 Task: In the event  named  Third Project Task Allocation, Set a range of dates when you can accept meetings  '20 Jul â€" 1 Aug 2023'. Select a duration of  30 min. Select working hours  	_x000D_
MON- SAT 10:30am â€" 6:00pm. Add time before or after your events  as 15 min. Set the frequency of available time slots for invitees as  30 min. Set the minimum notice period and maximum events allowed per day as  165 hour and 6. , logged in from the account softage.4@softage.net and add another guest for the event, softage.7@softage.net
Action: Mouse pressed left at (336, 284)
Screenshot: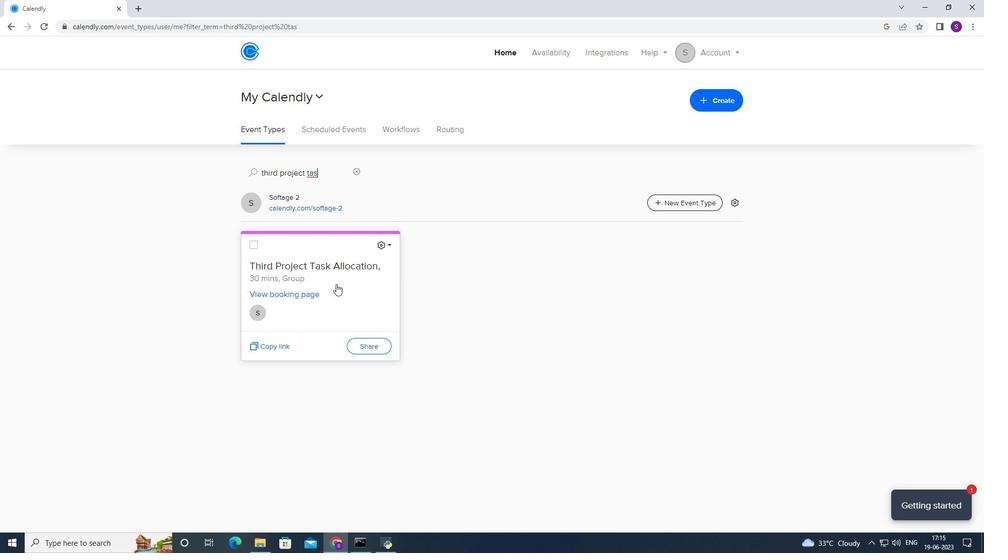 
Action: Mouse moved to (348, 216)
Screenshot: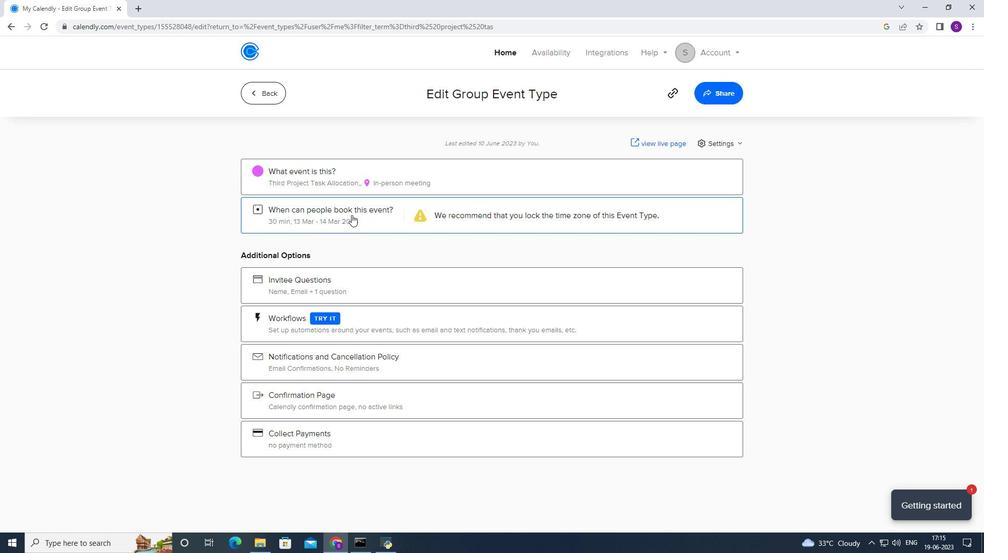 
Action: Mouse pressed left at (348, 216)
Screenshot: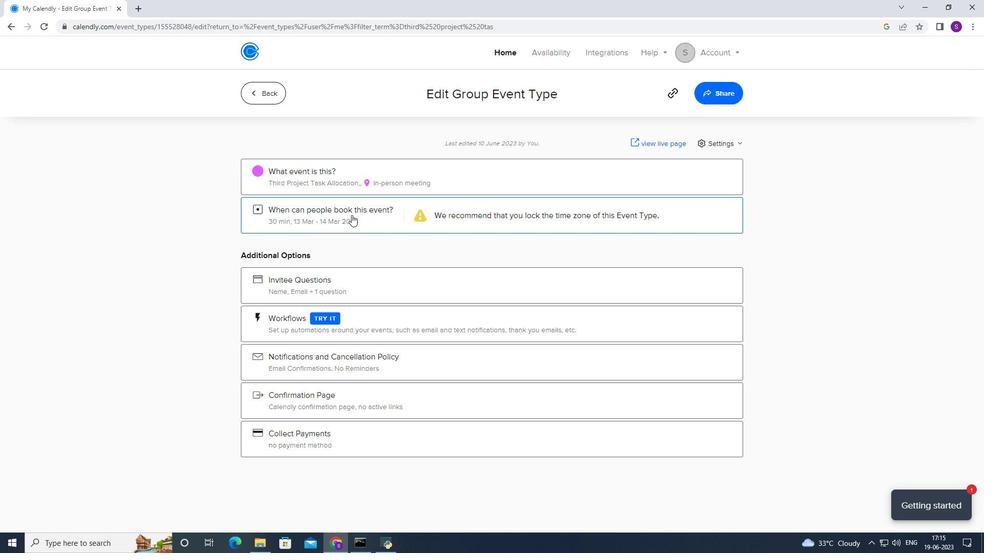 
Action: Mouse moved to (392, 340)
Screenshot: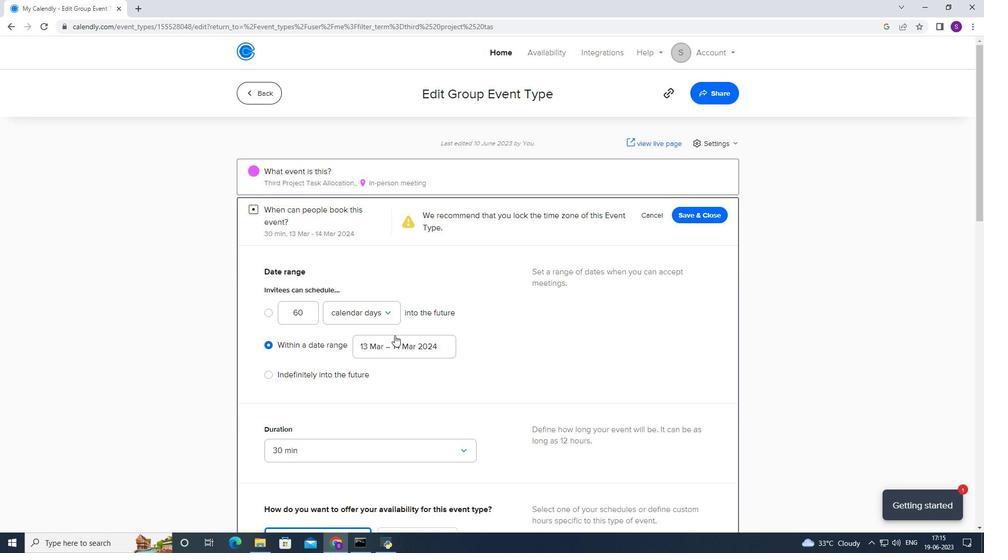 
Action: Mouse pressed left at (392, 340)
Screenshot: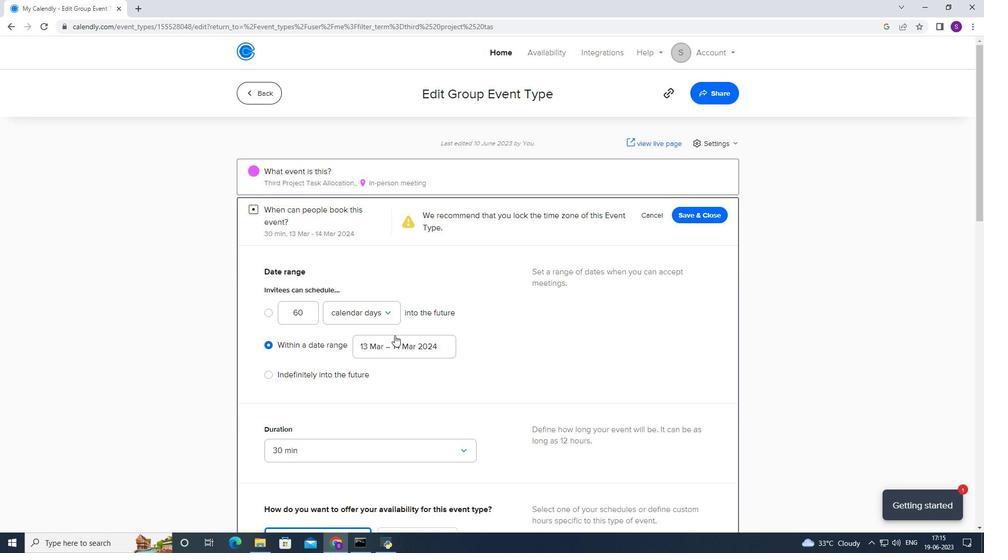 
Action: Mouse moved to (382, 349)
Screenshot: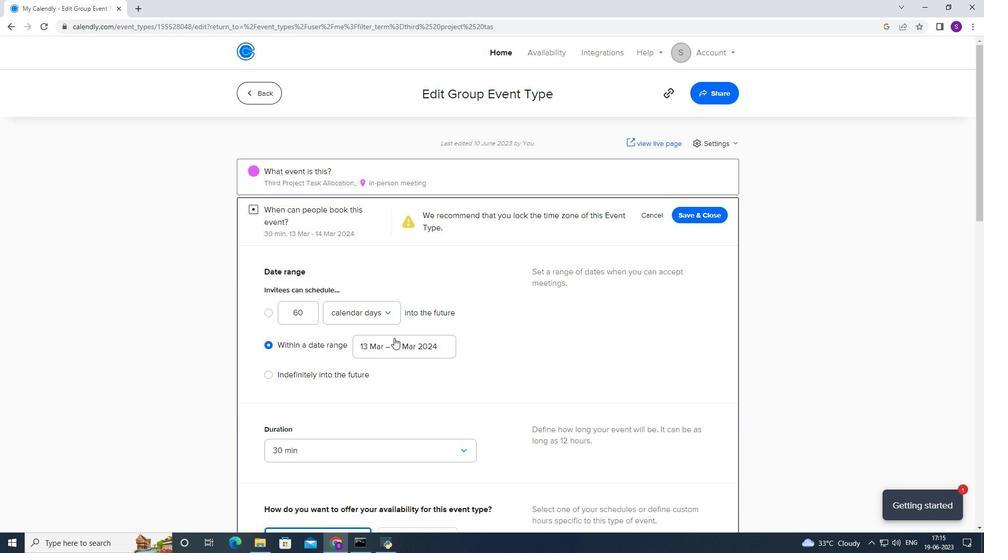
Action: Mouse pressed left at (382, 349)
Screenshot: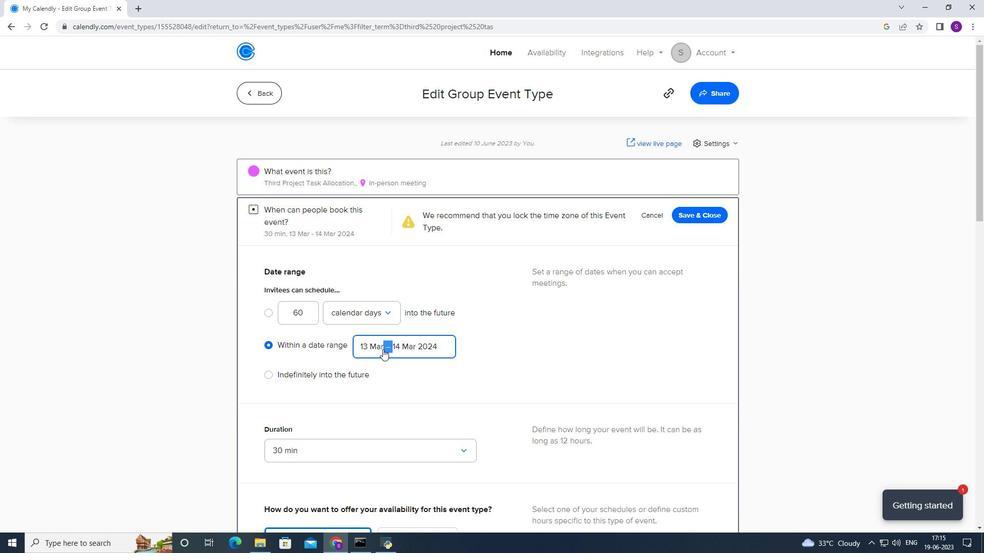 
Action: Mouse moved to (378, 340)
Screenshot: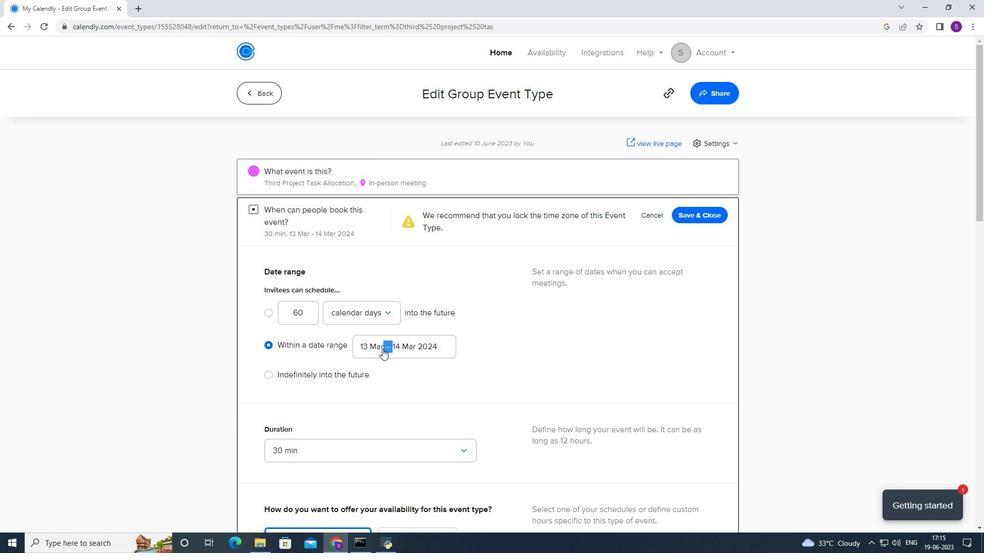 
Action: Mouse pressed left at (378, 340)
Screenshot: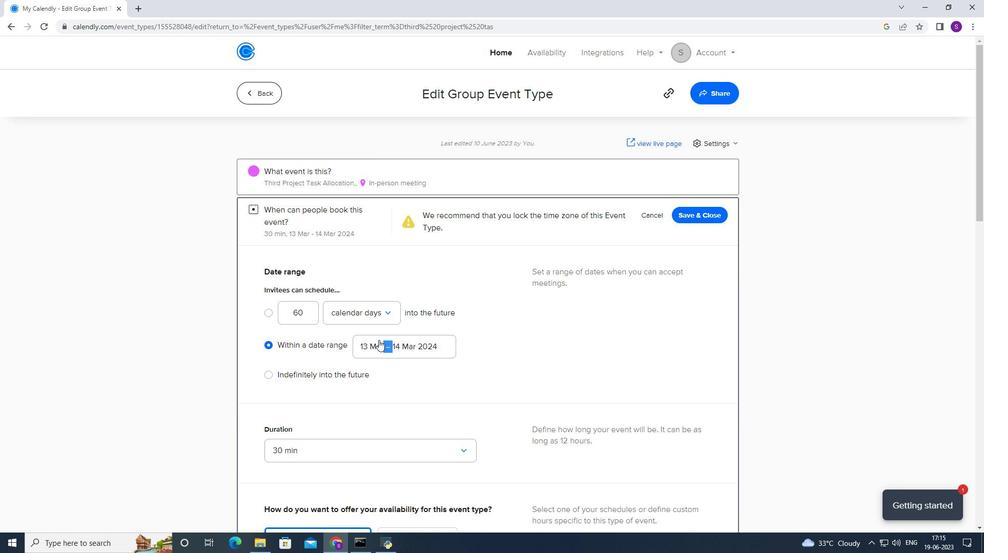 
Action: Mouse moved to (433, 161)
Screenshot: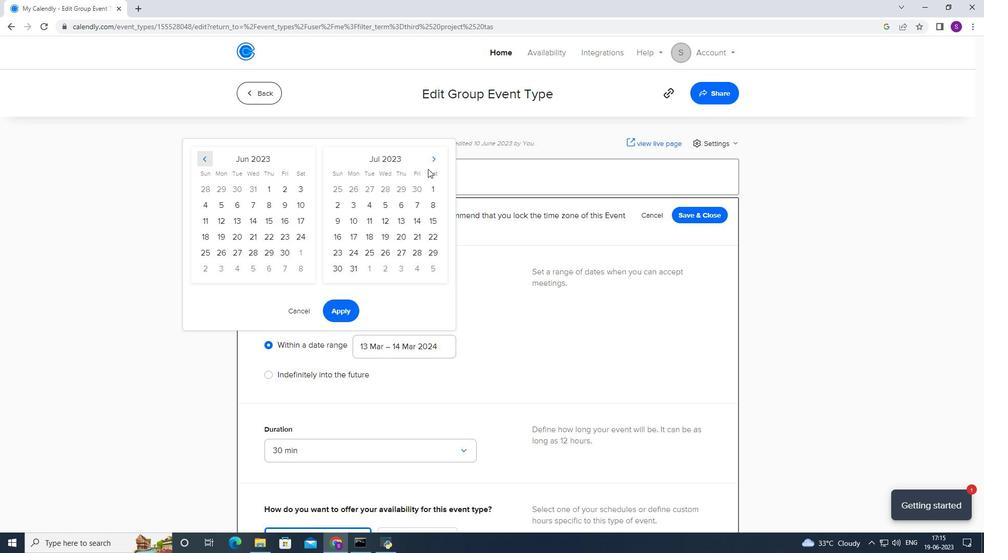 
Action: Mouse pressed left at (433, 161)
Screenshot: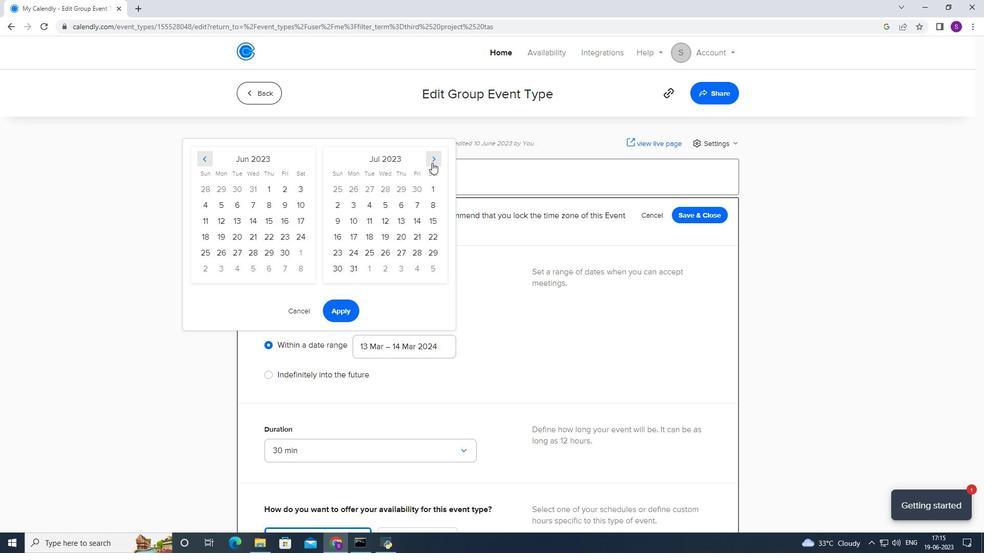 
Action: Mouse moved to (271, 240)
Screenshot: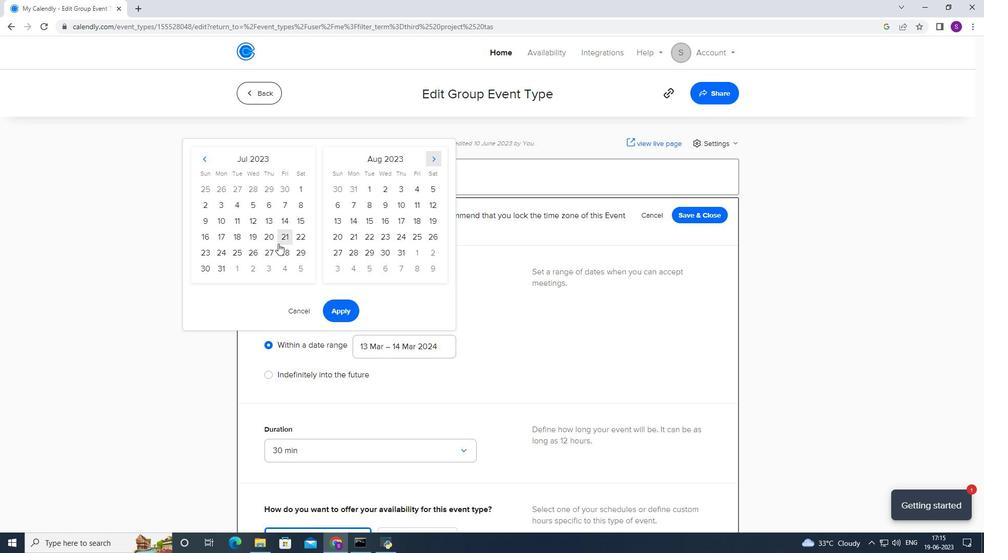 
Action: Mouse pressed left at (271, 240)
Screenshot: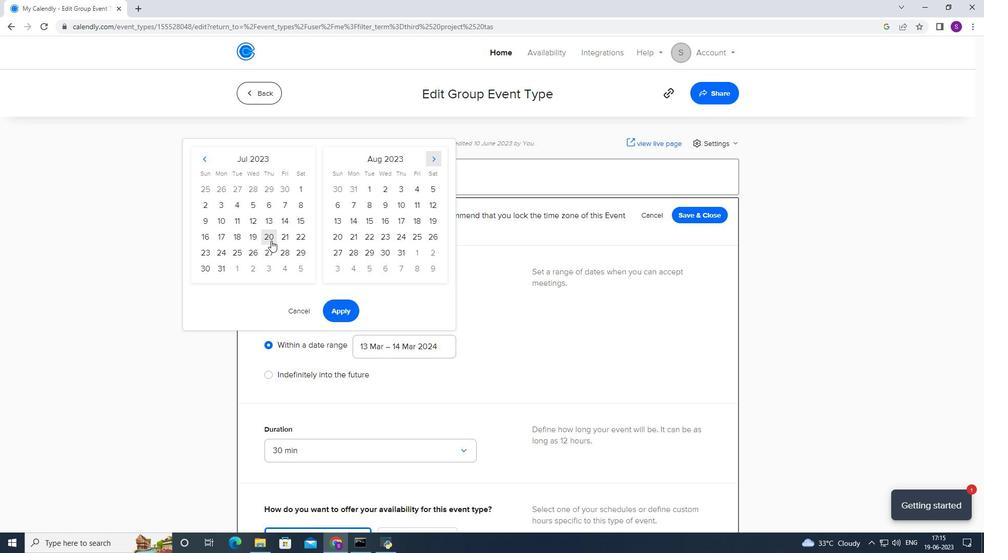 
Action: Mouse moved to (365, 183)
Screenshot: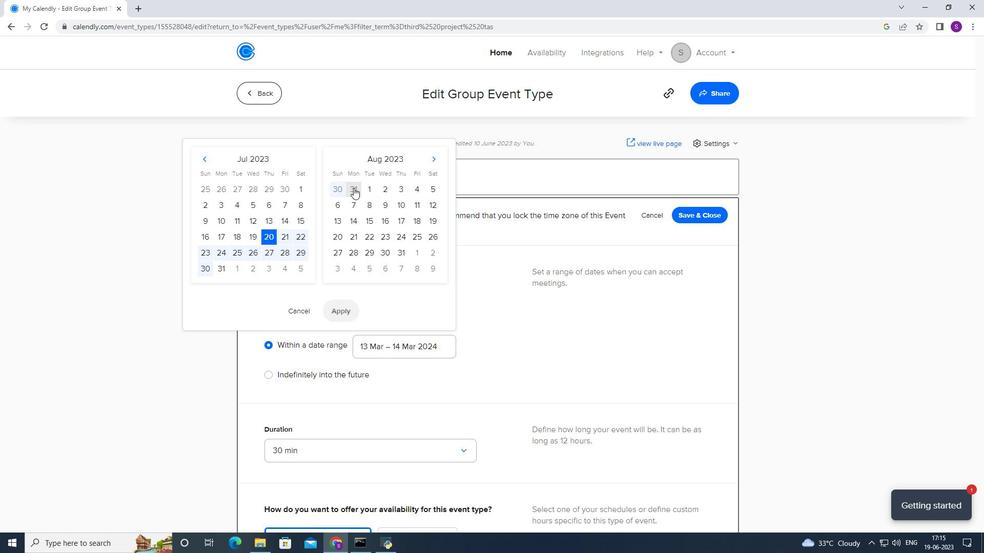 
Action: Mouse pressed left at (365, 183)
Screenshot: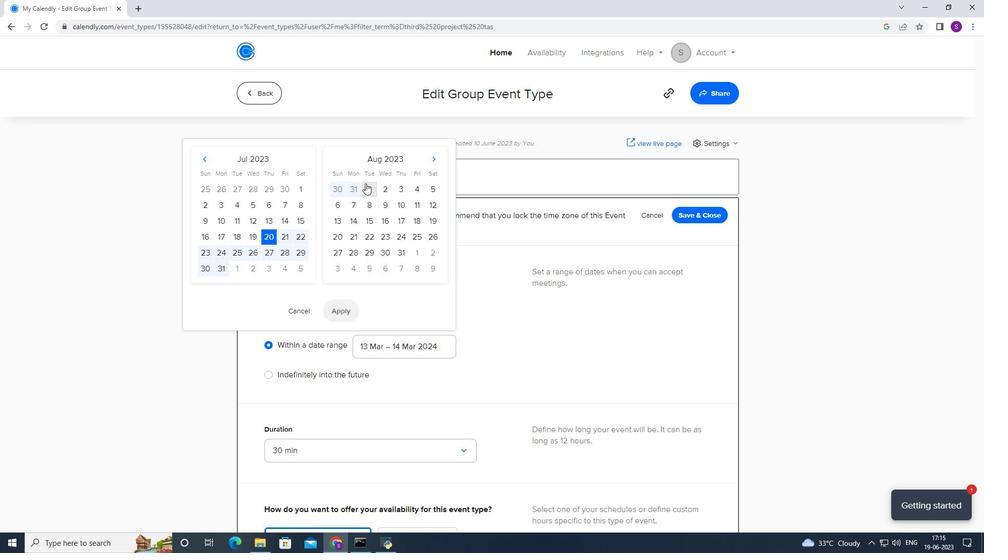 
Action: Mouse moved to (329, 306)
Screenshot: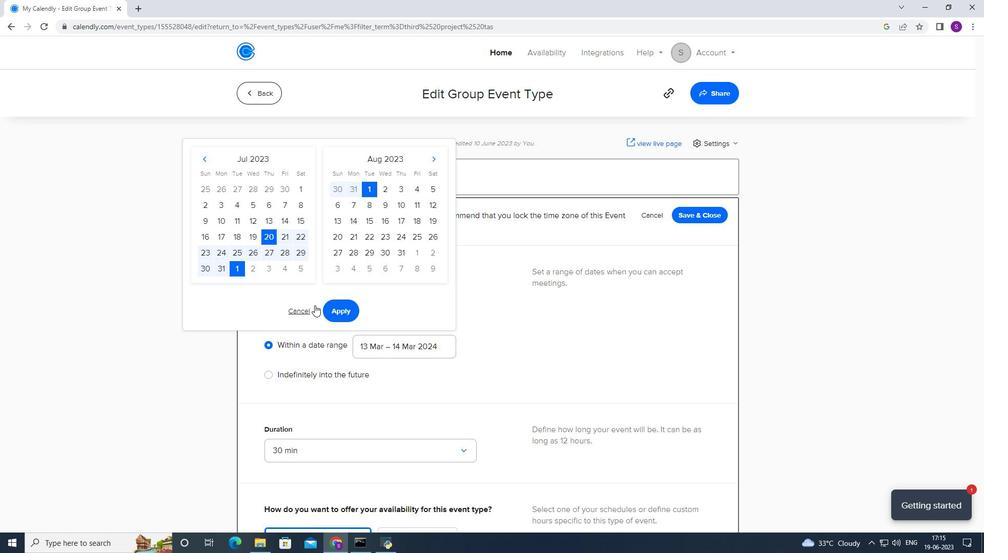 
Action: Mouse pressed left at (329, 306)
Screenshot: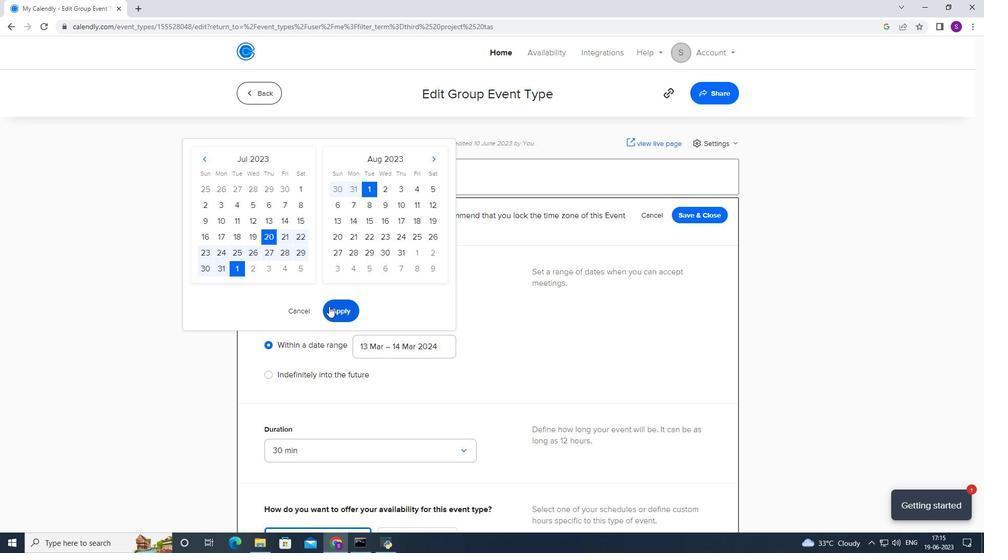 
Action: Mouse scrolled (329, 306) with delta (0, 0)
Screenshot: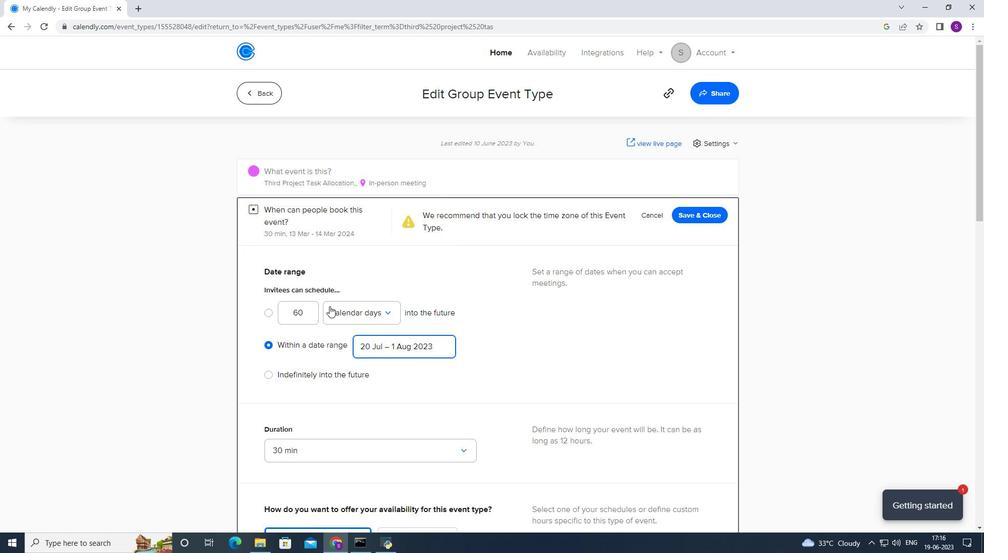
Action: Mouse scrolled (329, 306) with delta (0, 0)
Screenshot: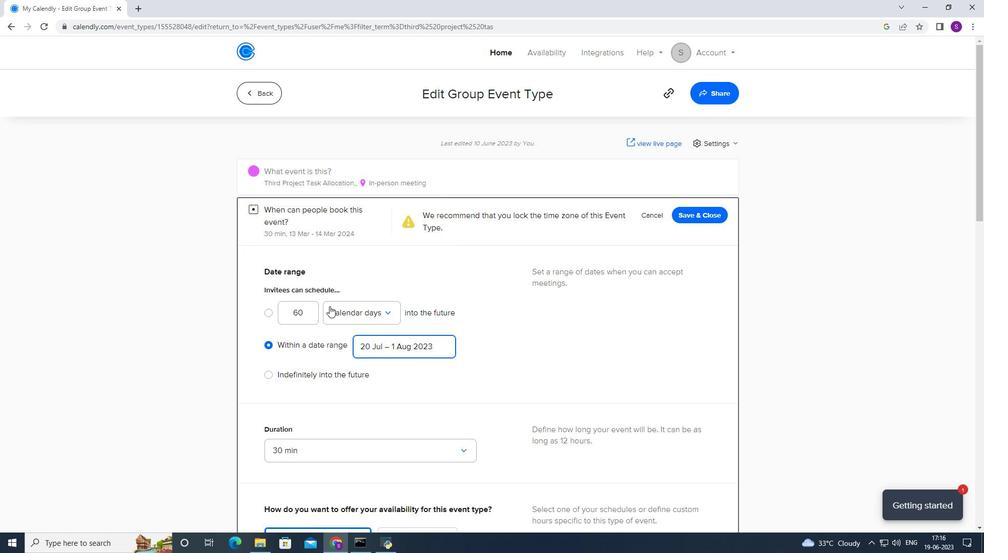 
Action: Mouse scrolled (329, 306) with delta (0, 0)
Screenshot: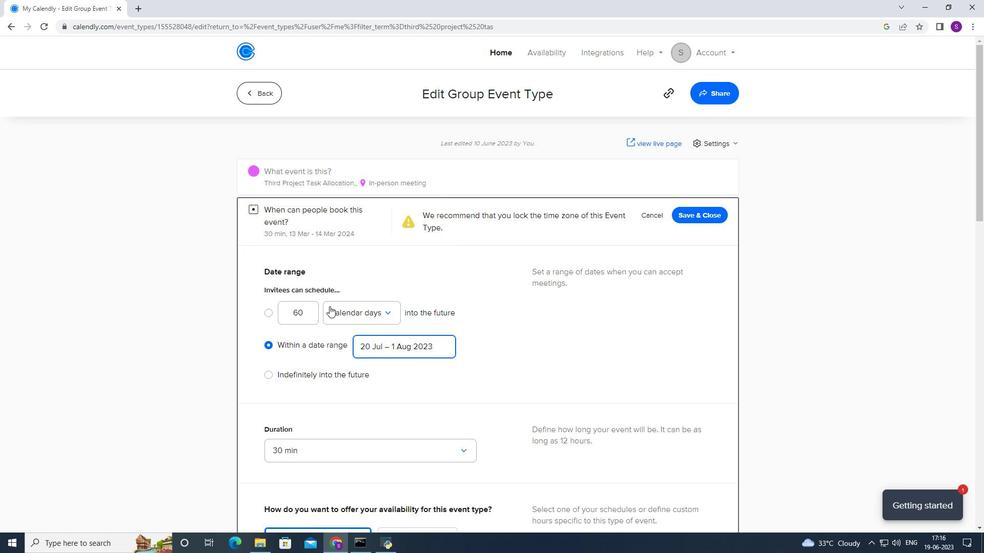 
Action: Mouse scrolled (329, 306) with delta (0, 0)
Screenshot: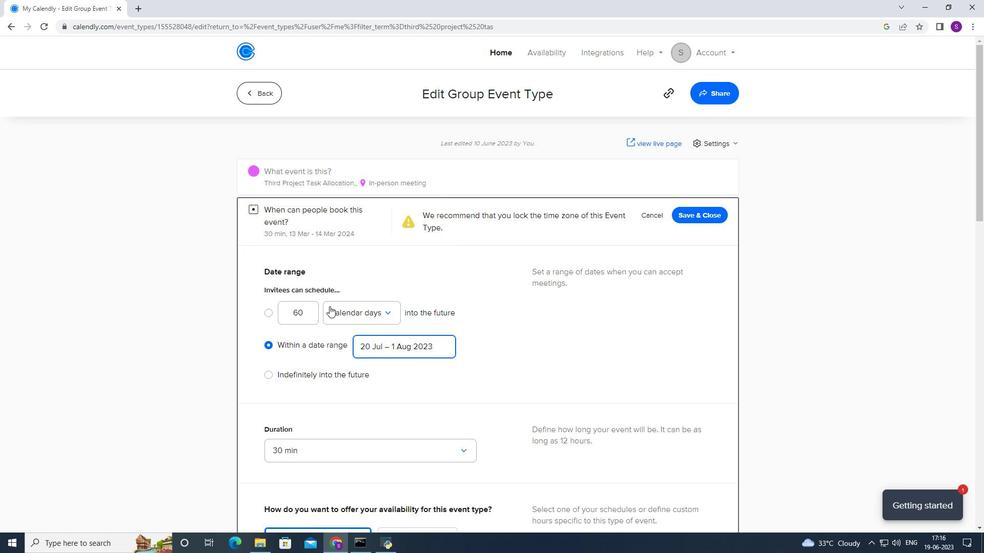
Action: Mouse scrolled (329, 306) with delta (0, 0)
Screenshot: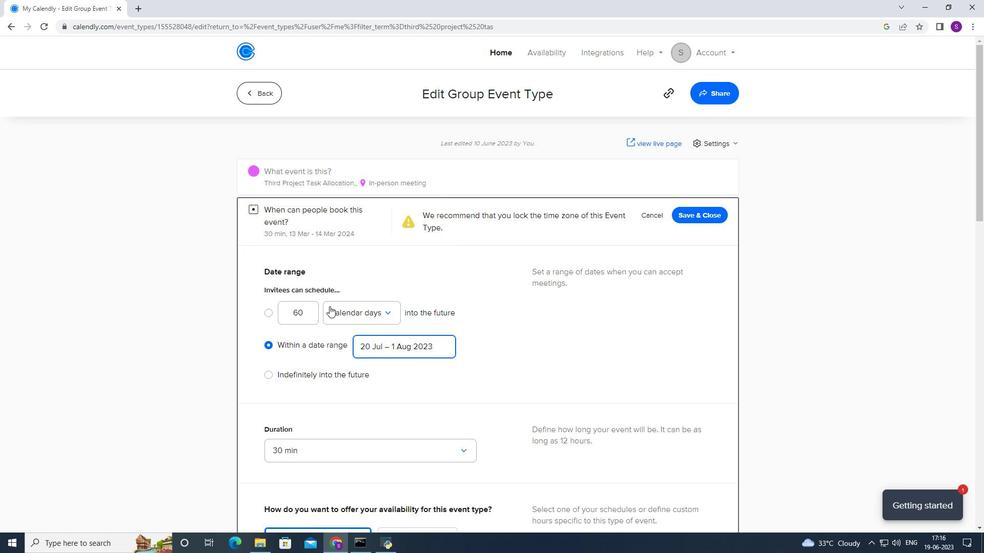 
Action: Mouse scrolled (329, 306) with delta (0, 0)
Screenshot: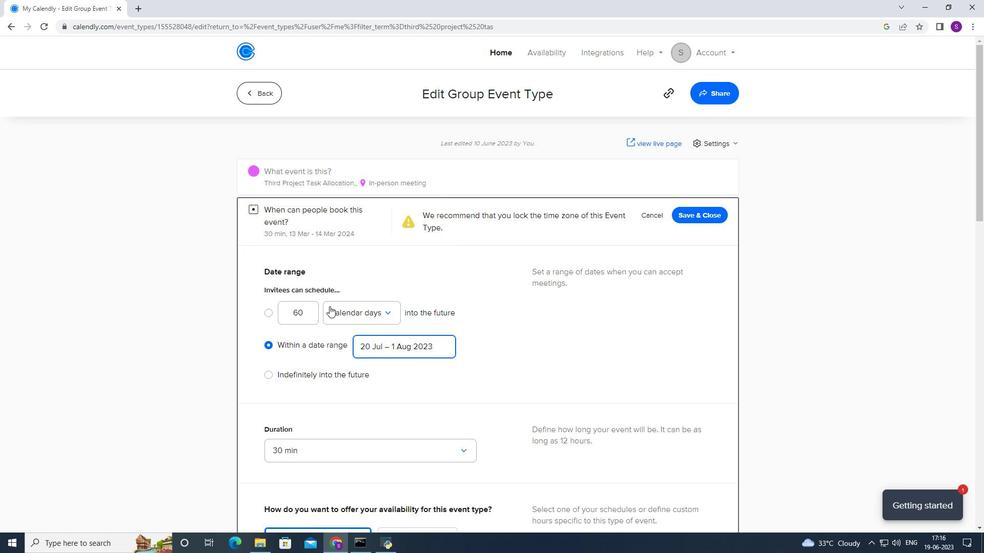 
Action: Mouse moved to (315, 252)
Screenshot: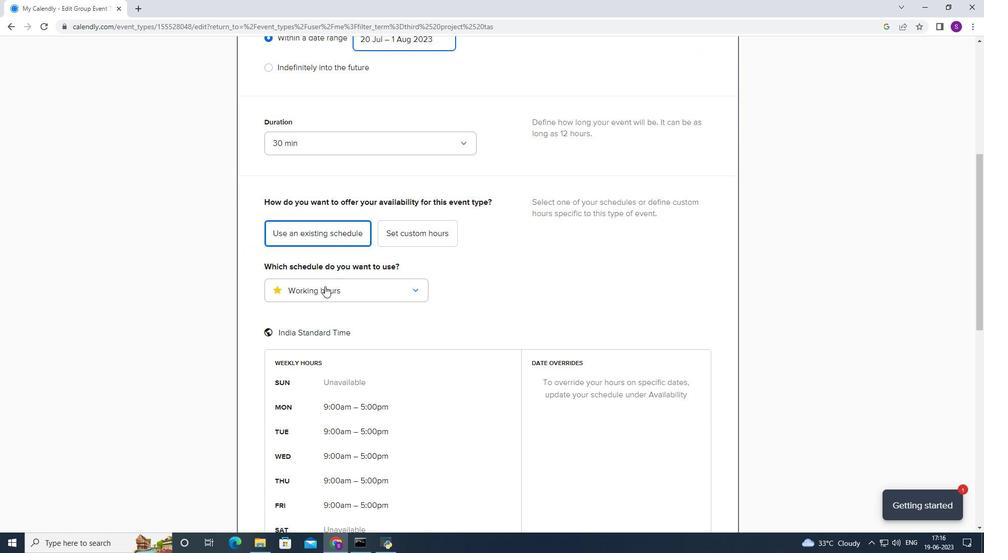 
Action: Mouse scrolled (315, 253) with delta (0, 0)
Screenshot: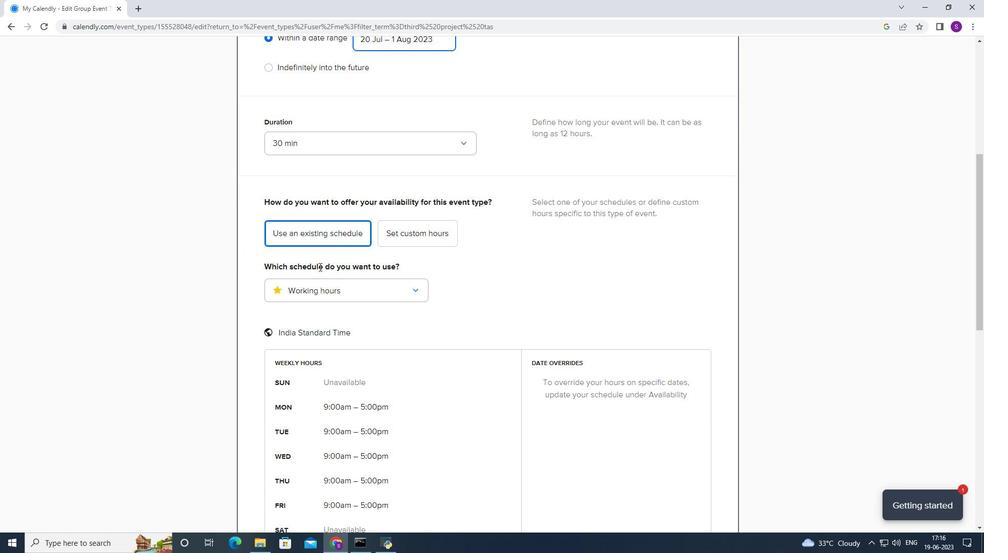 
Action: Mouse scrolled (315, 253) with delta (0, 0)
Screenshot: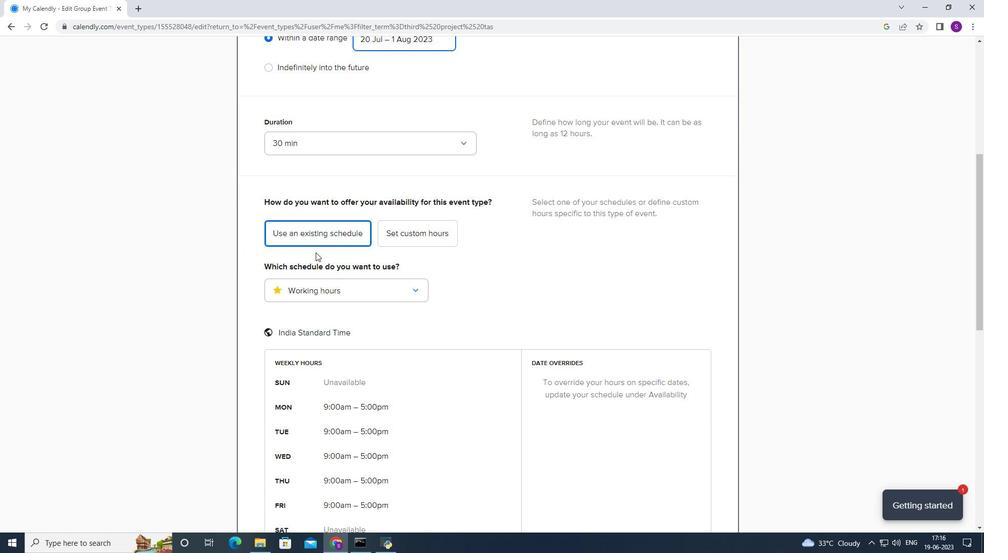 
Action: Mouse moved to (316, 239)
Screenshot: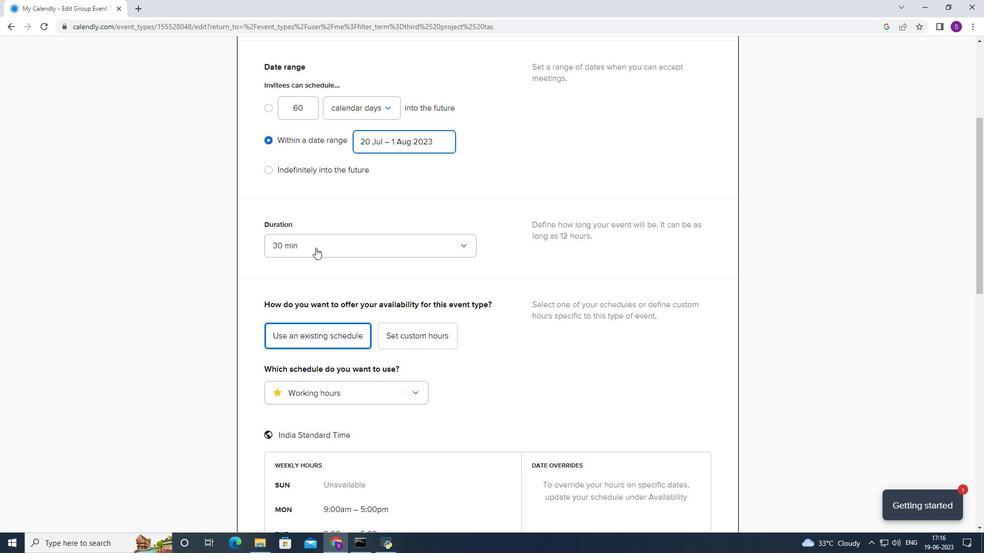 
Action: Mouse pressed left at (316, 239)
Screenshot: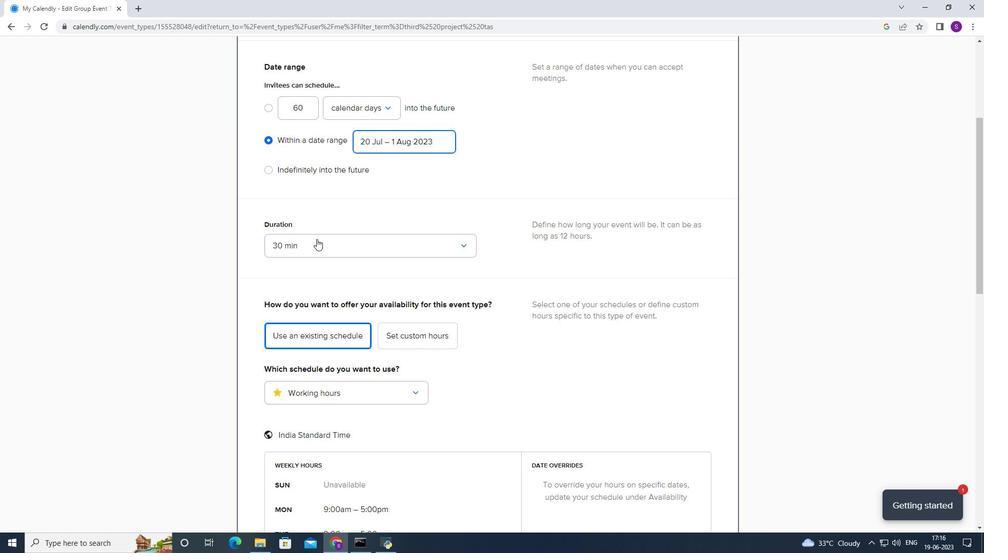 
Action: Mouse moved to (284, 297)
Screenshot: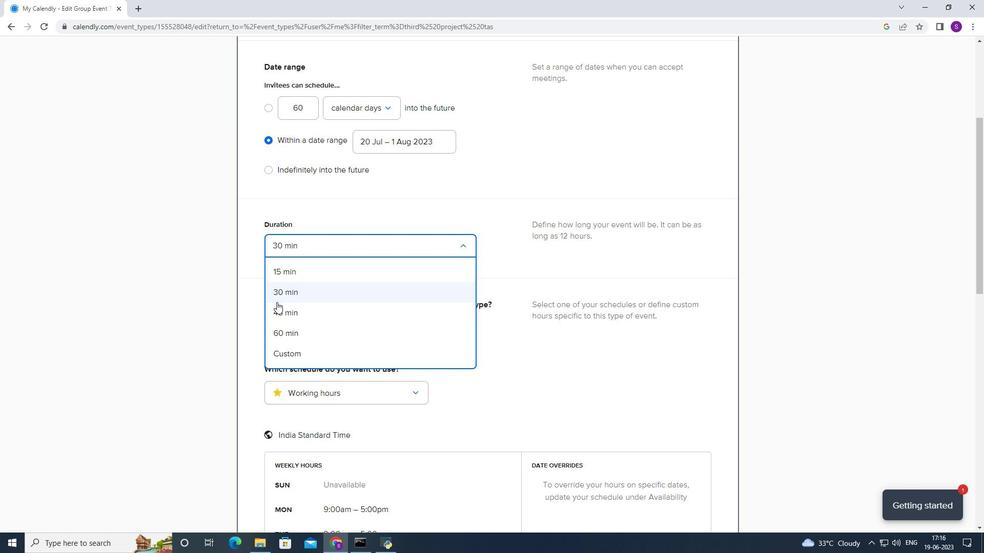 
Action: Mouse pressed left at (284, 297)
Screenshot: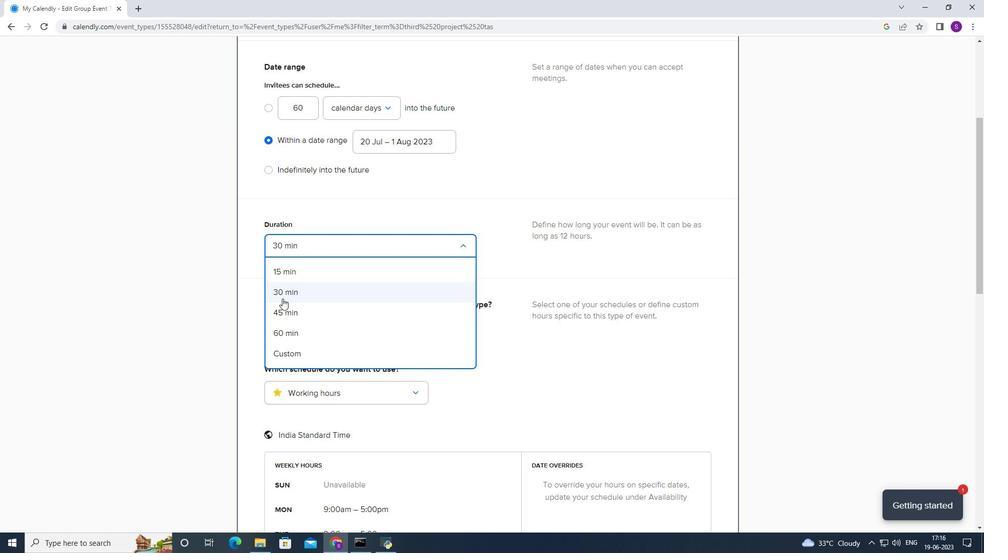 
Action: Mouse scrolled (284, 297) with delta (0, 0)
Screenshot: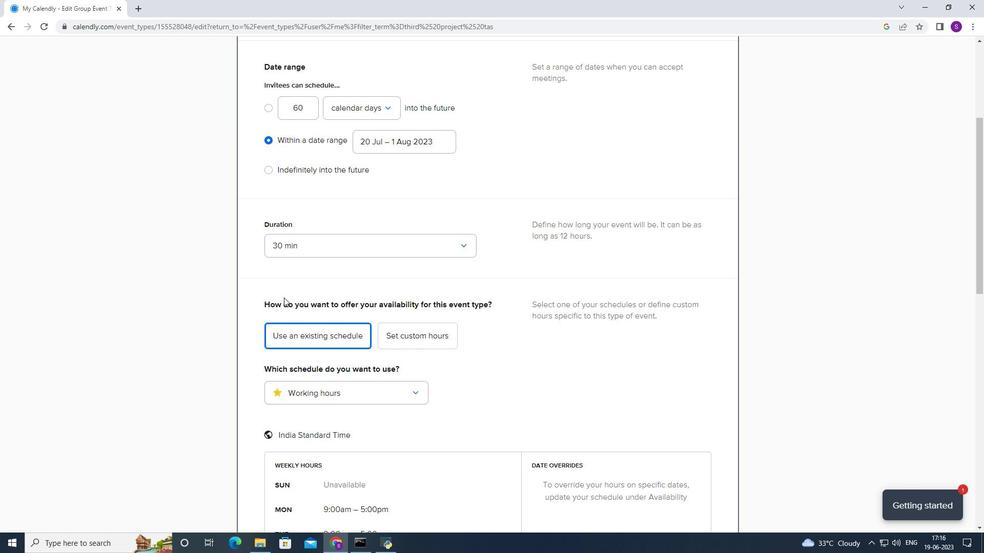 
Action: Mouse scrolled (284, 297) with delta (0, 0)
Screenshot: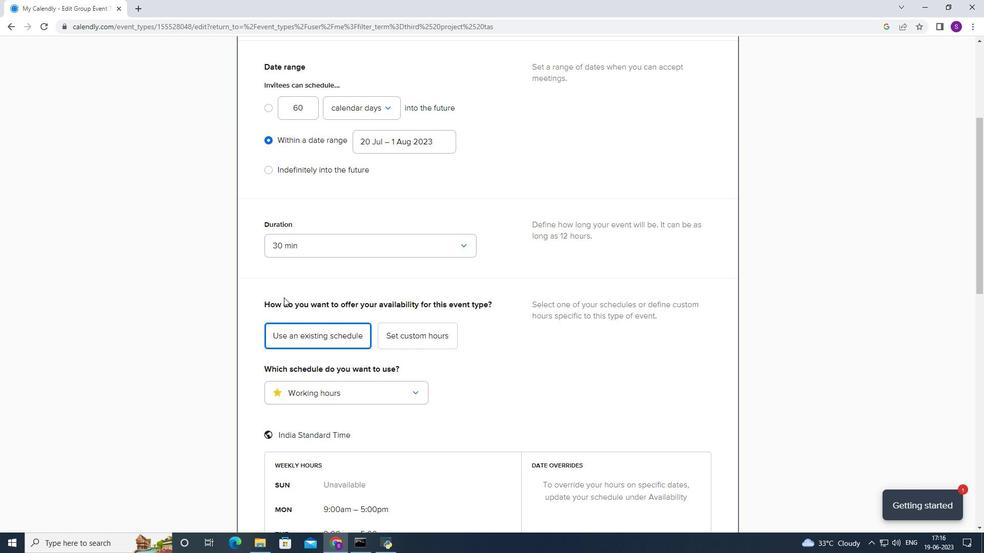 
Action: Mouse scrolled (284, 297) with delta (0, 0)
Screenshot: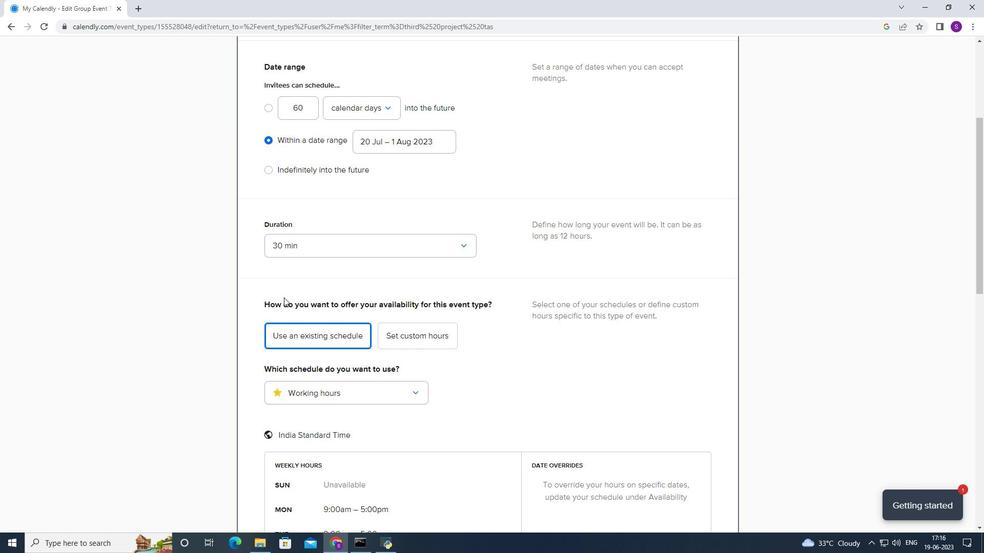 
Action: Mouse moved to (422, 188)
Screenshot: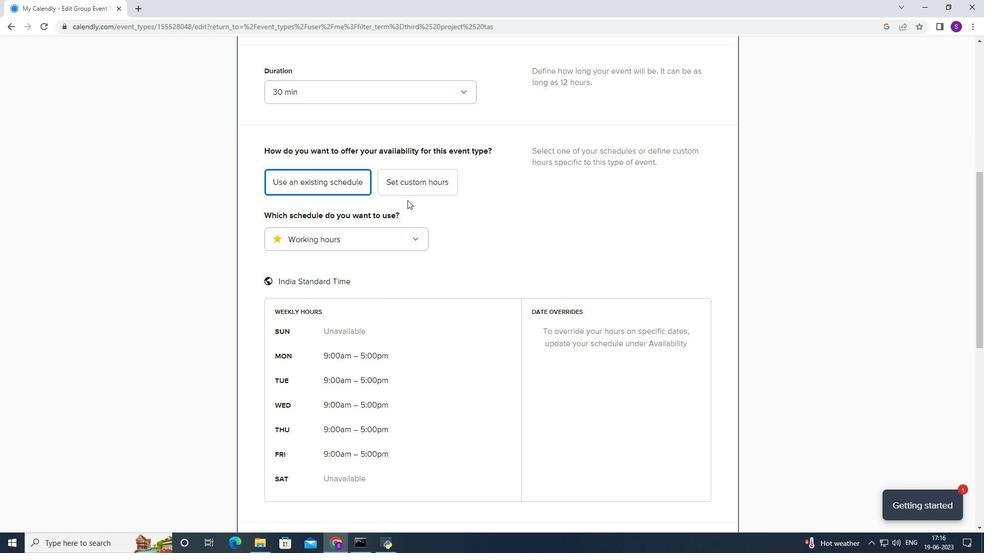 
Action: Mouse pressed left at (422, 188)
Screenshot: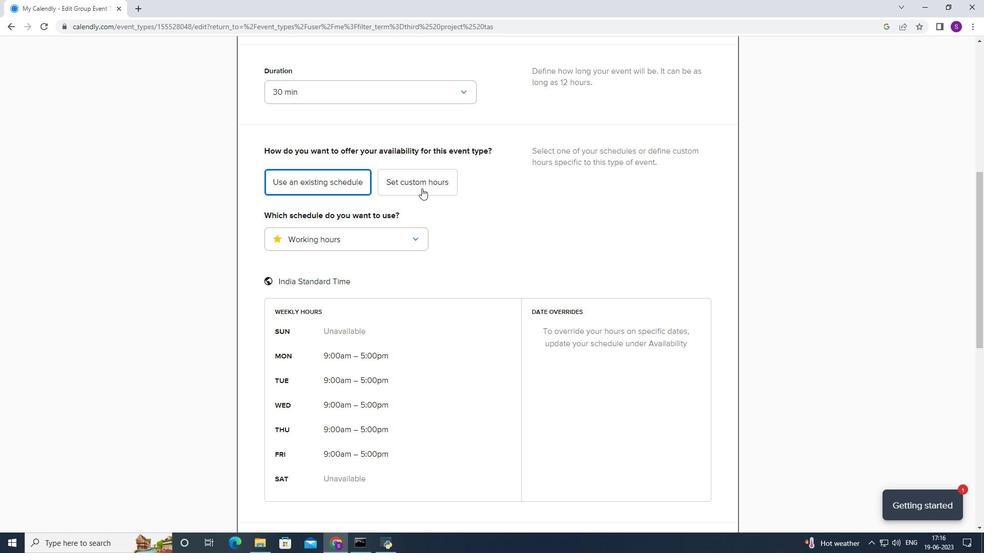 
Action: Mouse moved to (357, 280)
Screenshot: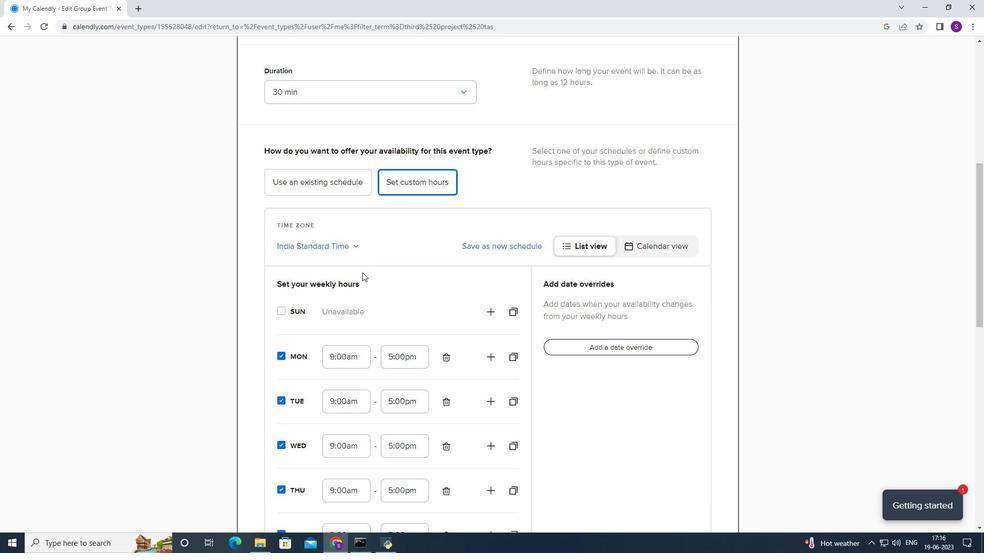 
Action: Mouse scrolled (357, 280) with delta (0, 0)
Screenshot: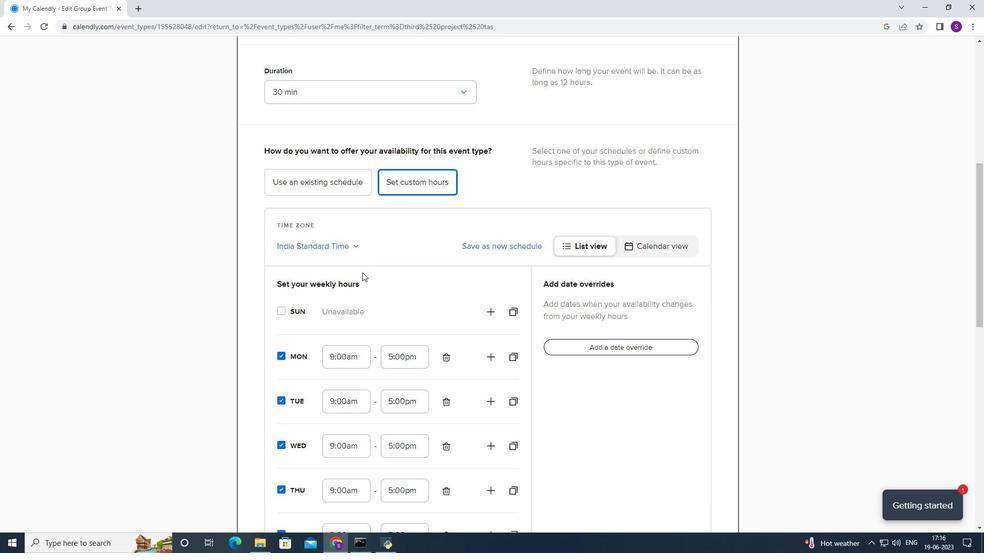
Action: Mouse moved to (348, 284)
Screenshot: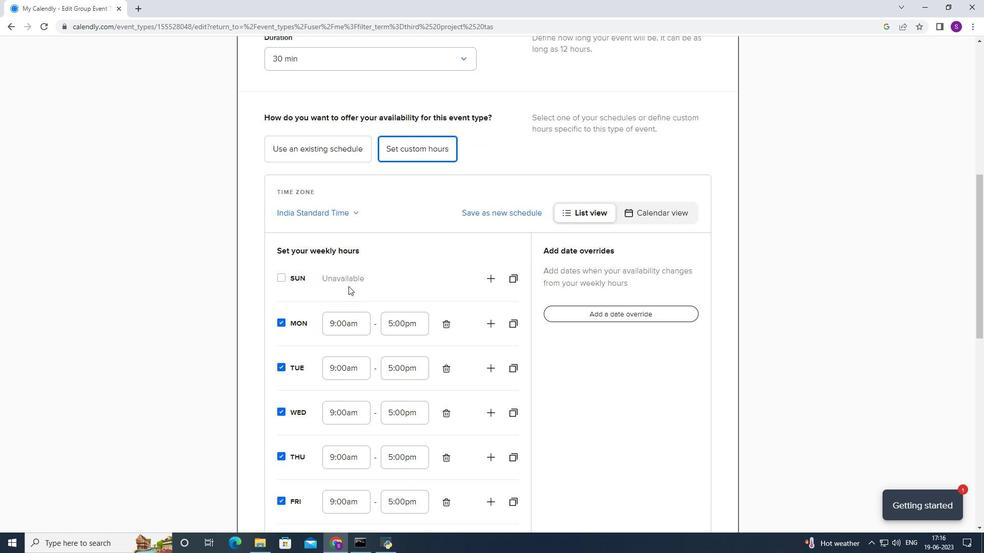 
Action: Mouse scrolled (348, 284) with delta (0, 0)
Screenshot: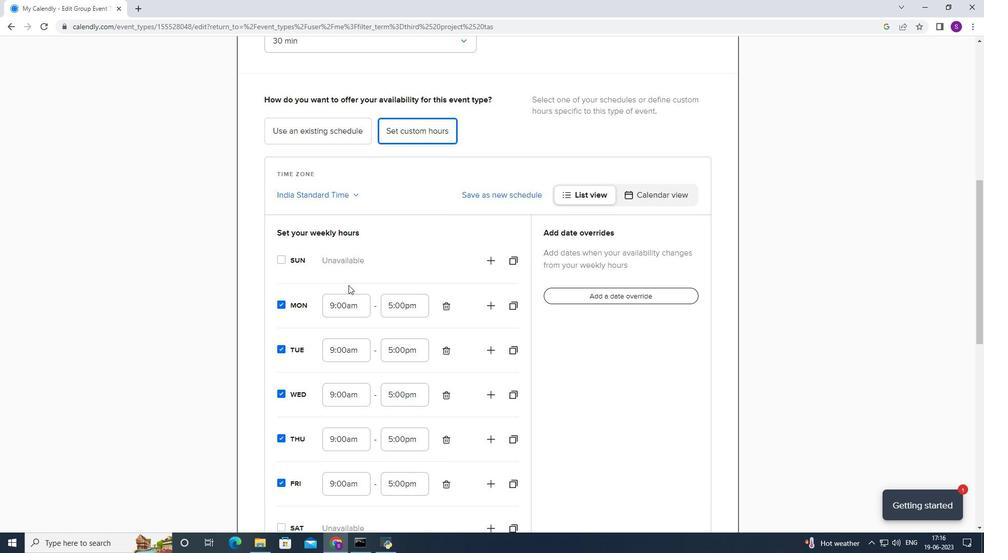 
Action: Mouse moved to (347, 284)
Screenshot: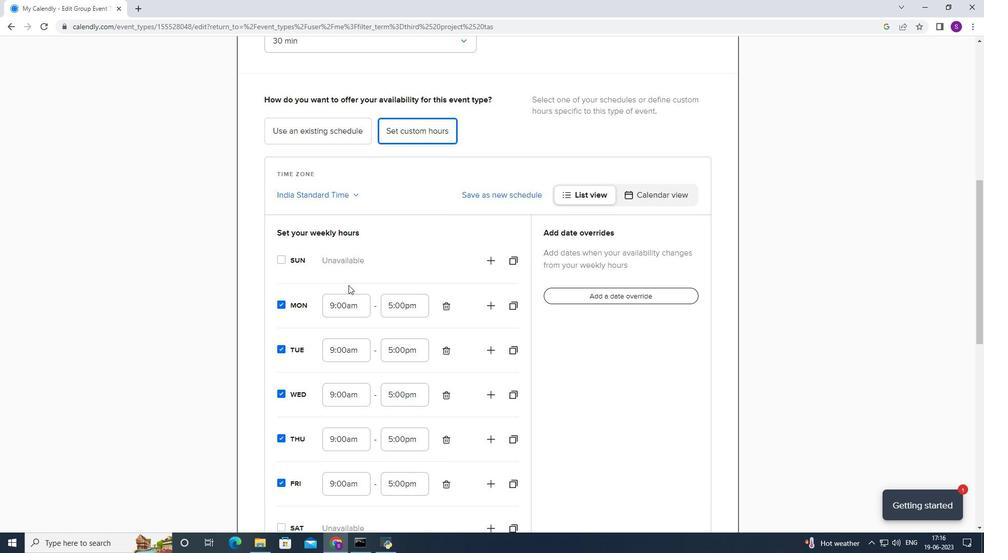 
Action: Mouse scrolled (347, 284) with delta (0, 0)
Screenshot: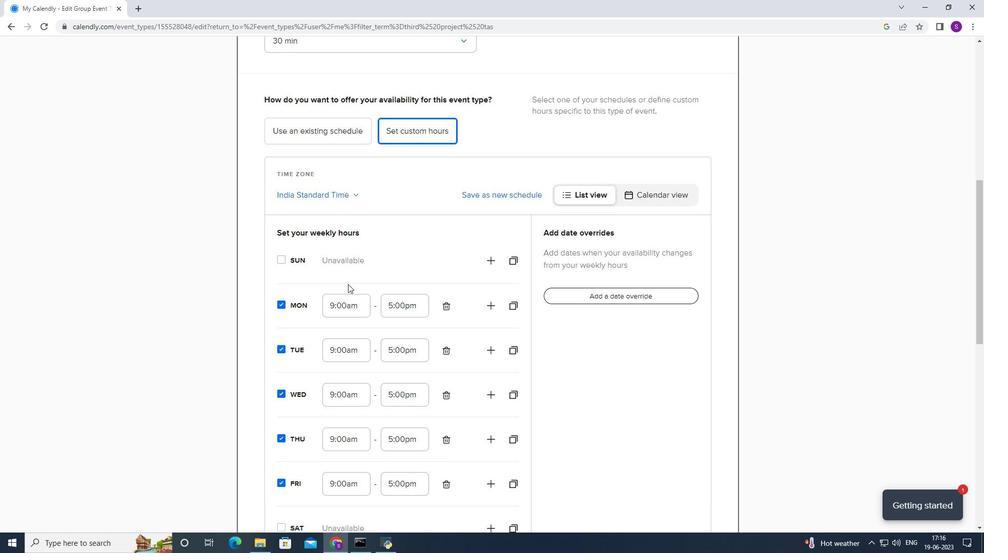 
Action: Mouse moved to (284, 411)
Screenshot: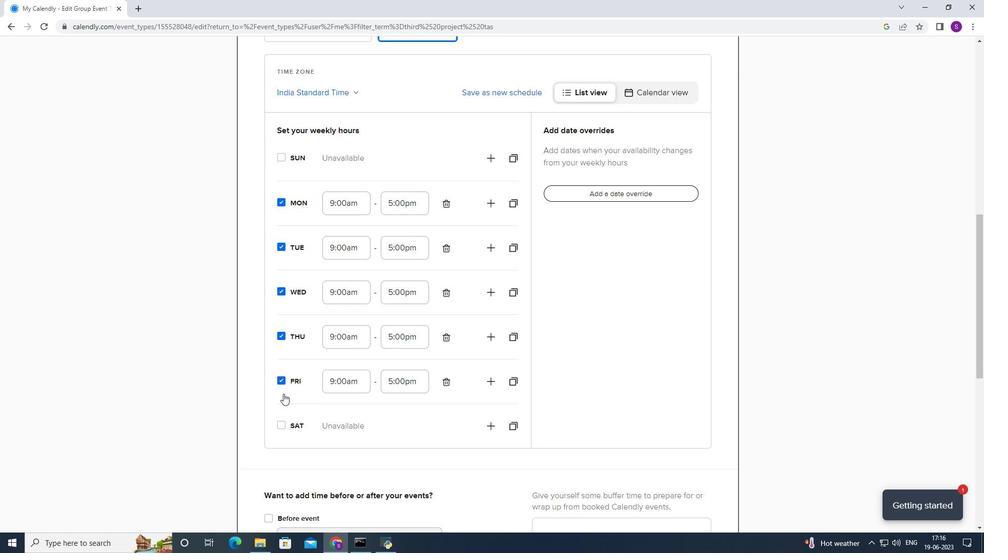 
Action: Mouse pressed left at (284, 411)
Screenshot: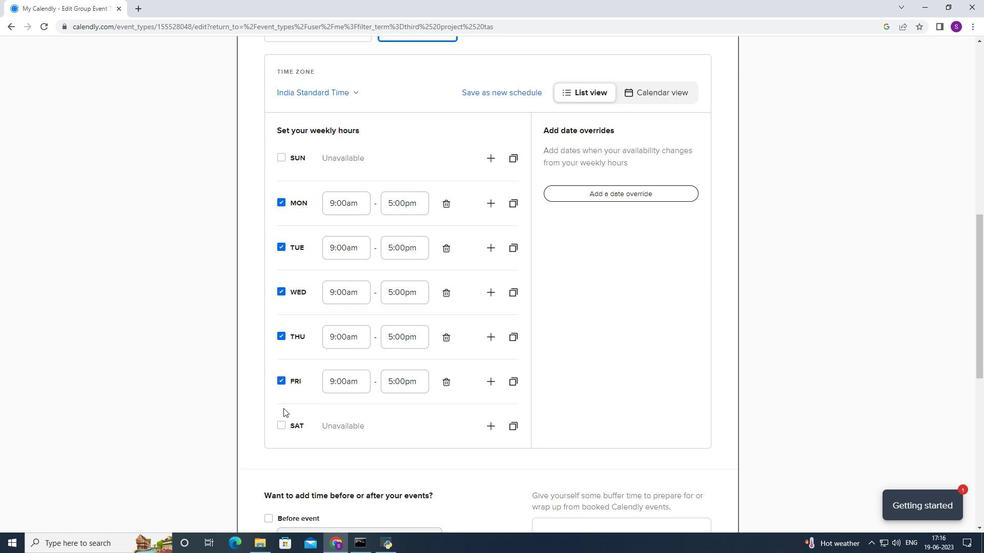 
Action: Mouse moved to (285, 422)
Screenshot: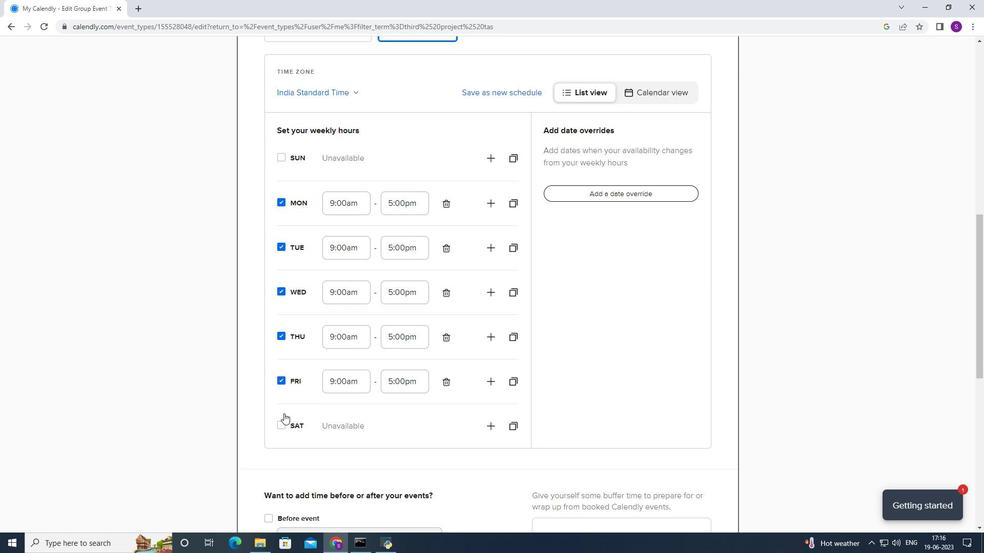 
Action: Mouse pressed left at (285, 422)
Screenshot: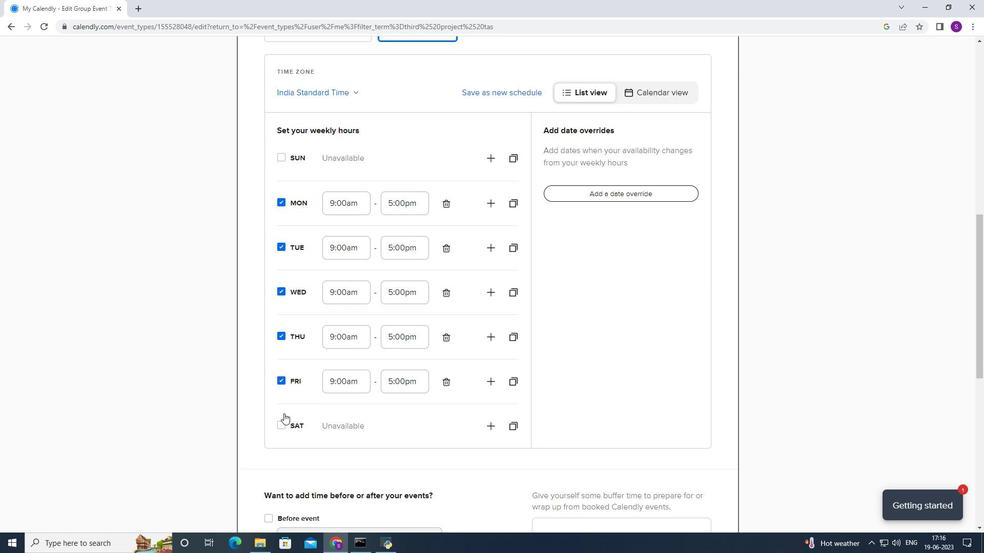 
Action: Mouse moved to (349, 377)
Screenshot: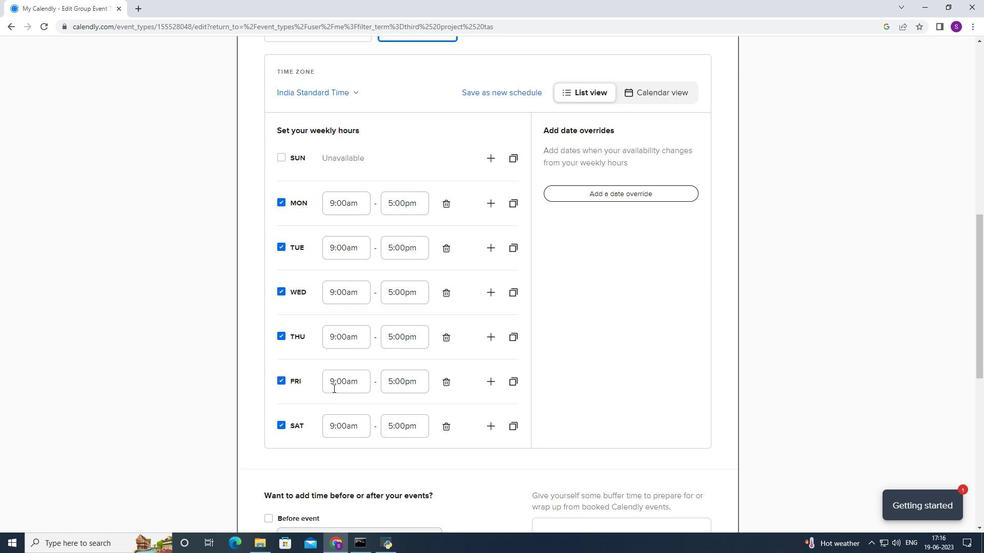 
Action: Mouse pressed left at (349, 377)
Screenshot: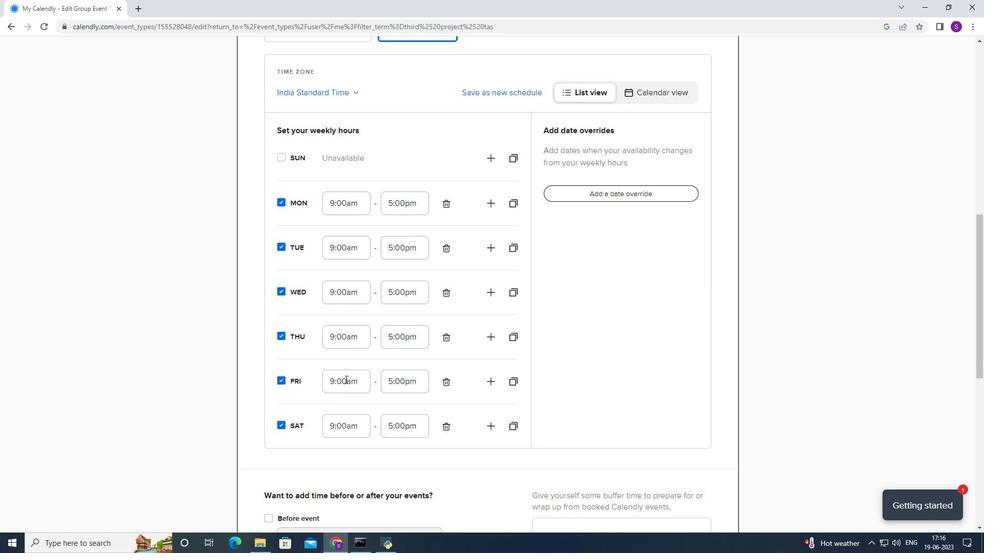 
Action: Mouse moved to (326, 418)
Screenshot: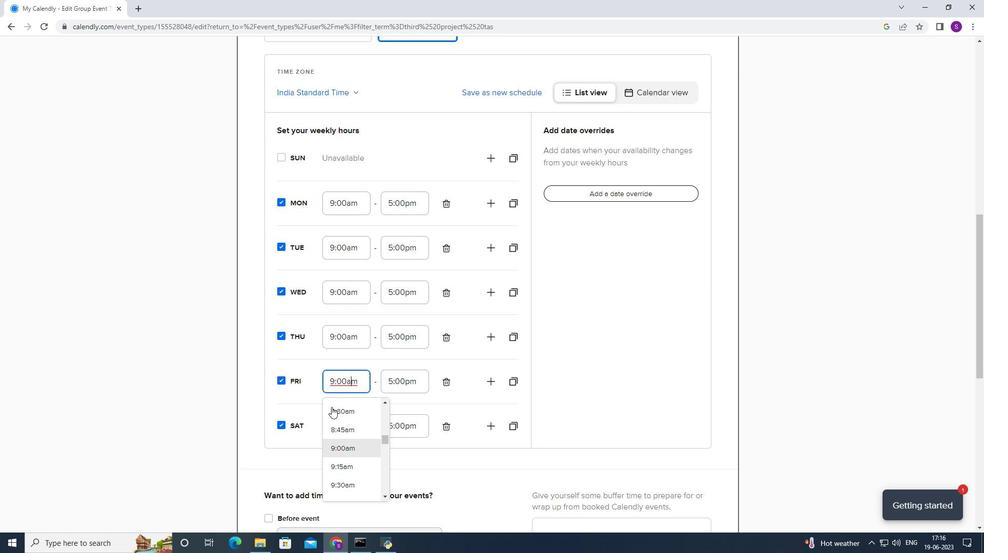 
Action: Mouse scrolled (326, 417) with delta (0, 0)
Screenshot: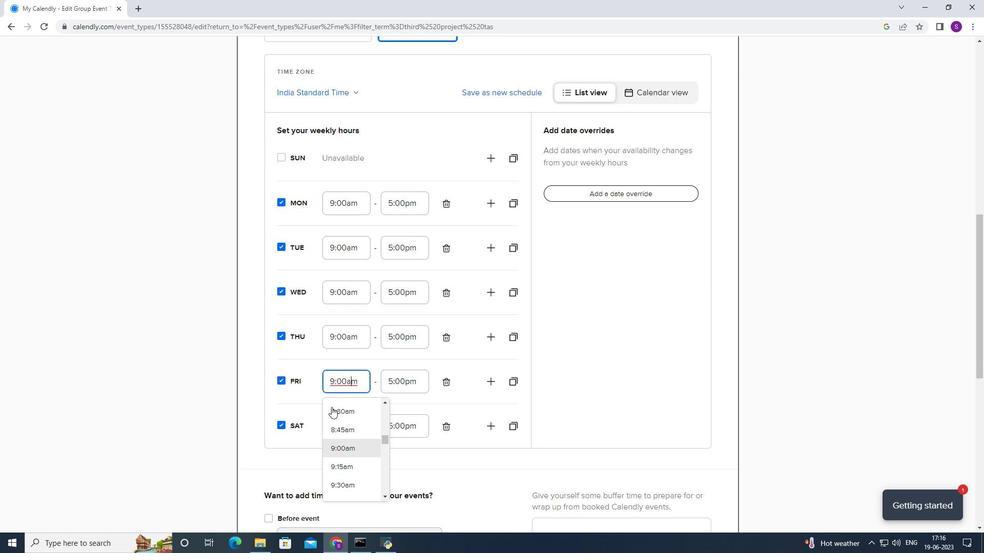 
Action: Mouse scrolled (326, 417) with delta (0, 0)
Screenshot: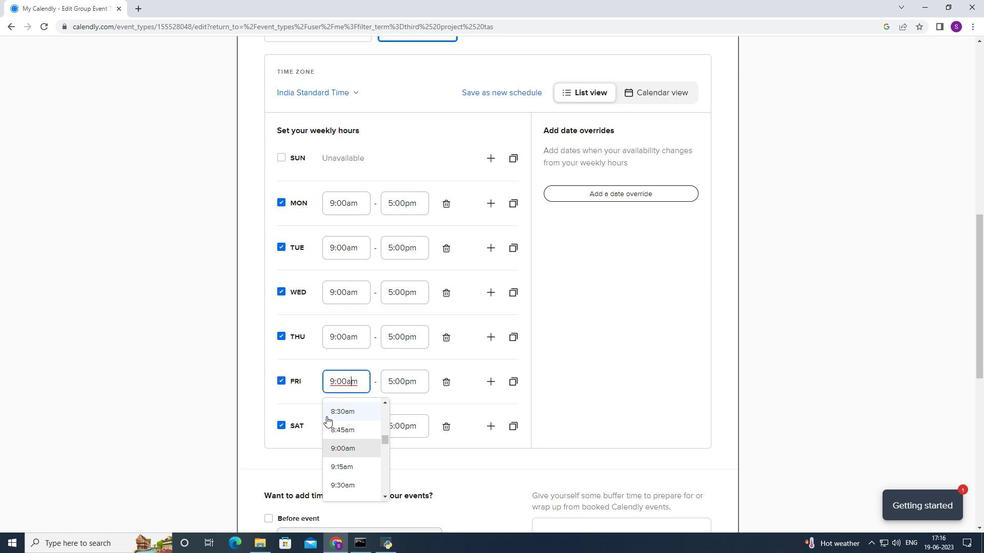 
Action: Mouse moved to (325, 418)
Screenshot: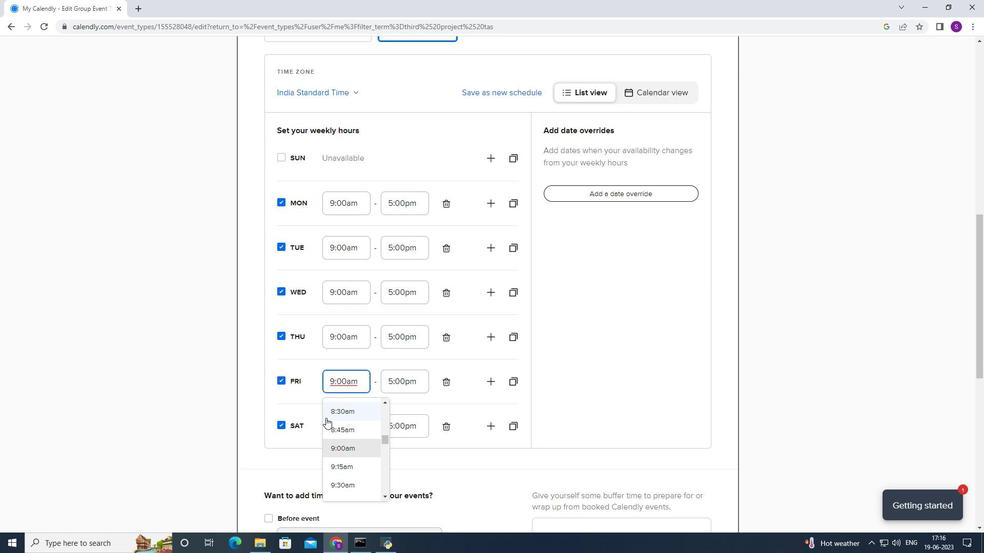 
Action: Mouse scrolled (325, 417) with delta (0, 0)
Screenshot: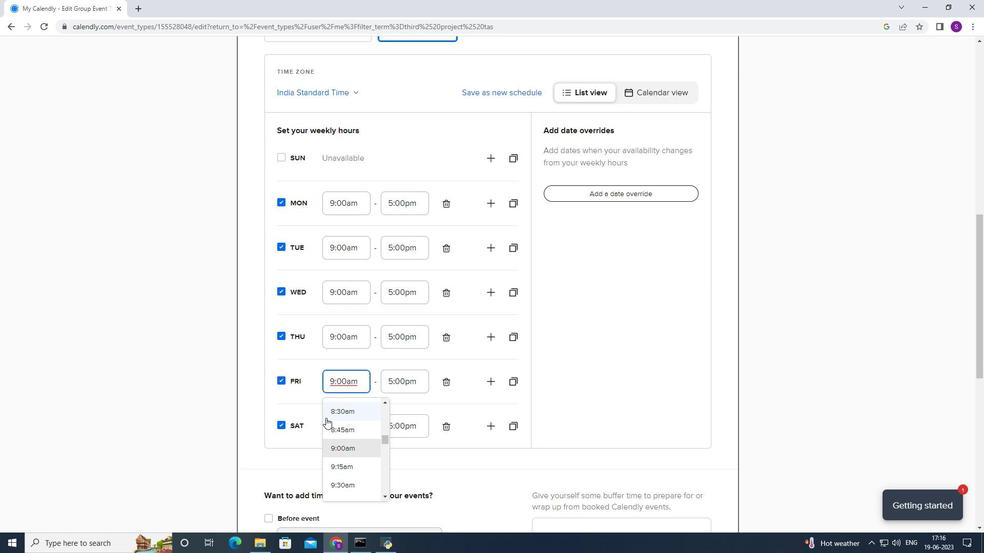 
Action: Mouse moved to (356, 407)
Screenshot: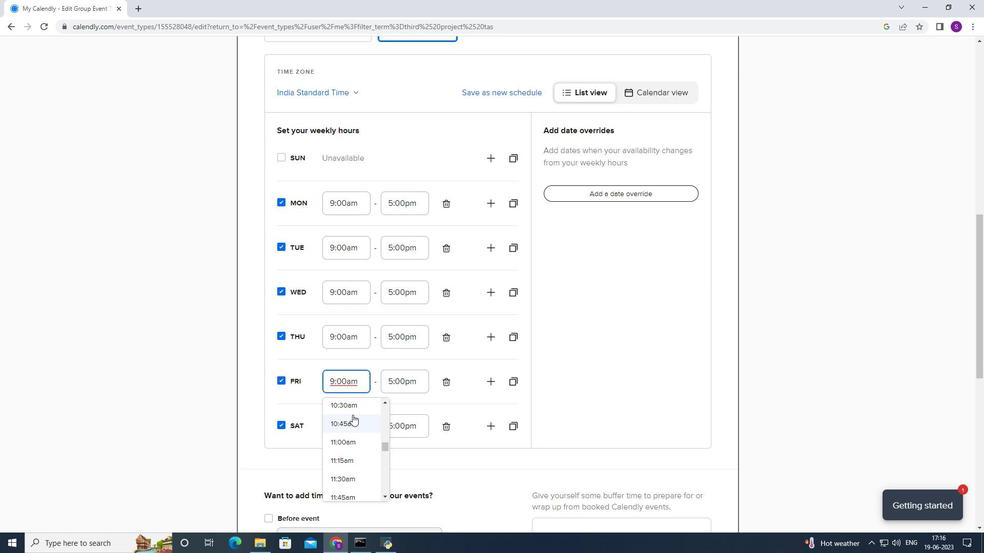 
Action: Mouse pressed left at (356, 407)
Screenshot: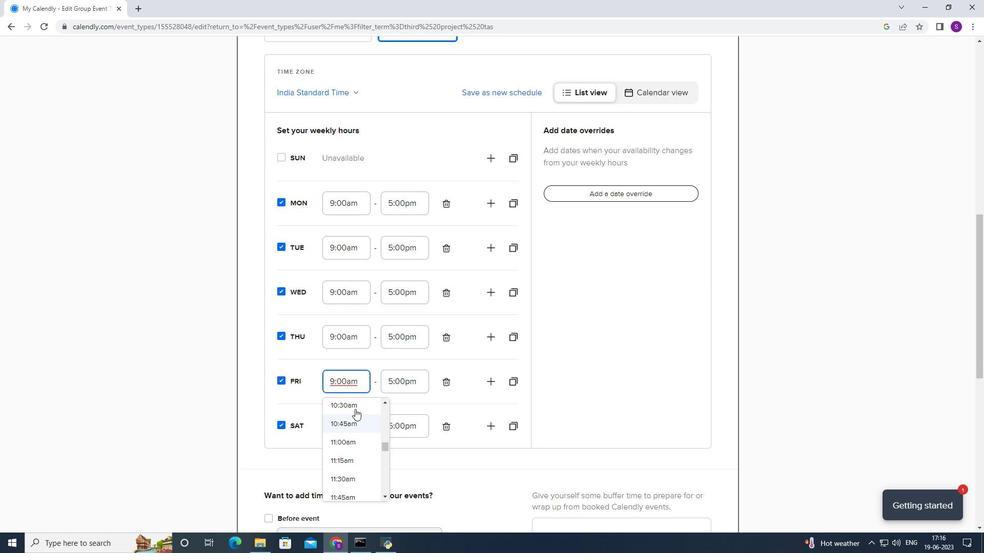 
Action: Mouse moved to (348, 421)
Screenshot: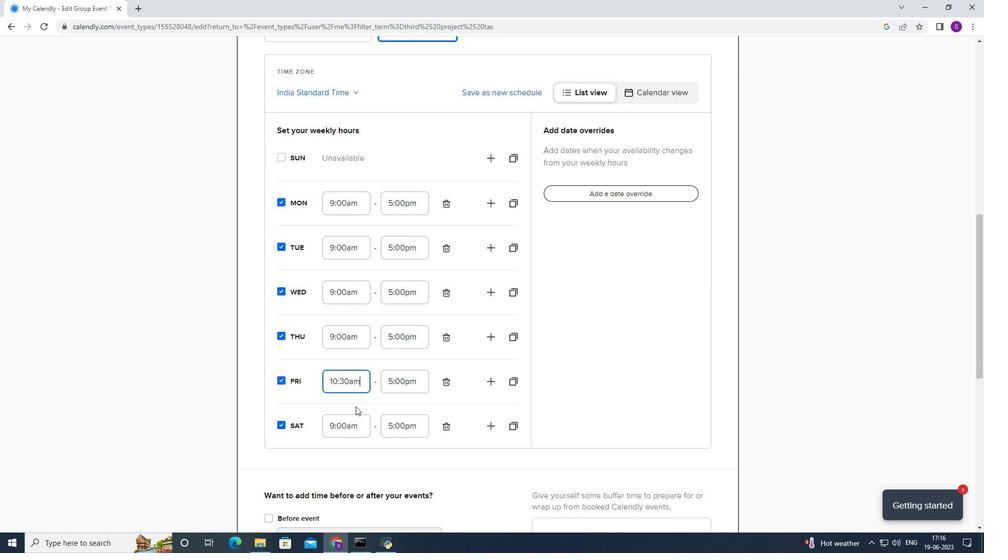 
Action: Mouse pressed left at (348, 421)
Screenshot: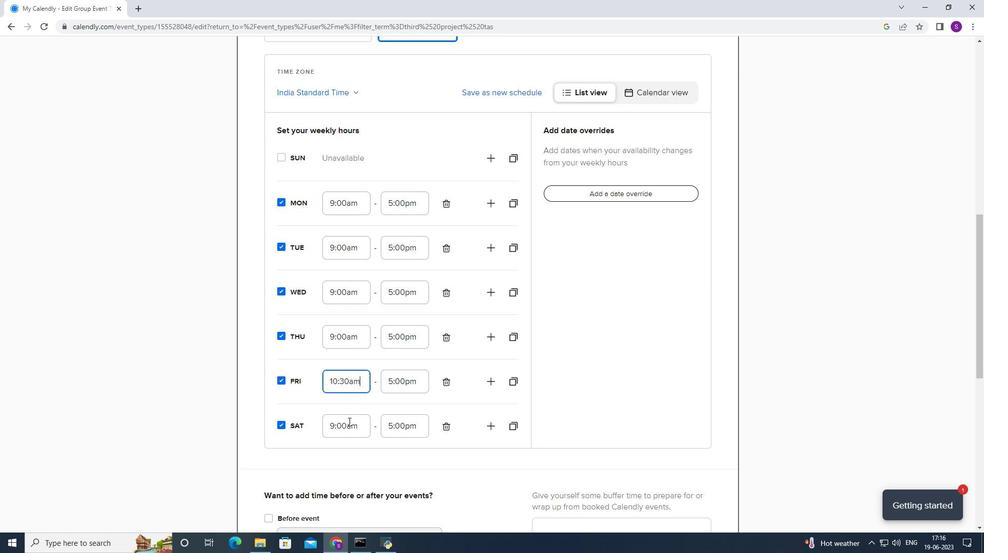 
Action: Mouse moved to (324, 470)
Screenshot: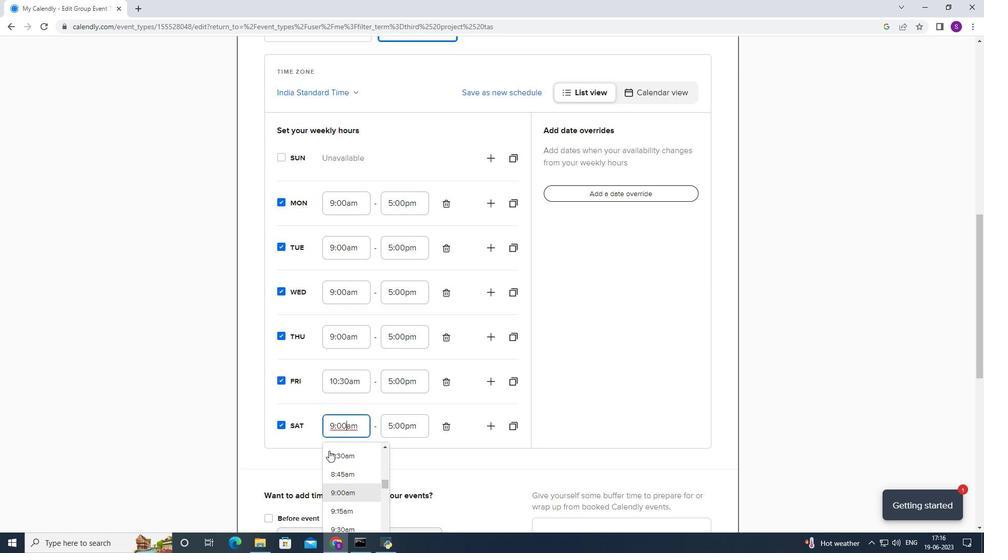
Action: Mouse scrolled (324, 469) with delta (0, 0)
Screenshot: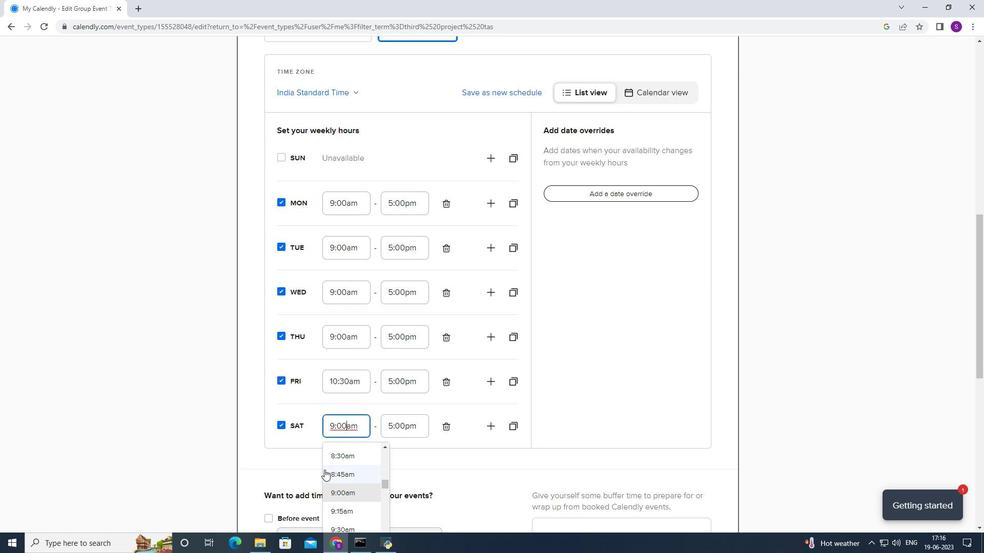 
Action: Mouse scrolled (324, 469) with delta (0, 0)
Screenshot: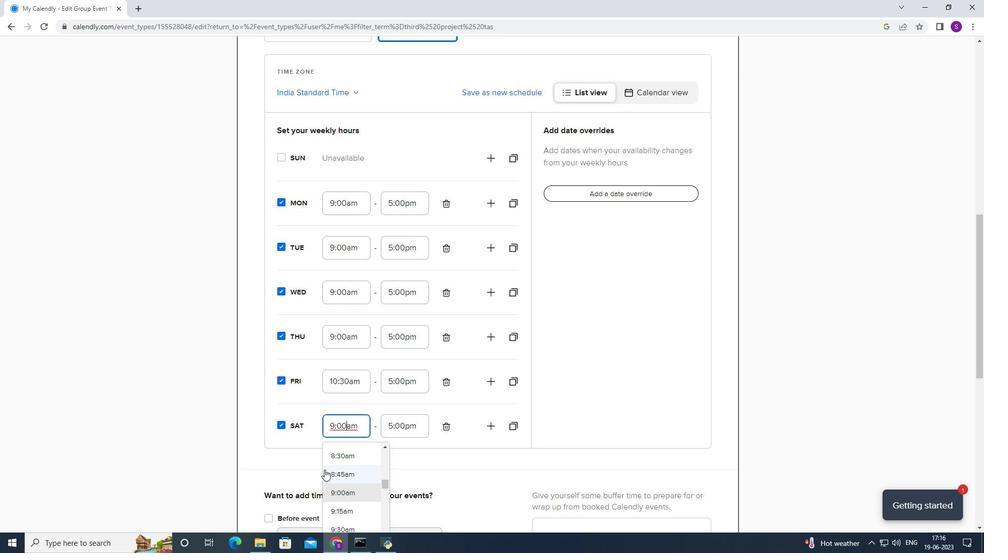 
Action: Mouse scrolled (324, 469) with delta (0, 0)
Screenshot: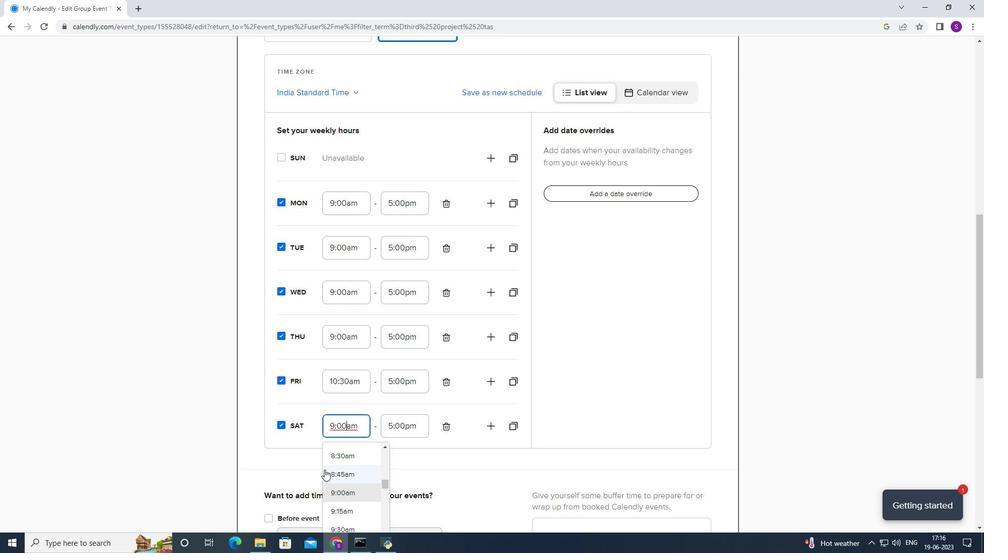 
Action: Mouse moved to (340, 455)
Screenshot: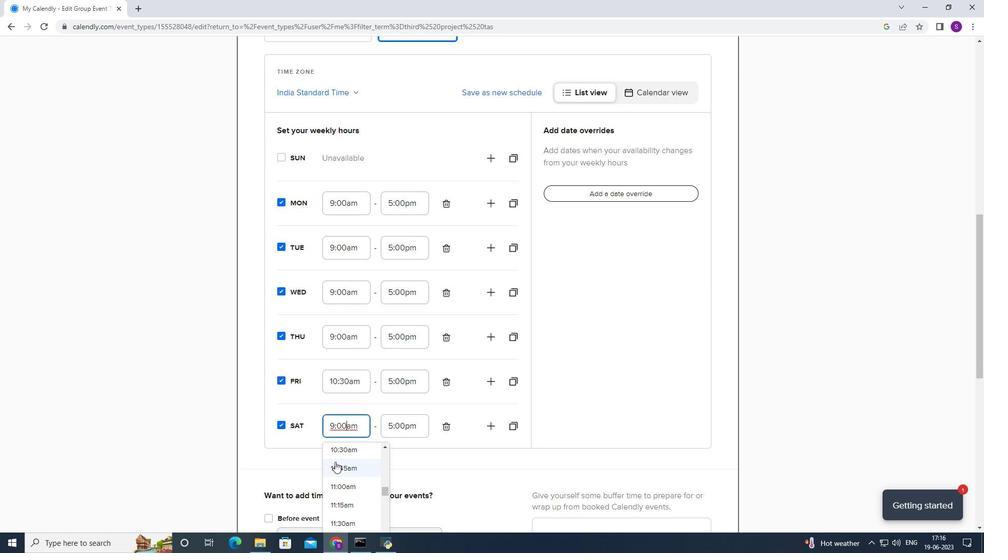 
Action: Mouse pressed left at (340, 455)
Screenshot: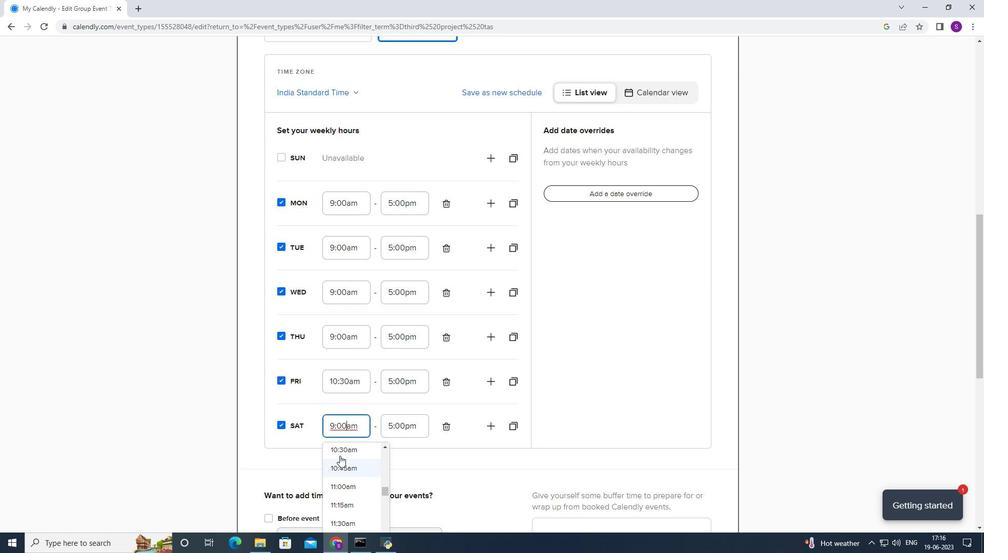 
Action: Mouse moved to (358, 358)
Screenshot: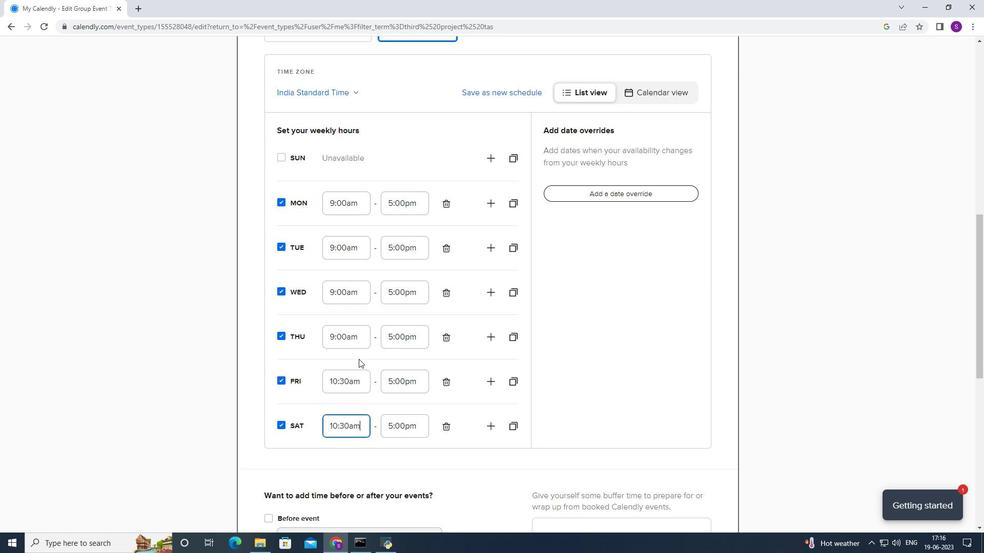 
Action: Mouse pressed left at (358, 358)
Screenshot: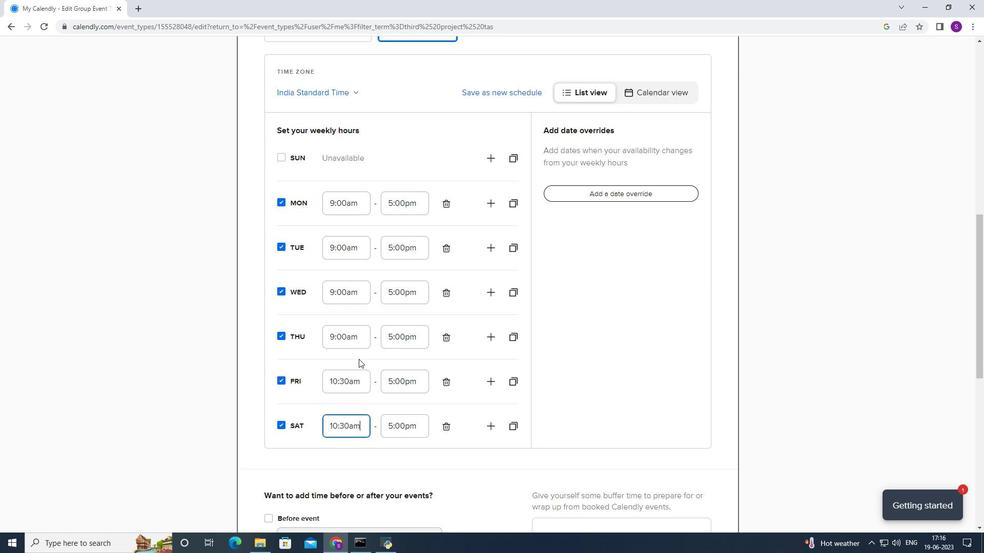 
Action: Mouse moved to (360, 336)
Screenshot: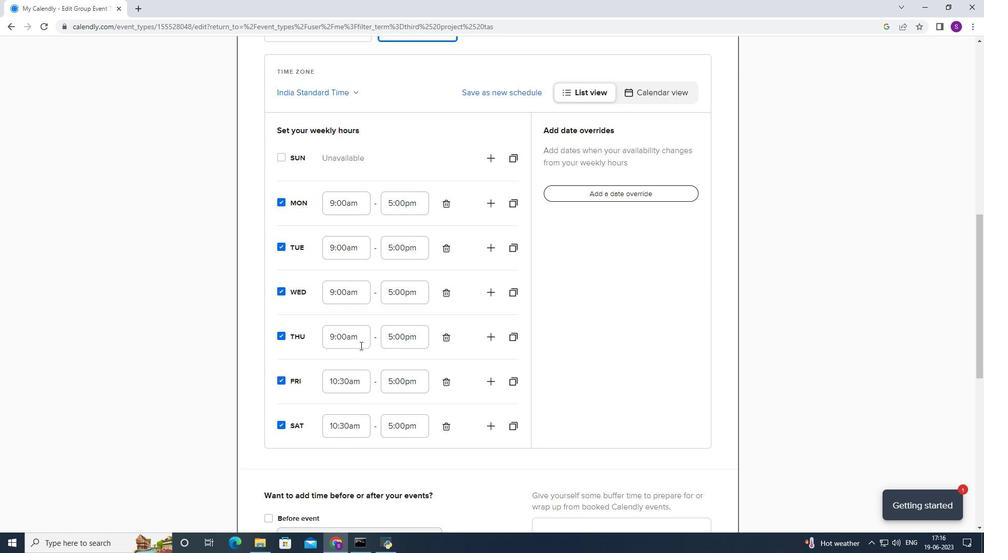 
Action: Mouse pressed left at (360, 336)
Screenshot: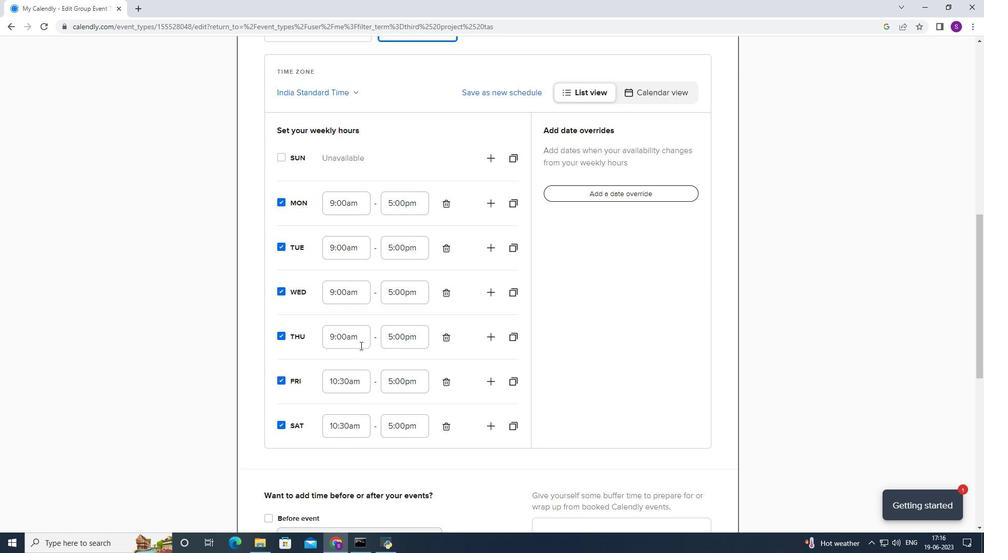 
Action: Mouse moved to (348, 387)
Screenshot: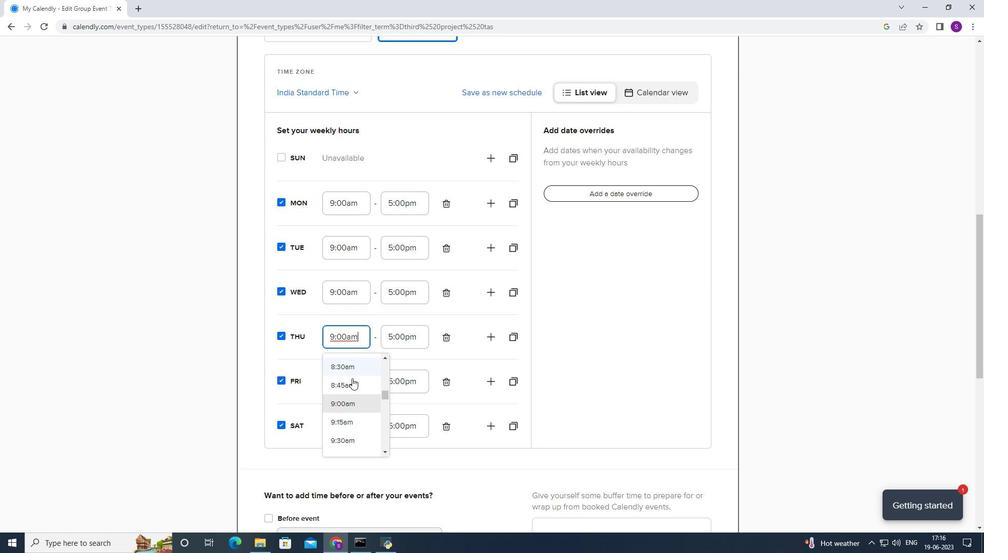 
Action: Mouse scrolled (348, 387) with delta (0, 0)
Screenshot: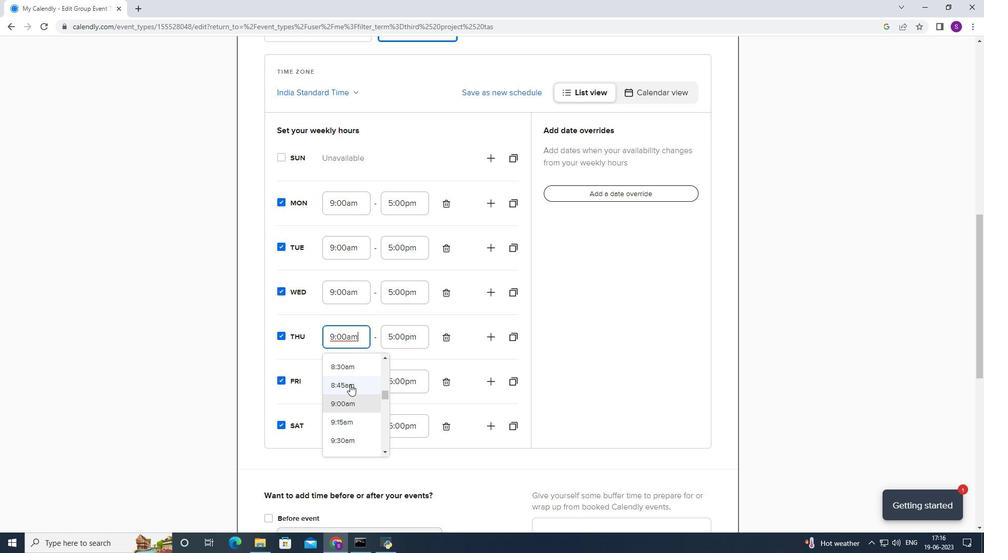 
Action: Mouse scrolled (348, 387) with delta (0, 0)
Screenshot: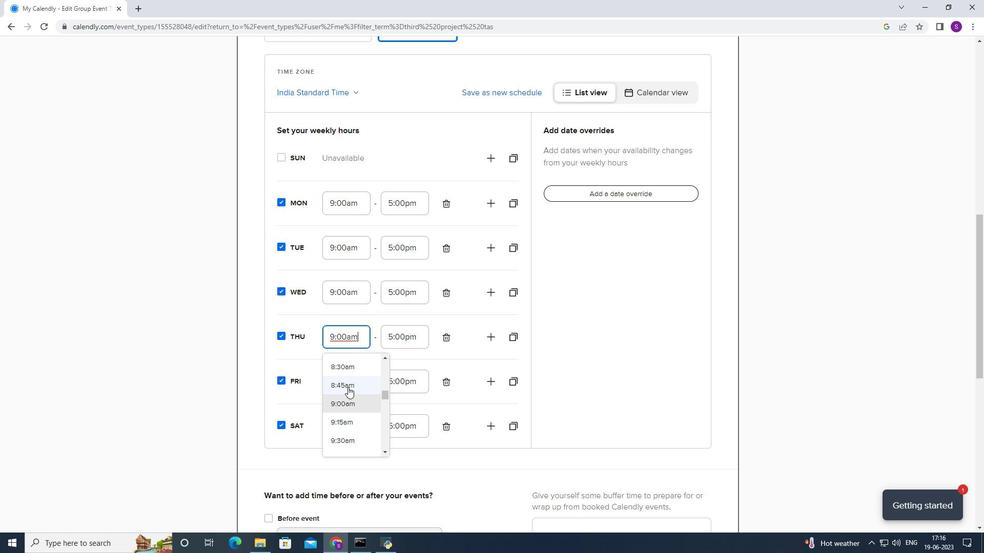 
Action: Mouse moved to (331, 411)
Screenshot: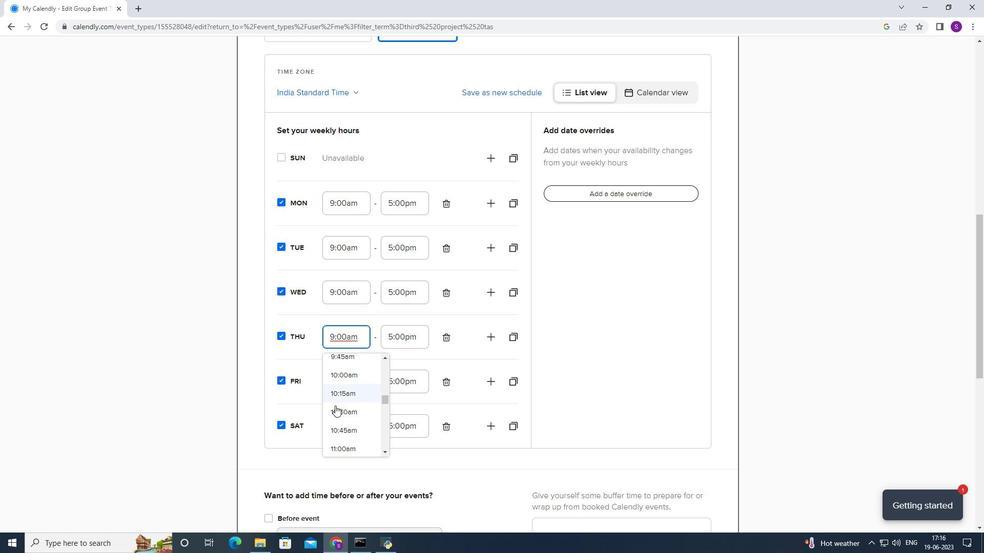 
Action: Mouse pressed left at (331, 411)
Screenshot: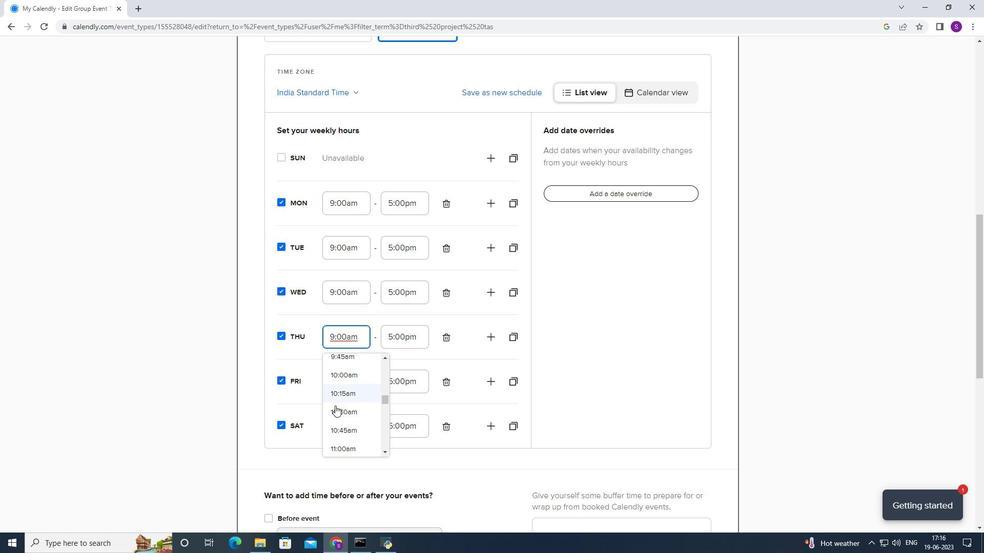 
Action: Mouse moved to (369, 299)
Screenshot: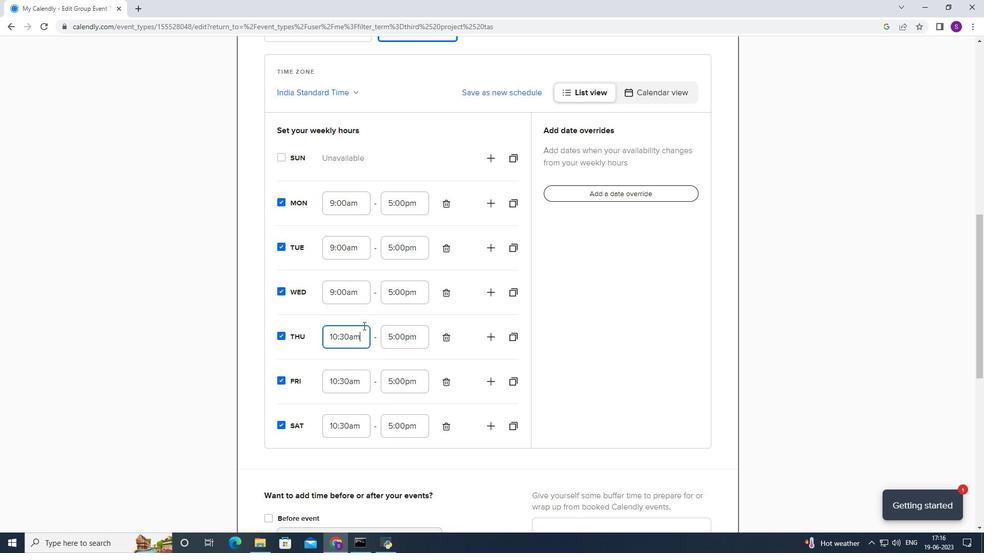 
Action: Mouse pressed left at (369, 299)
Screenshot: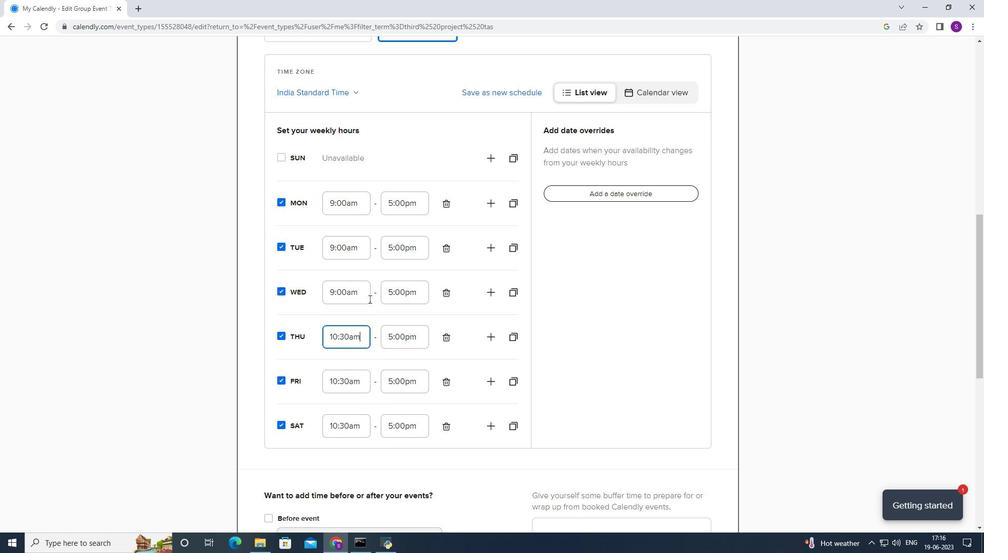 
Action: Mouse moved to (339, 357)
Screenshot: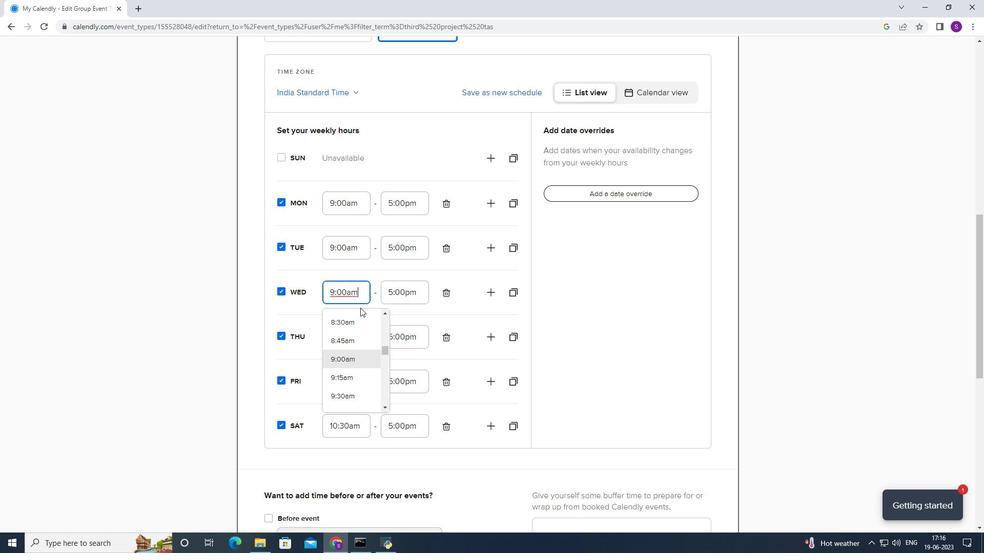
Action: Mouse scrolled (339, 357) with delta (0, 0)
Screenshot: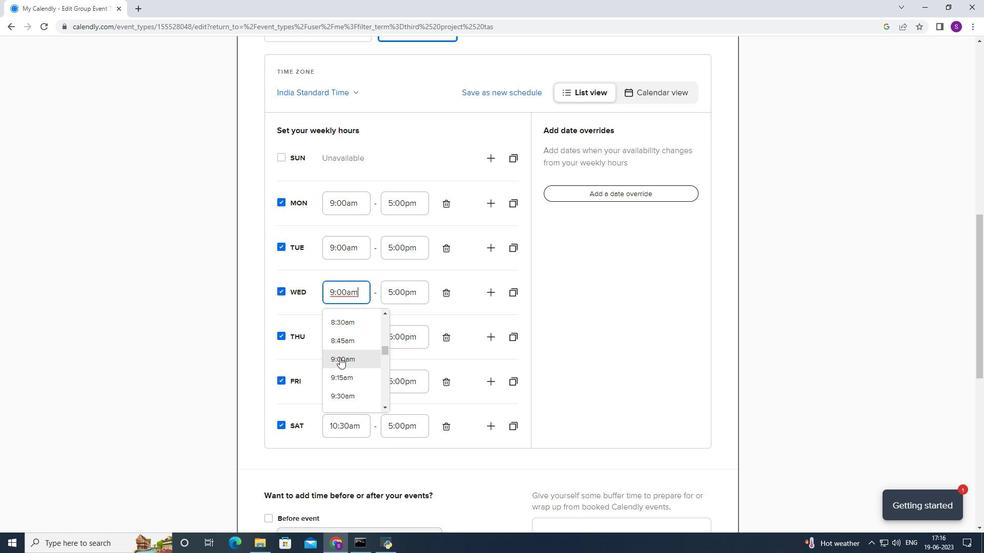 
Action: Mouse moved to (339, 360)
Screenshot: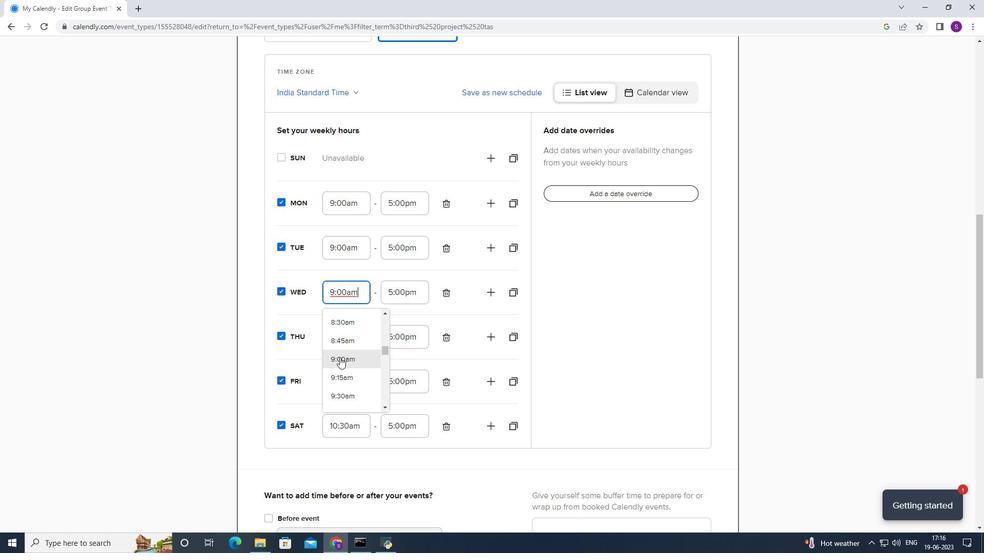 
Action: Mouse scrolled (339, 360) with delta (0, 0)
Screenshot: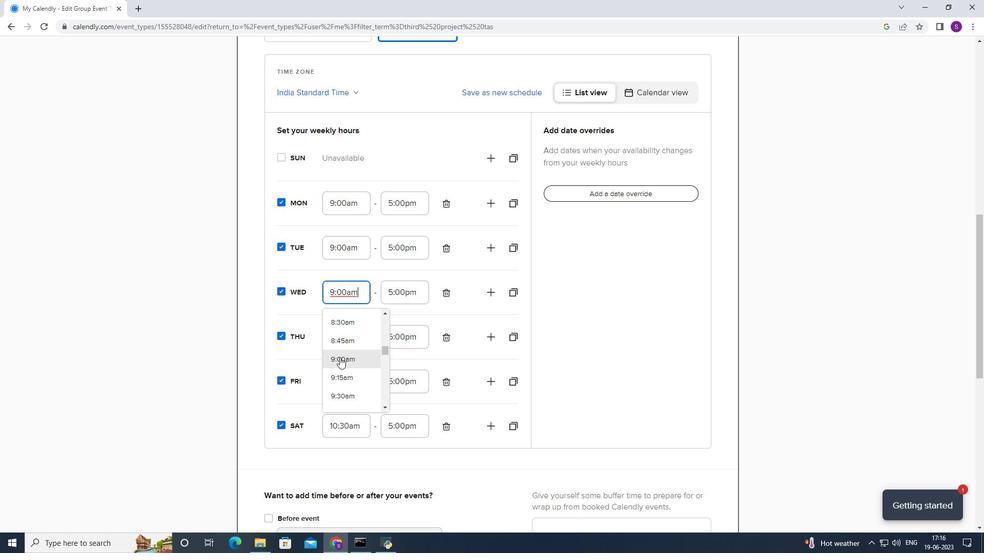 
Action: Mouse scrolled (339, 360) with delta (0, 0)
Screenshot: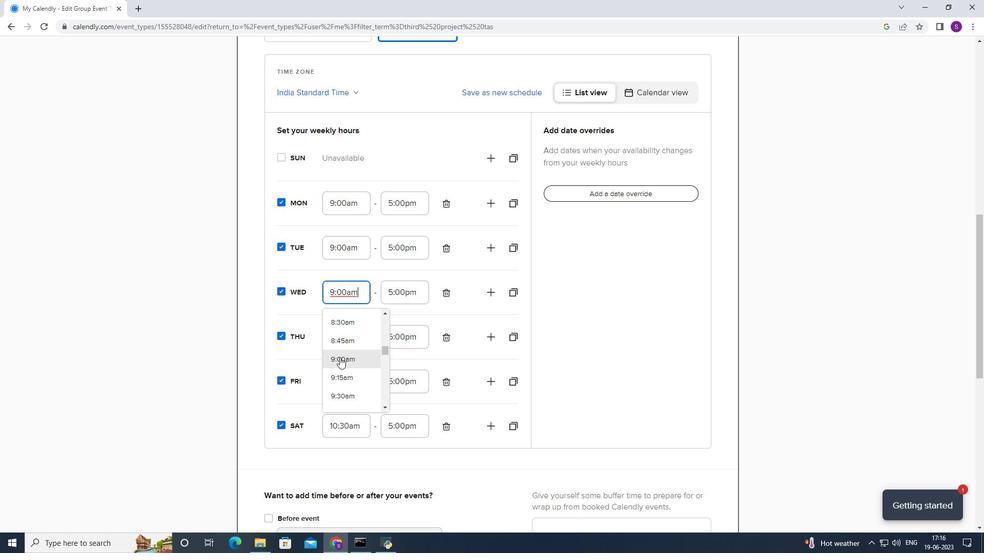 
Action: Mouse moved to (355, 315)
Screenshot: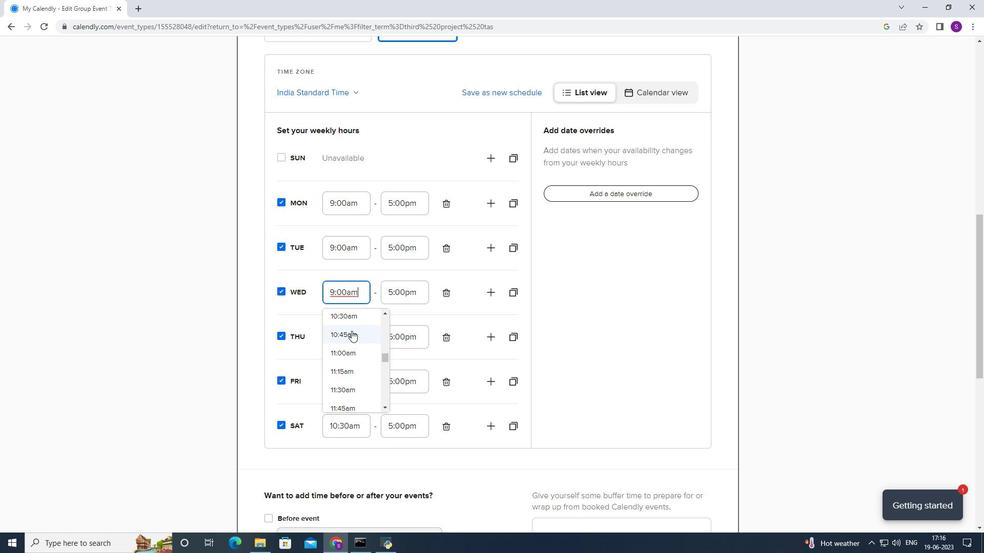 
Action: Mouse pressed left at (355, 315)
Screenshot: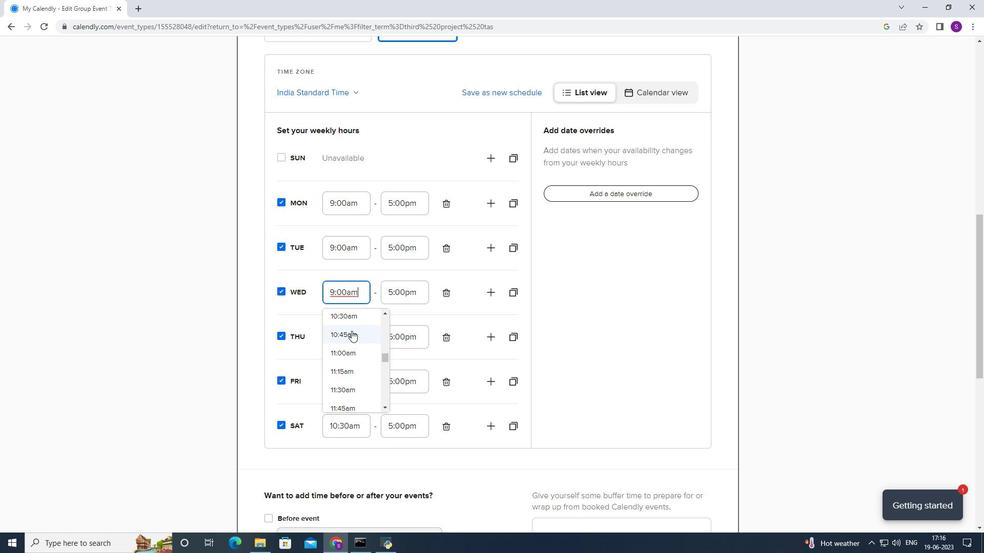 
Action: Mouse moved to (355, 309)
Screenshot: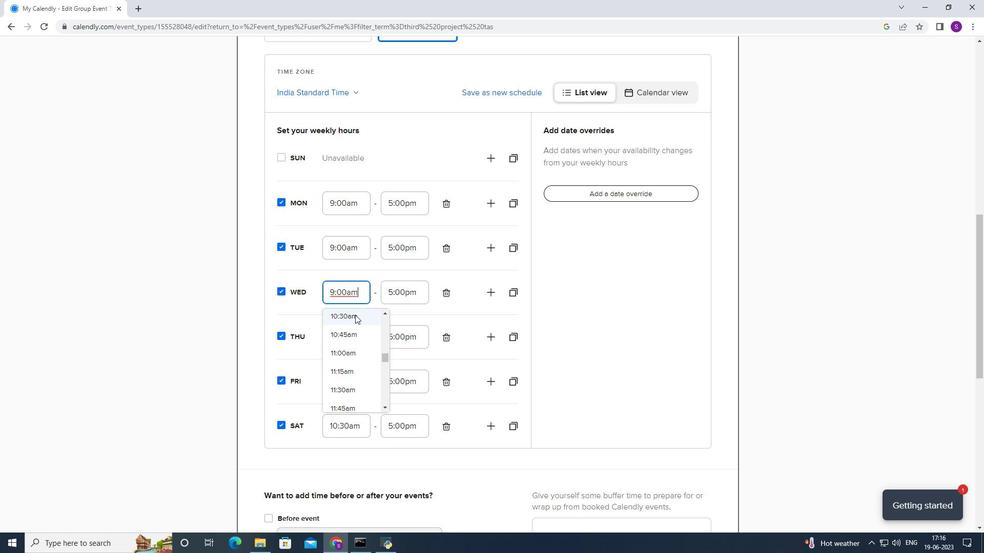 
Action: Mouse pressed left at (355, 309)
Screenshot: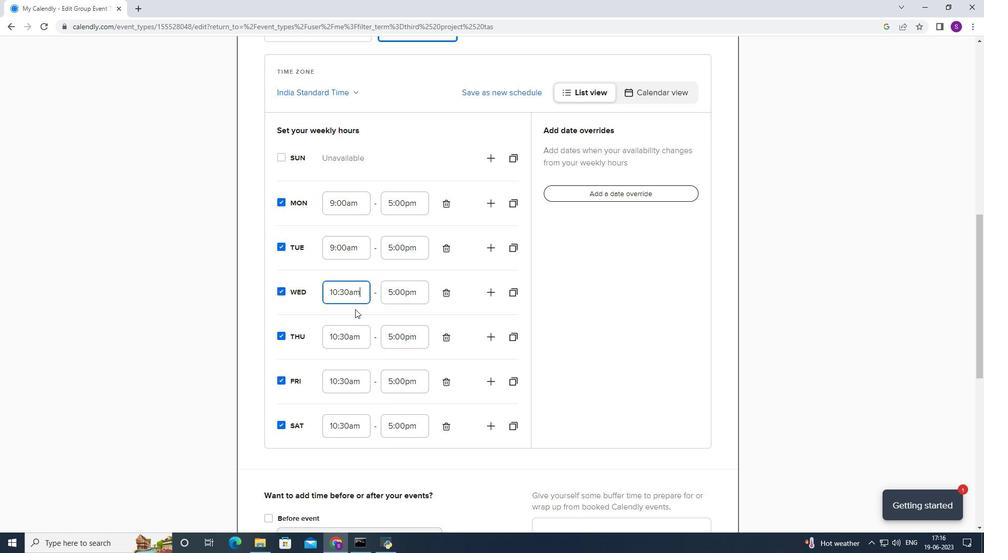 
Action: Mouse moved to (361, 247)
Screenshot: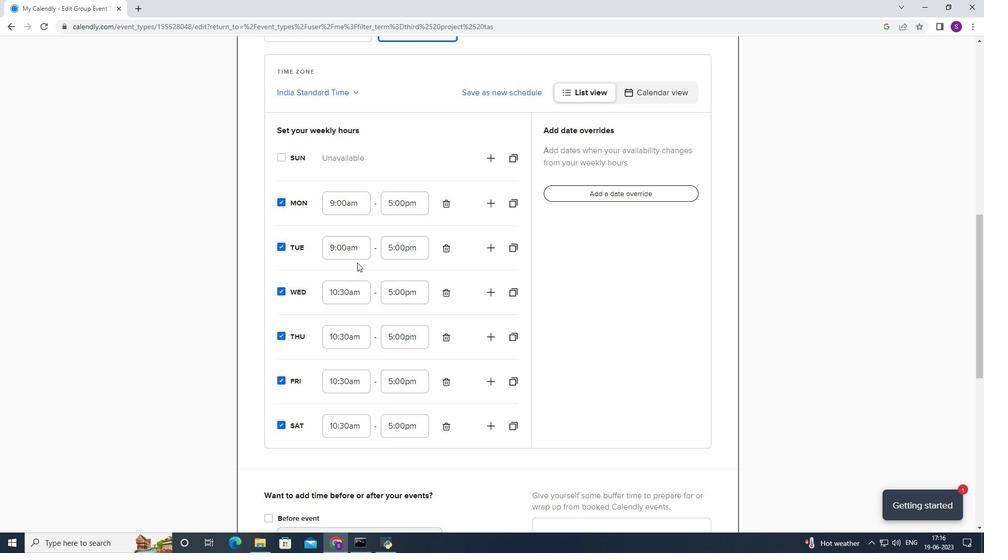 
Action: Mouse pressed left at (361, 247)
Screenshot: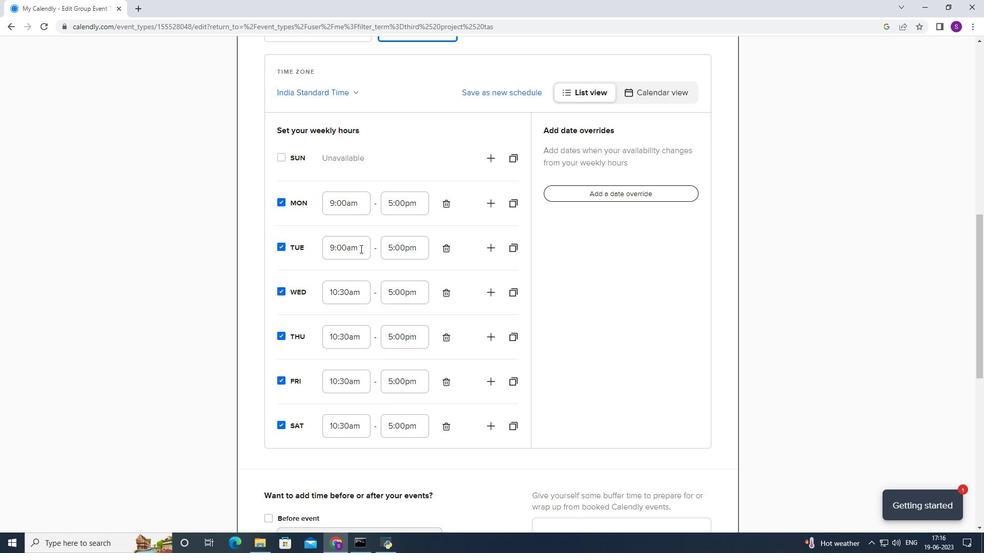 
Action: Mouse moved to (341, 317)
Screenshot: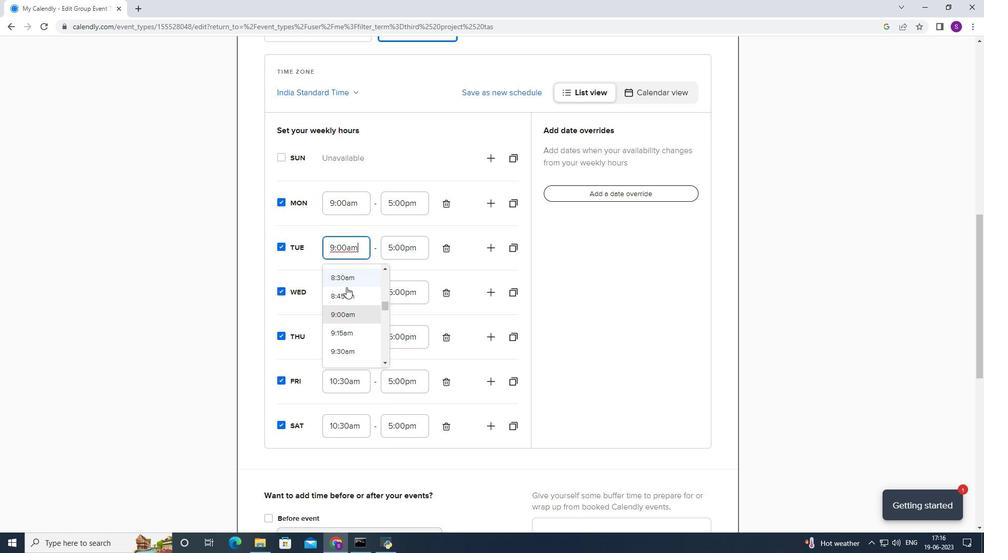 
Action: Mouse scrolled (341, 317) with delta (0, 0)
Screenshot: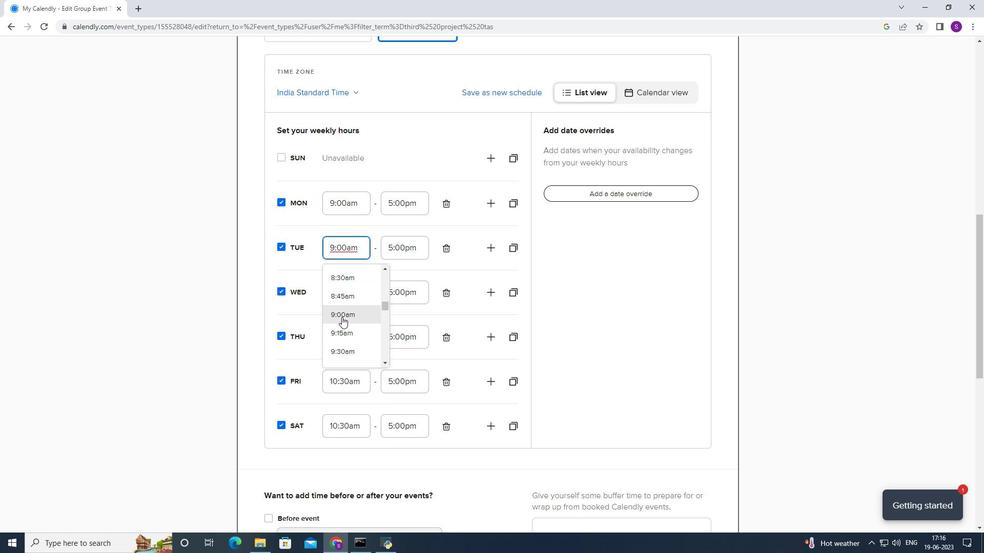 
Action: Mouse moved to (341, 318)
Screenshot: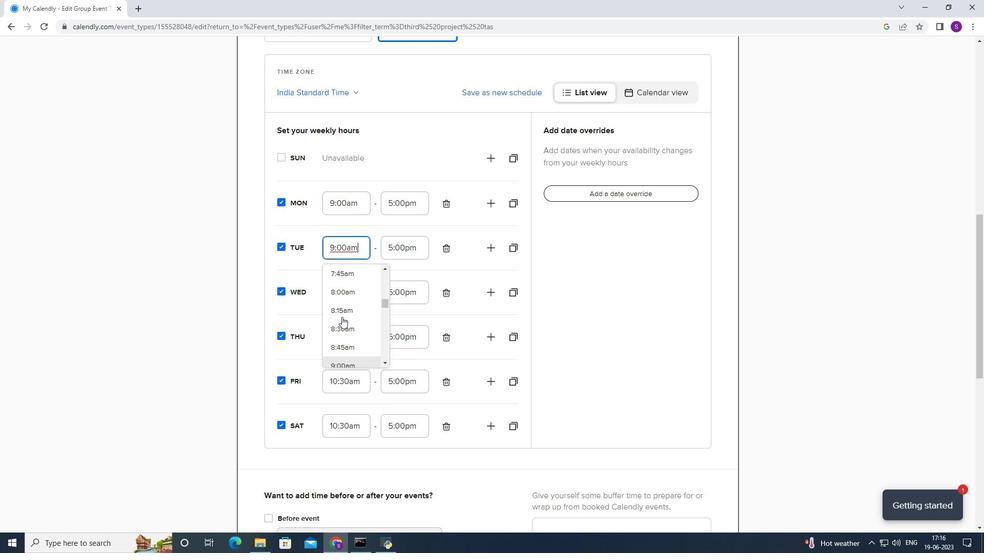 
Action: Mouse scrolled (341, 318) with delta (0, 0)
Screenshot: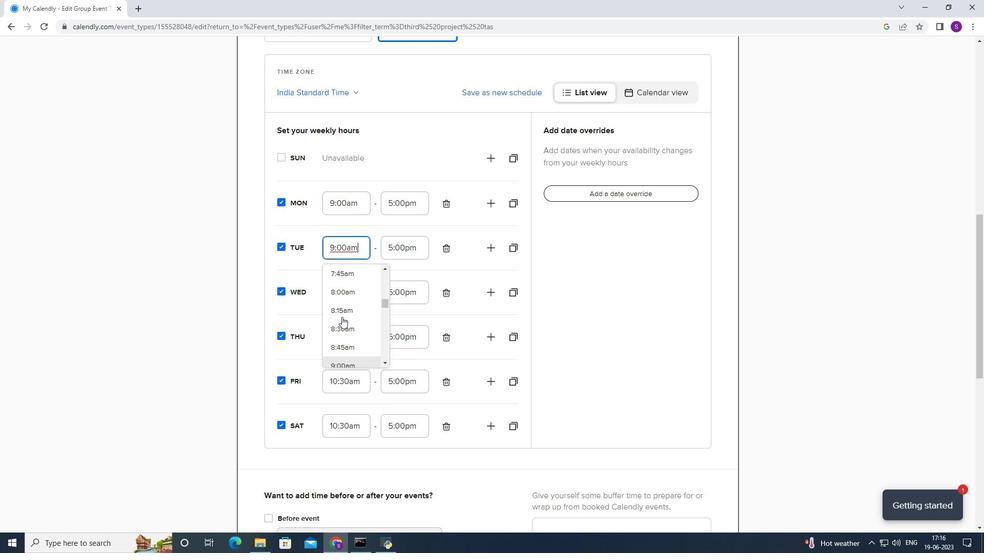 
Action: Mouse moved to (340, 319)
Screenshot: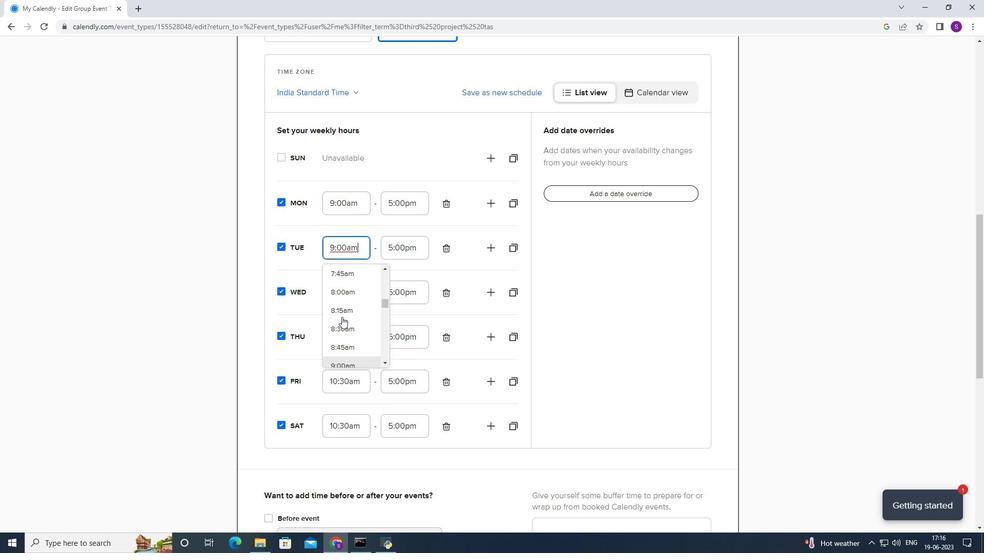 
Action: Mouse scrolled (340, 319) with delta (0, 0)
Screenshot: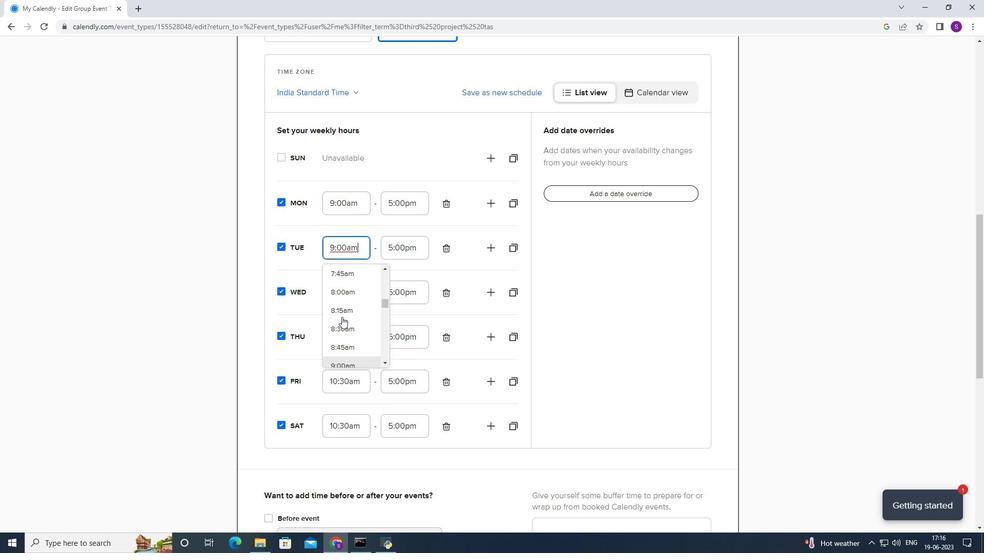 
Action: Mouse scrolled (340, 319) with delta (0, 0)
Screenshot: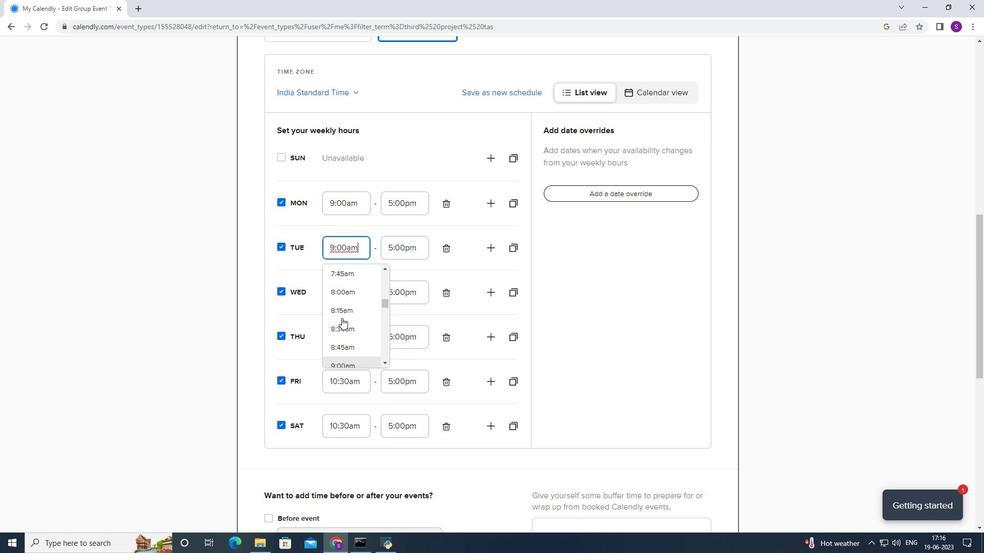 
Action: Mouse moved to (338, 323)
Screenshot: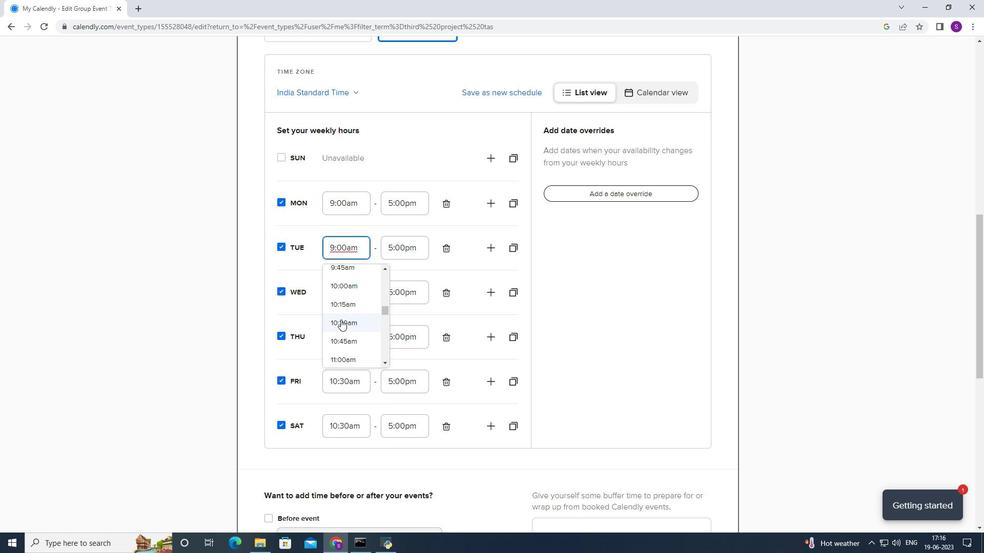 
Action: Mouse pressed left at (338, 323)
Screenshot: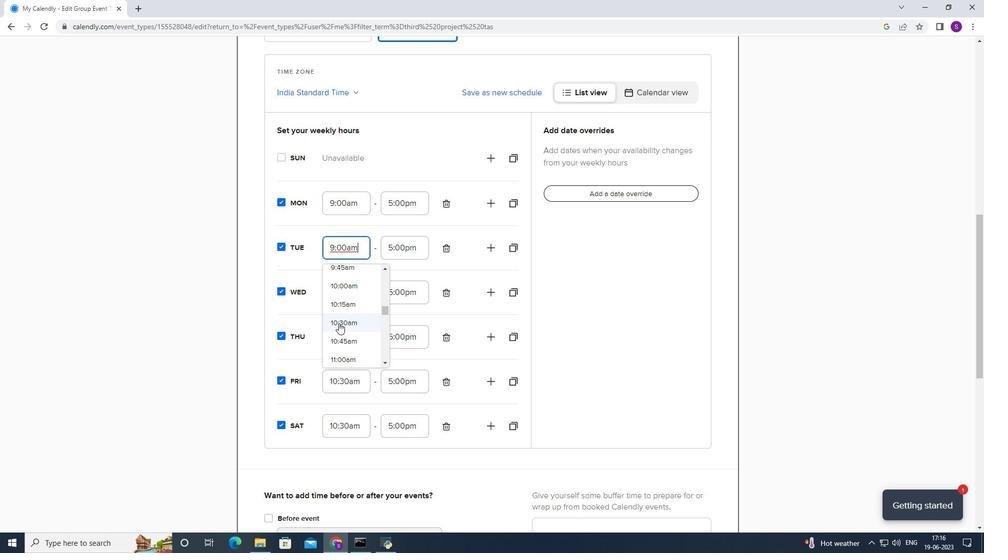 
Action: Mouse moved to (357, 205)
Screenshot: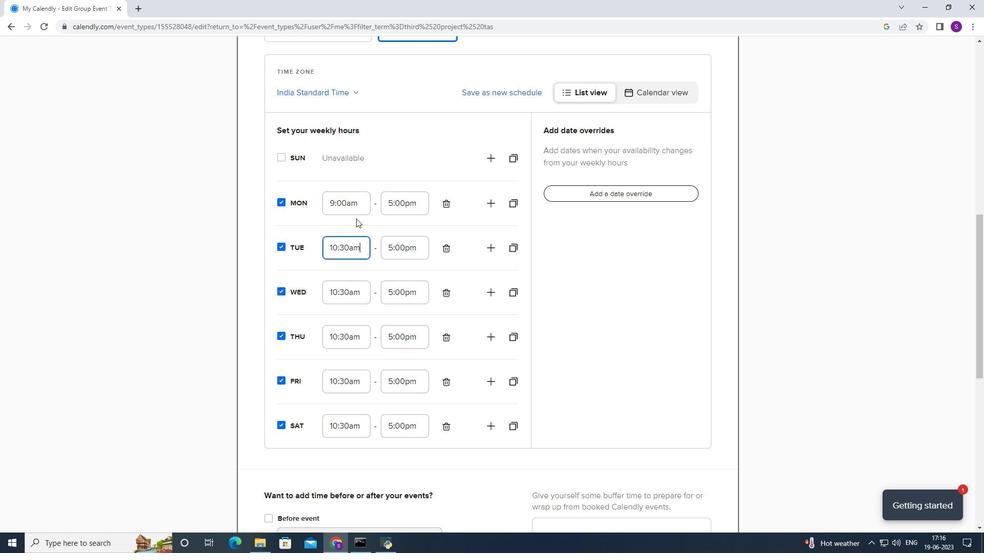 
Action: Mouse pressed left at (357, 205)
Screenshot: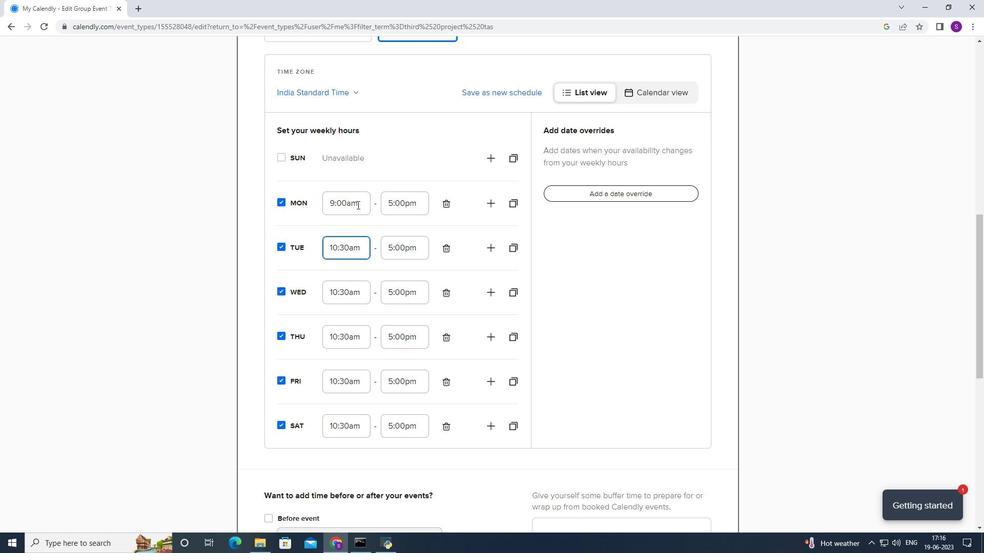 
Action: Mouse moved to (354, 278)
Screenshot: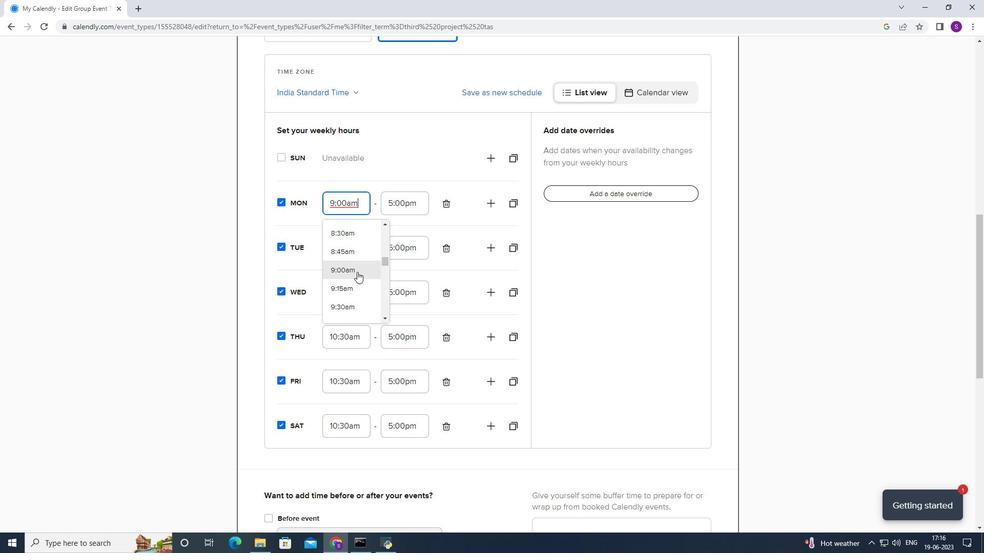 
Action: Mouse scrolled (354, 278) with delta (0, 0)
Screenshot: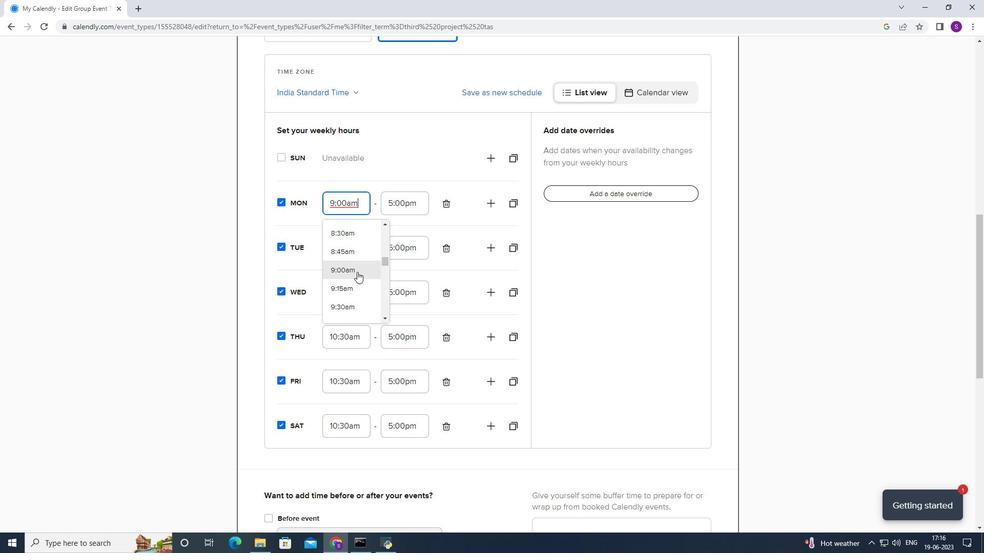 
Action: Mouse moved to (350, 283)
Screenshot: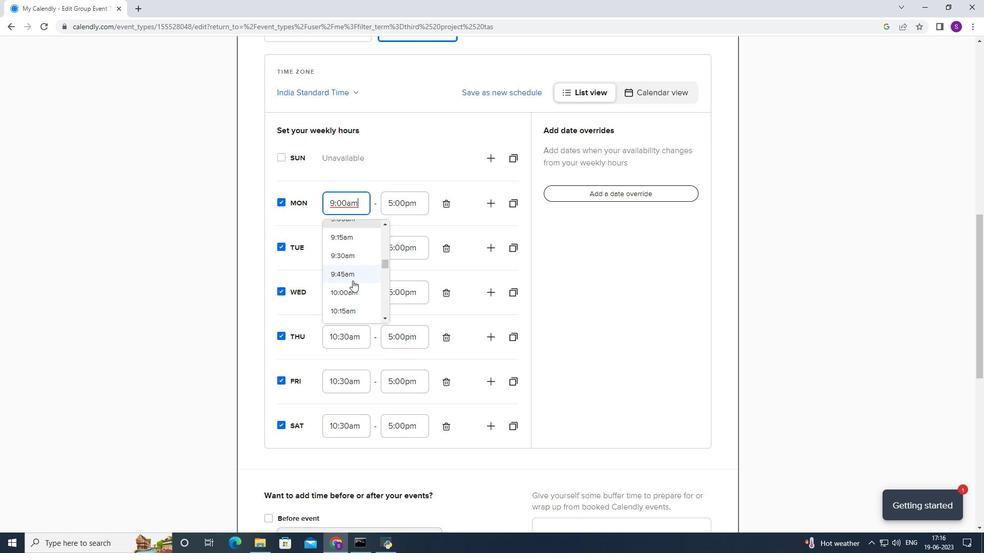 
Action: Mouse scrolled (350, 282) with delta (0, 0)
Screenshot: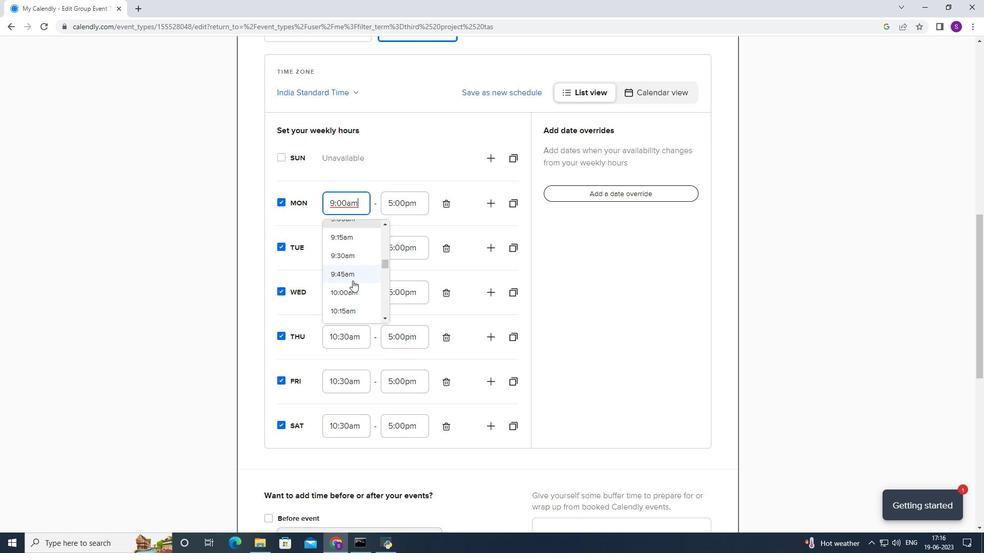 
Action: Mouse moved to (354, 279)
Screenshot: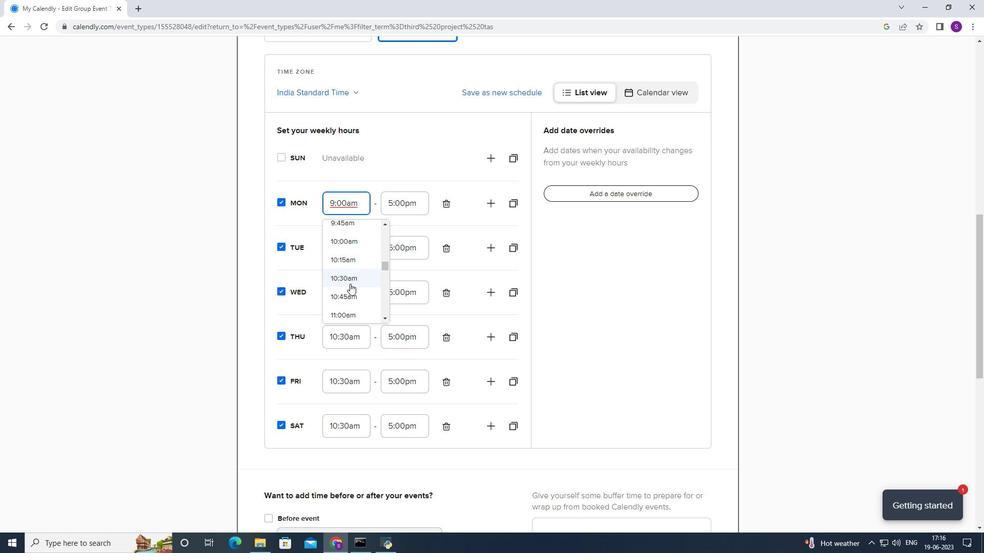 
Action: Mouse pressed left at (354, 279)
Screenshot: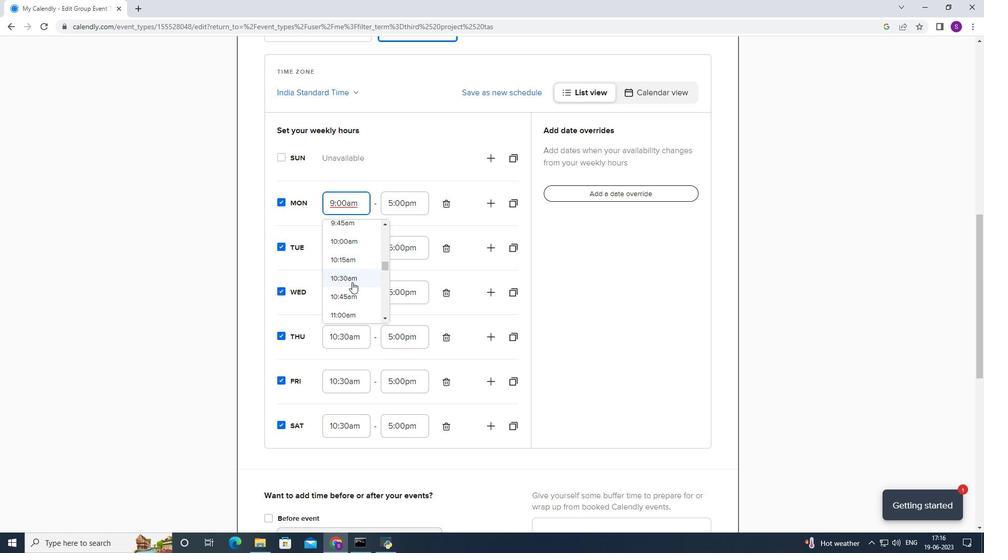 
Action: Mouse moved to (409, 200)
Screenshot: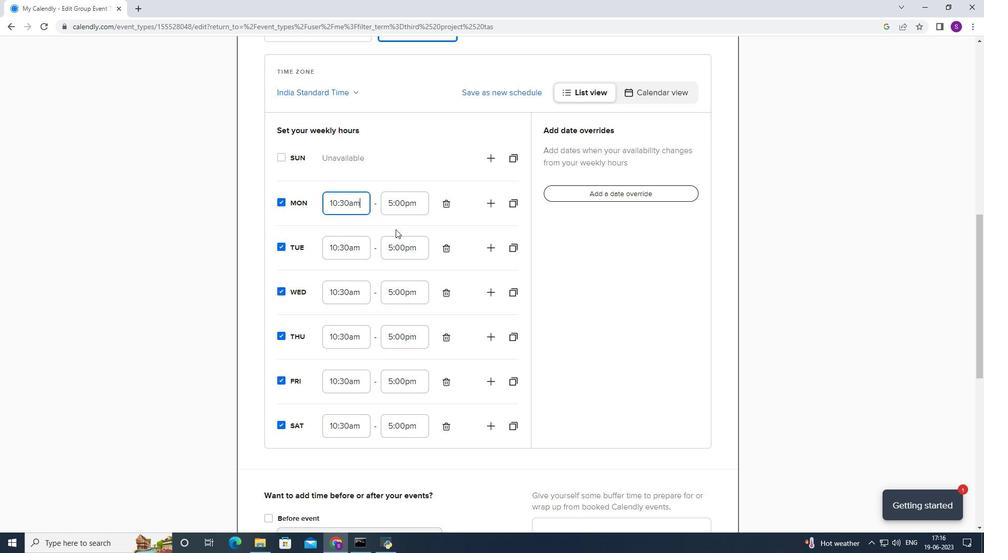 
Action: Mouse pressed left at (409, 200)
Screenshot: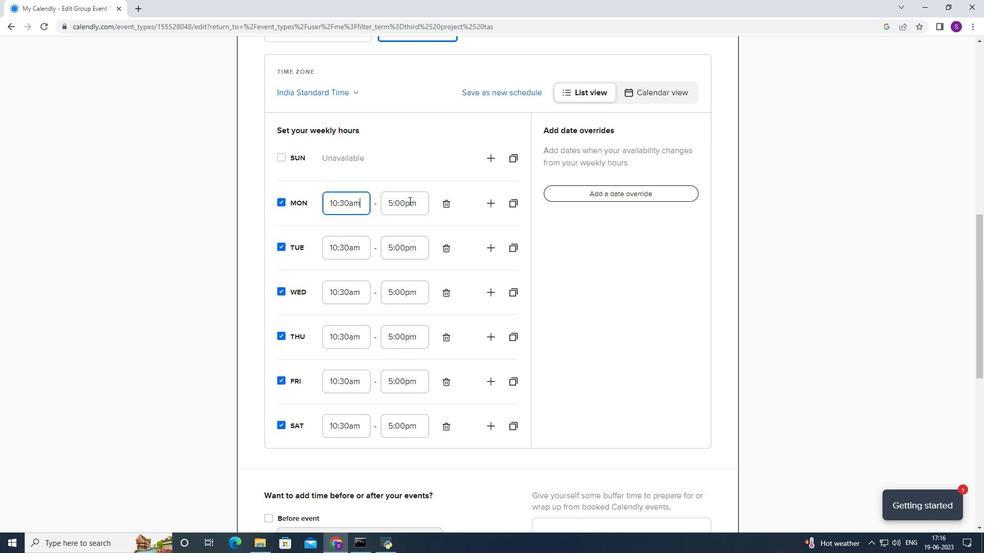 
Action: Mouse moved to (401, 267)
Screenshot: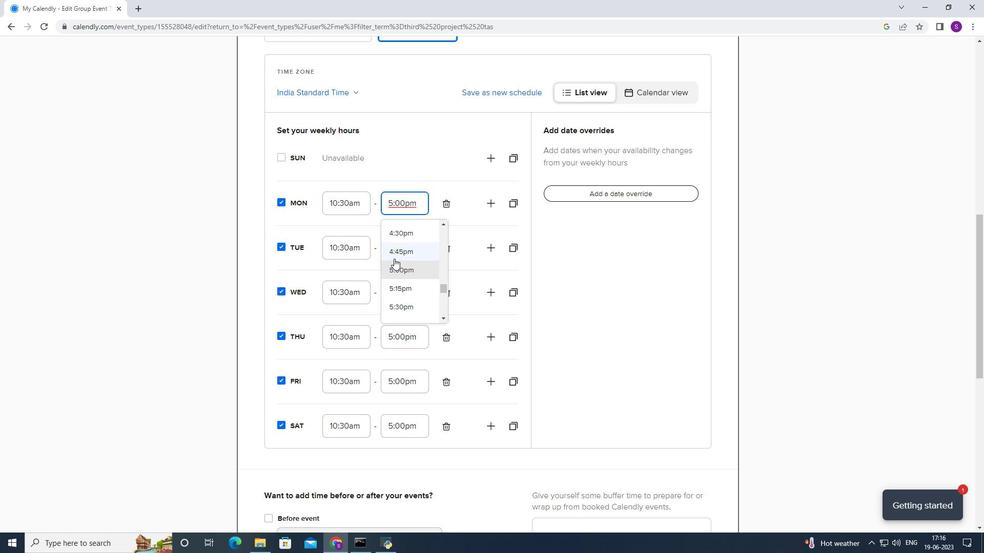 
Action: Mouse scrolled (401, 266) with delta (0, 0)
Screenshot: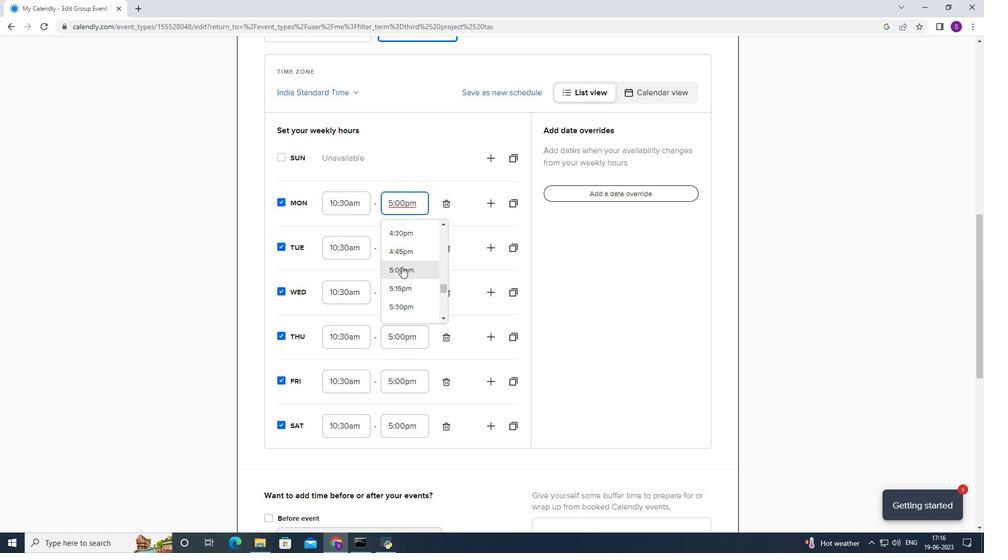 
Action: Mouse moved to (402, 267)
Screenshot: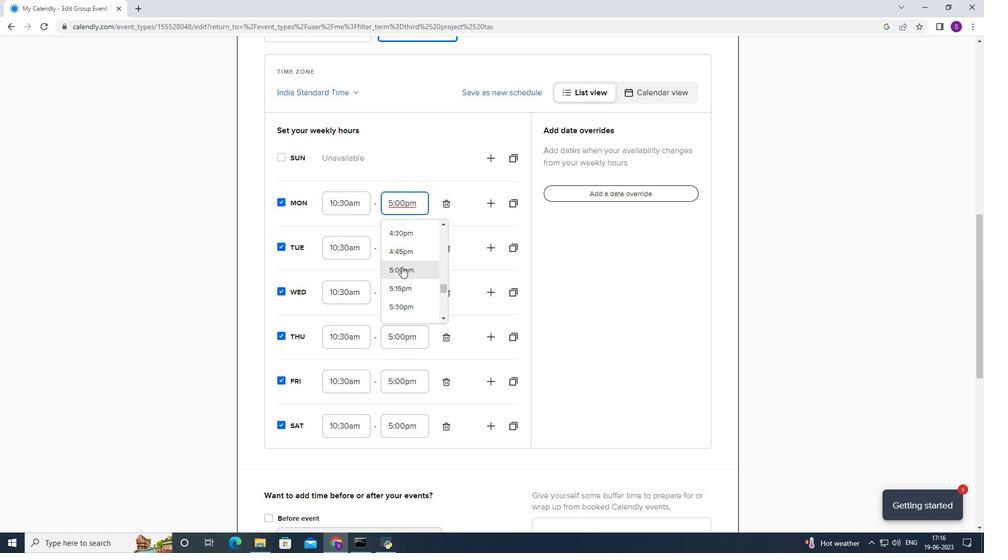 
Action: Mouse scrolled (402, 266) with delta (0, 0)
Screenshot: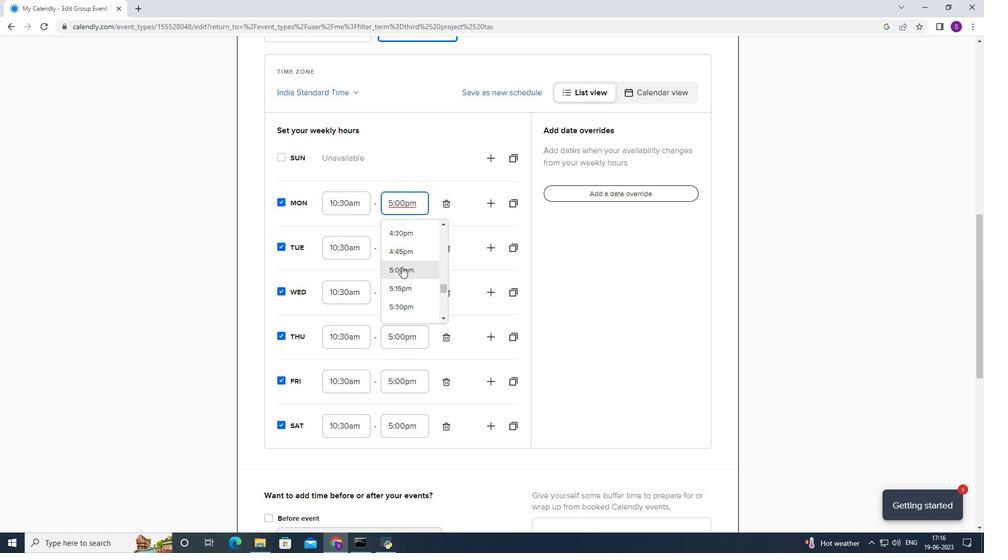 
Action: Mouse scrolled (402, 266) with delta (0, 0)
Screenshot: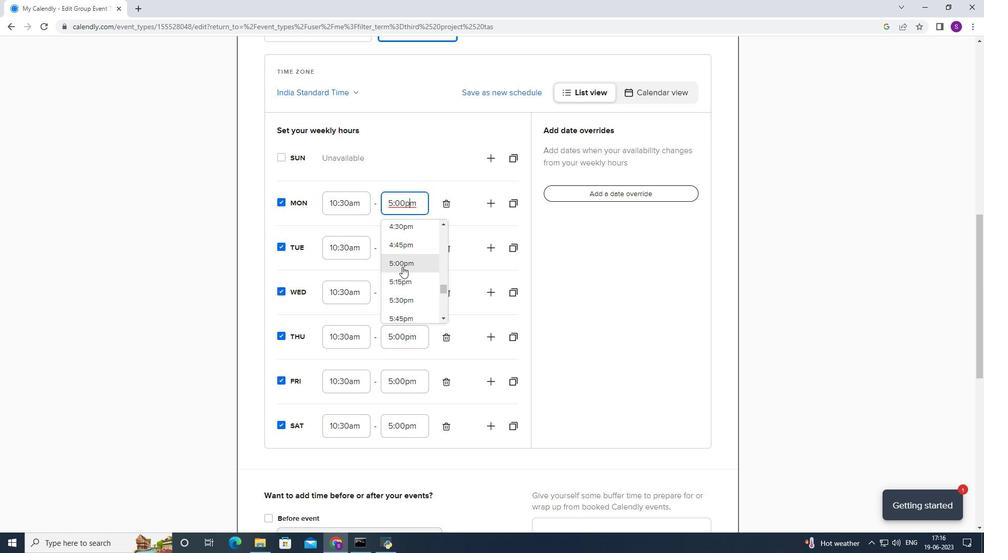 
Action: Mouse scrolled (402, 267) with delta (0, 0)
Screenshot: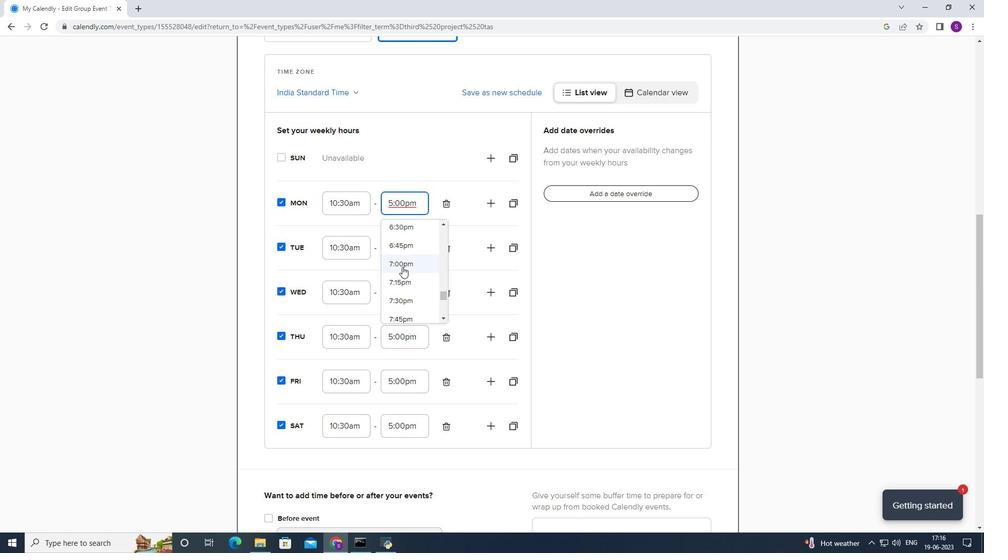 
Action: Mouse moved to (415, 244)
Screenshot: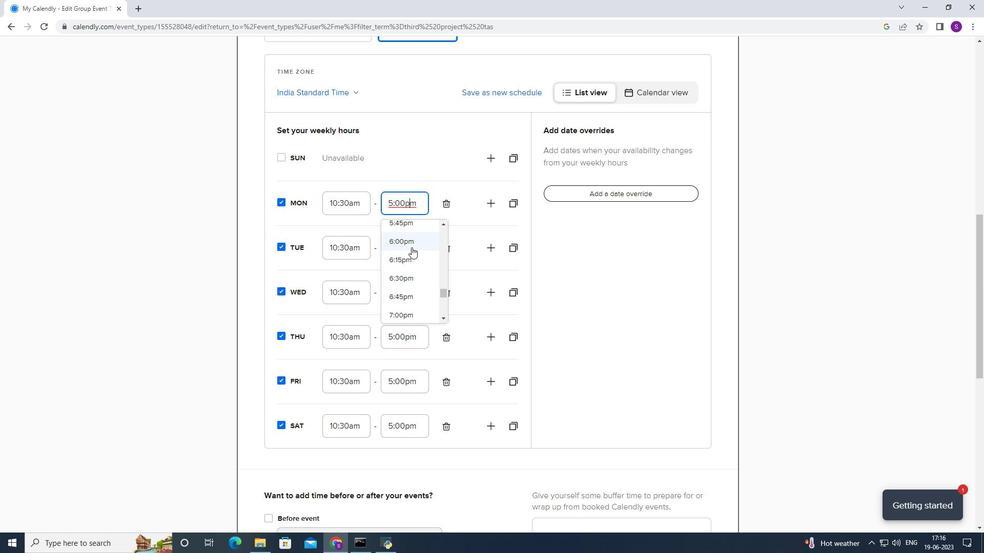 
Action: Mouse pressed left at (415, 244)
Screenshot: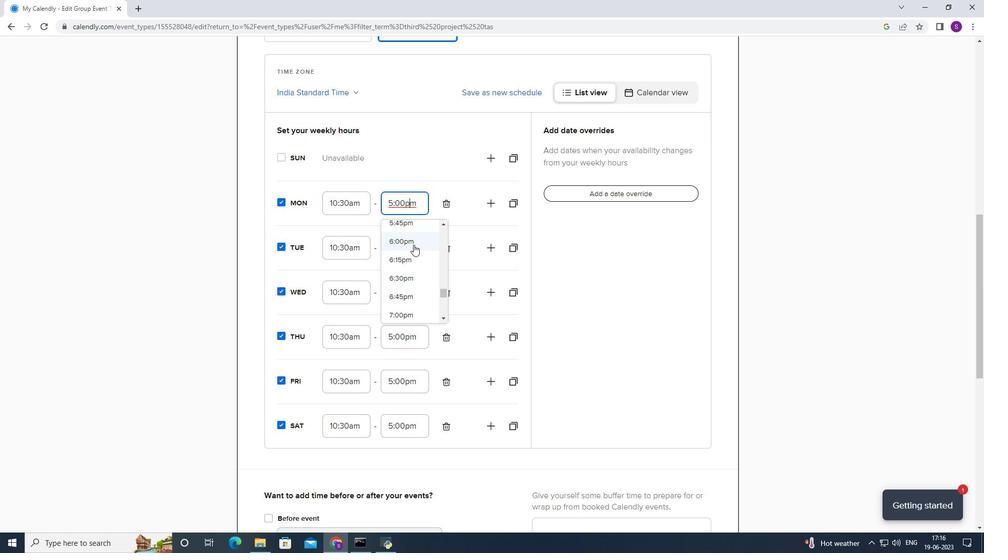 
Action: Mouse moved to (405, 256)
Screenshot: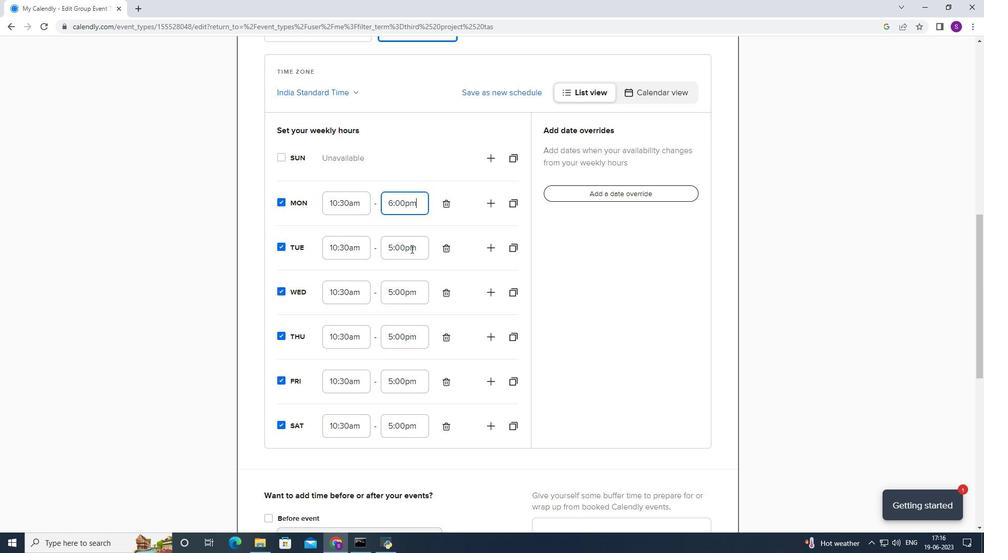 
Action: Mouse pressed left at (405, 256)
Screenshot: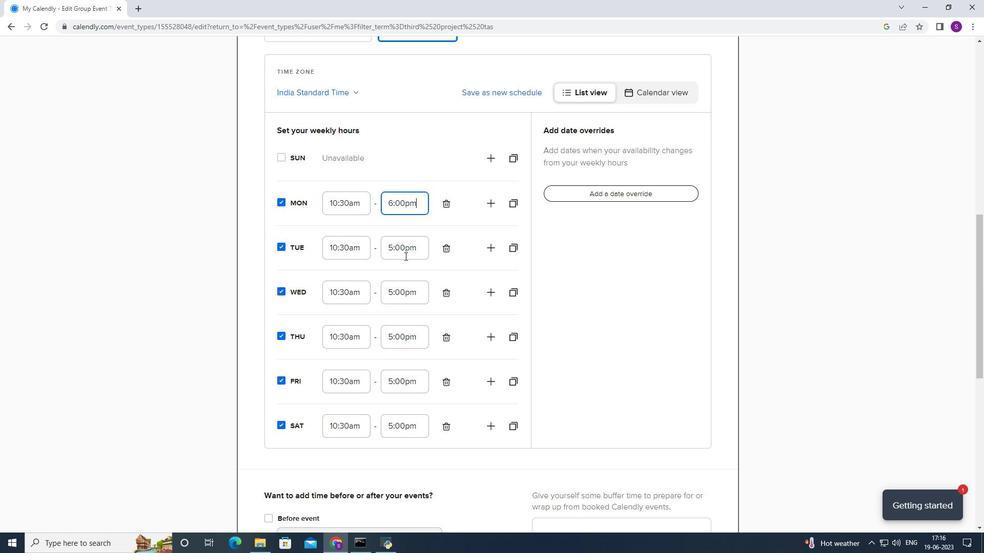 
Action: Mouse moved to (390, 301)
Screenshot: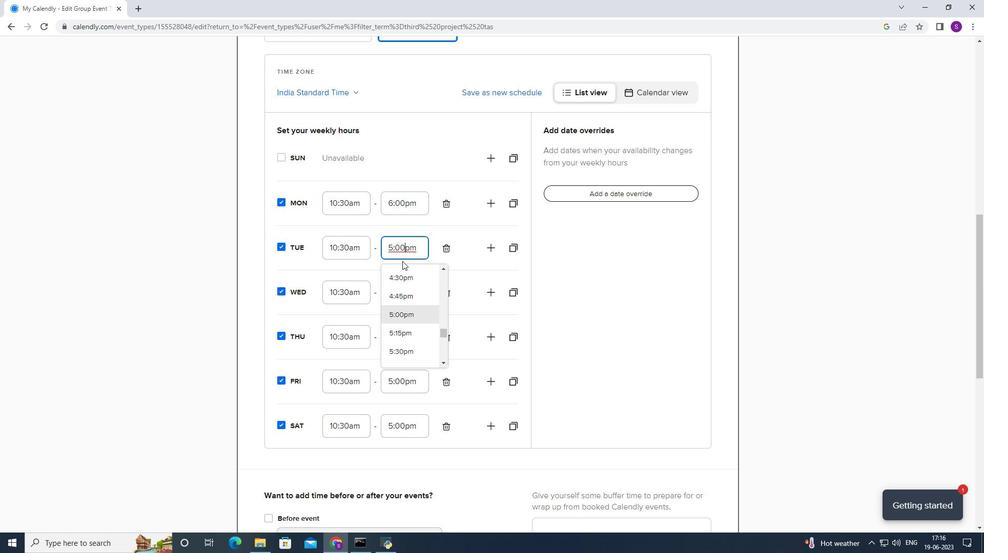 
Action: Mouse scrolled (390, 301) with delta (0, 0)
Screenshot: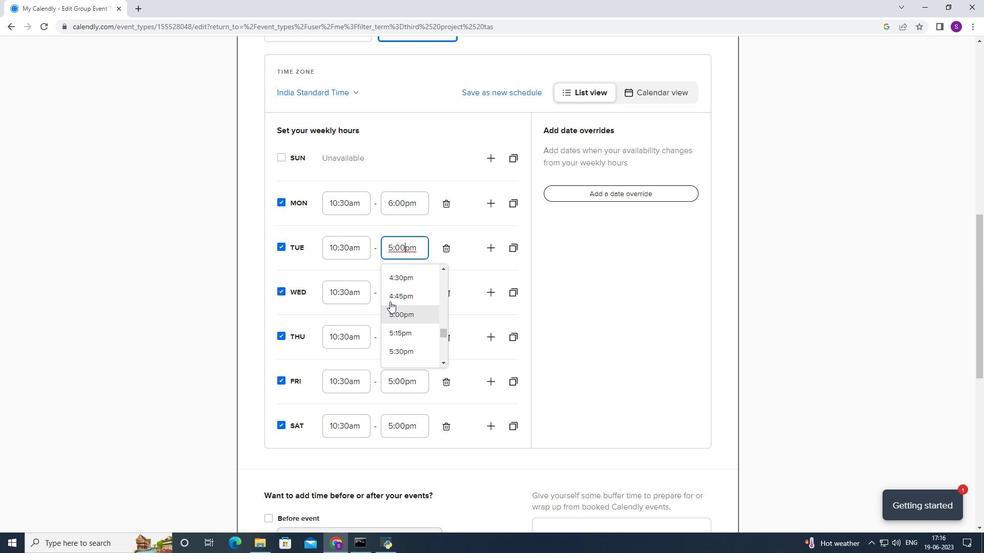 
Action: Mouse scrolled (390, 301) with delta (0, 0)
Screenshot: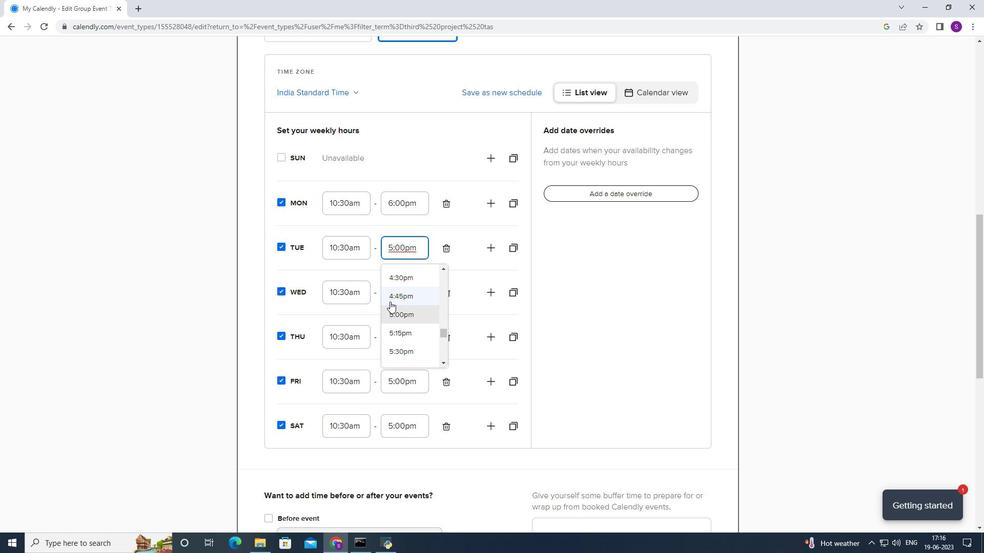
Action: Mouse moved to (404, 281)
Screenshot: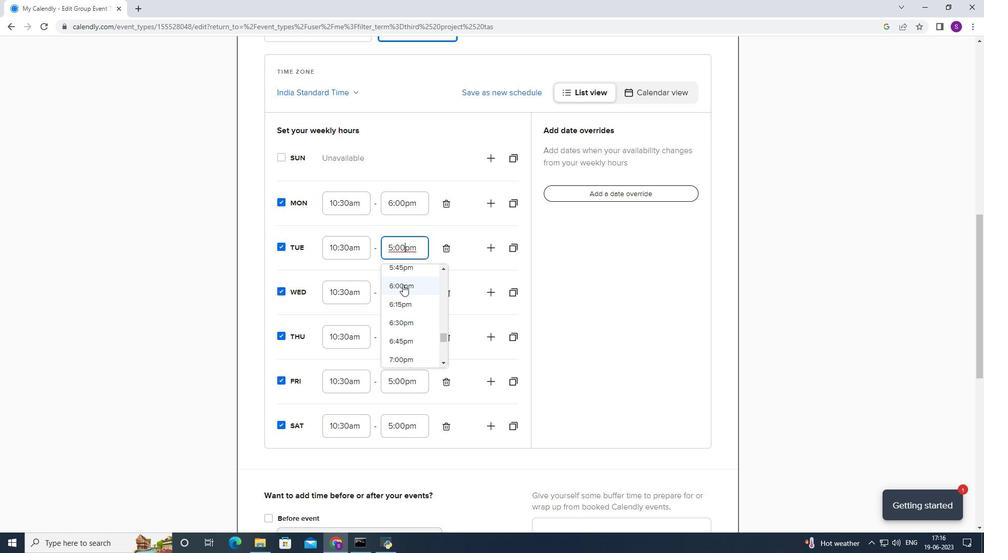 
Action: Mouse pressed left at (404, 281)
Screenshot: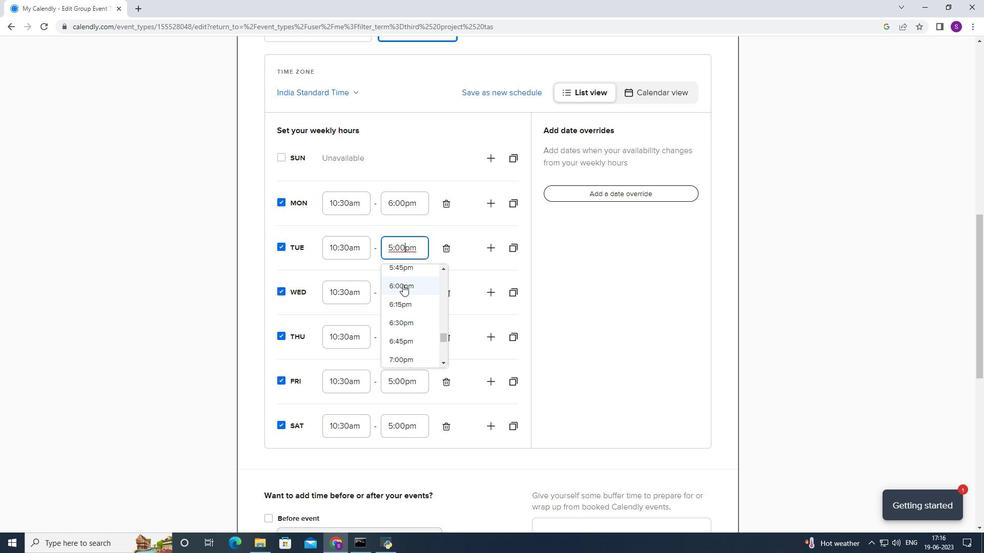 
Action: Mouse moved to (392, 294)
Screenshot: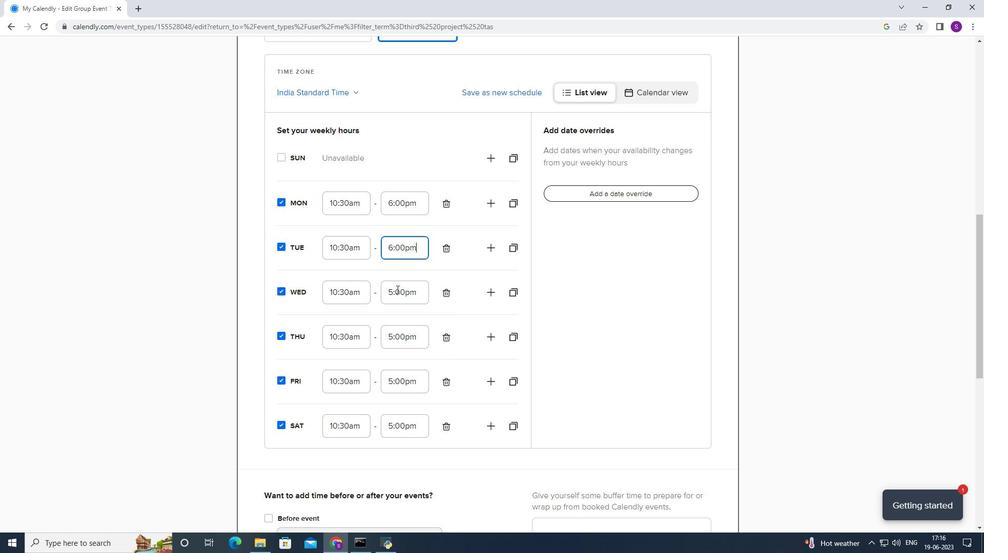 
Action: Mouse pressed left at (392, 294)
Screenshot: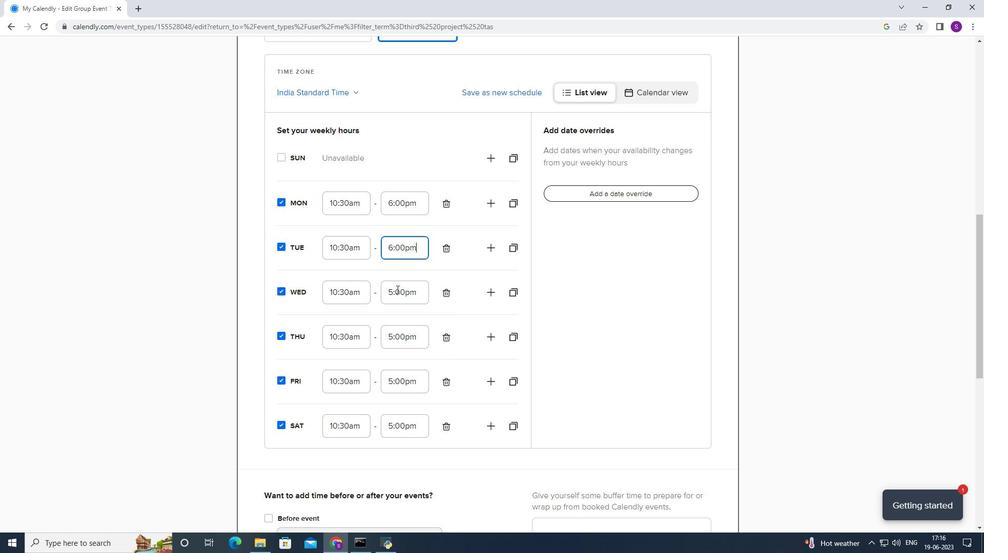 
Action: Mouse moved to (384, 327)
Screenshot: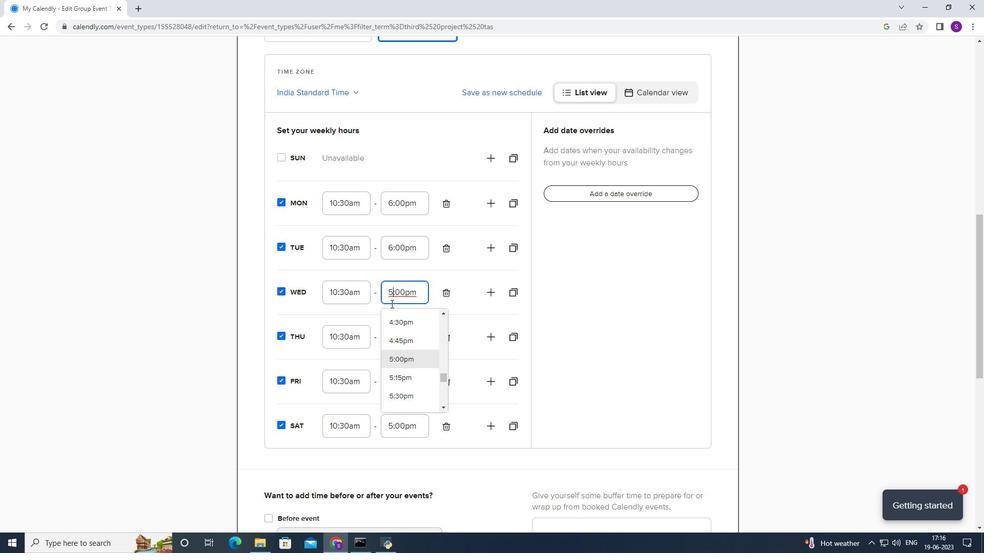 
Action: Mouse scrolled (384, 326) with delta (0, 0)
Screenshot: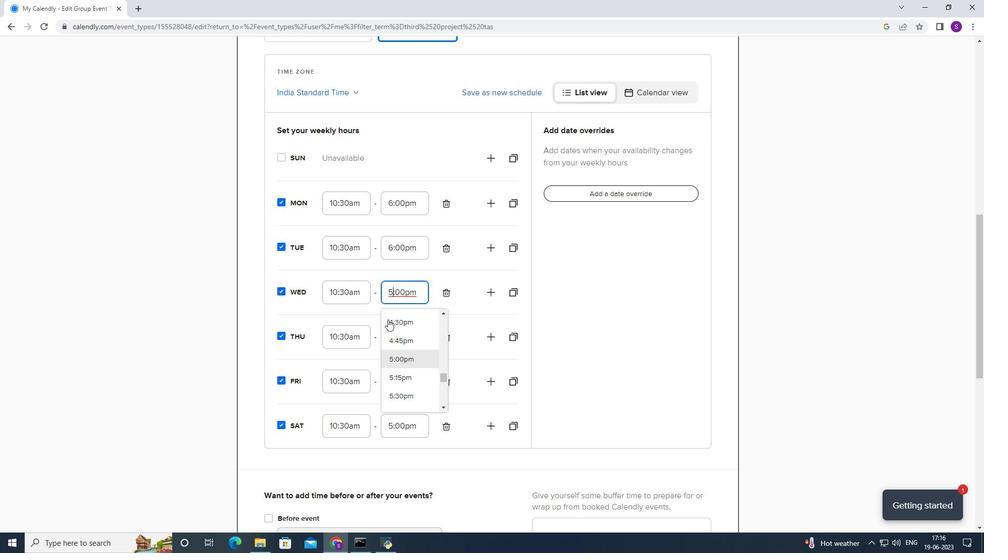 
Action: Mouse moved to (383, 327)
Screenshot: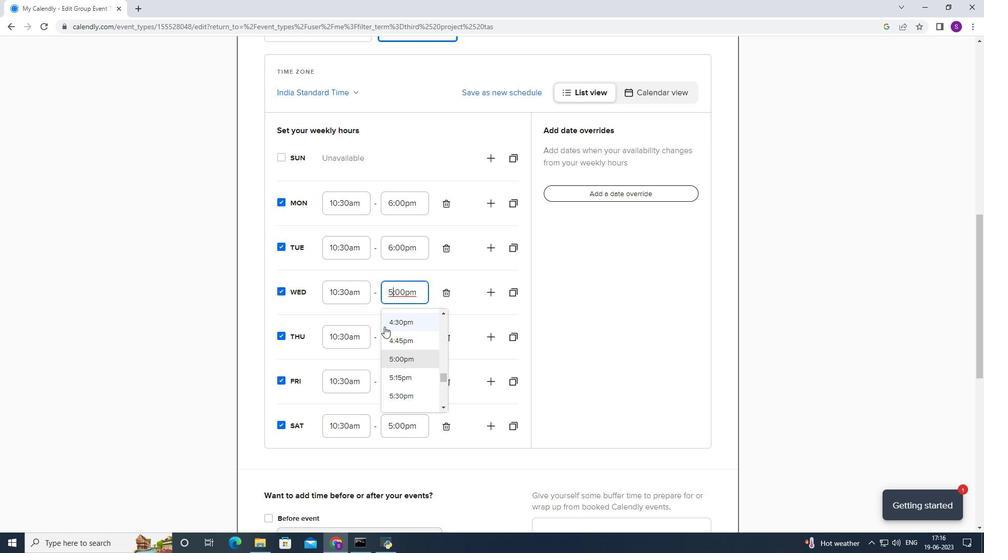 
Action: Mouse scrolled (383, 327) with delta (0, 0)
Screenshot: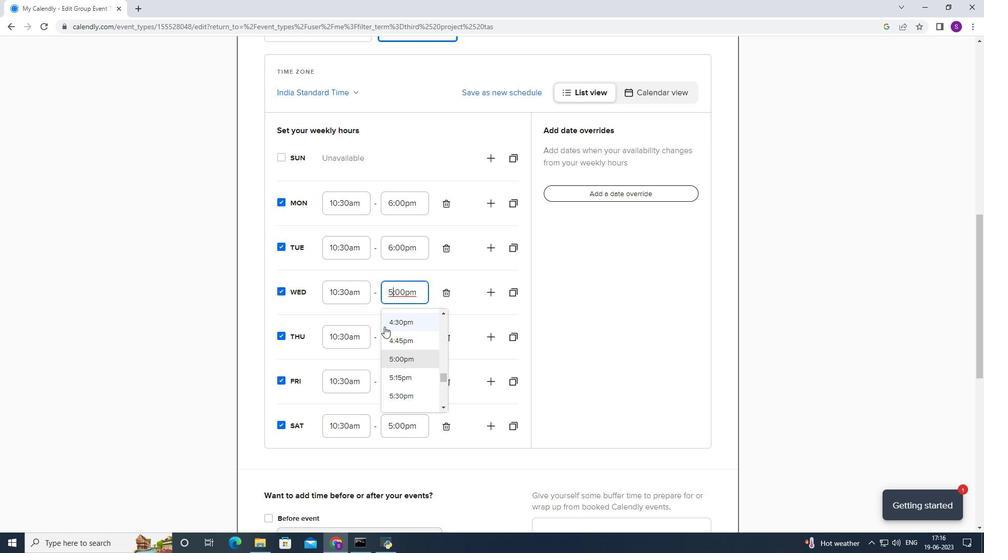 
Action: Mouse moved to (390, 328)
Screenshot: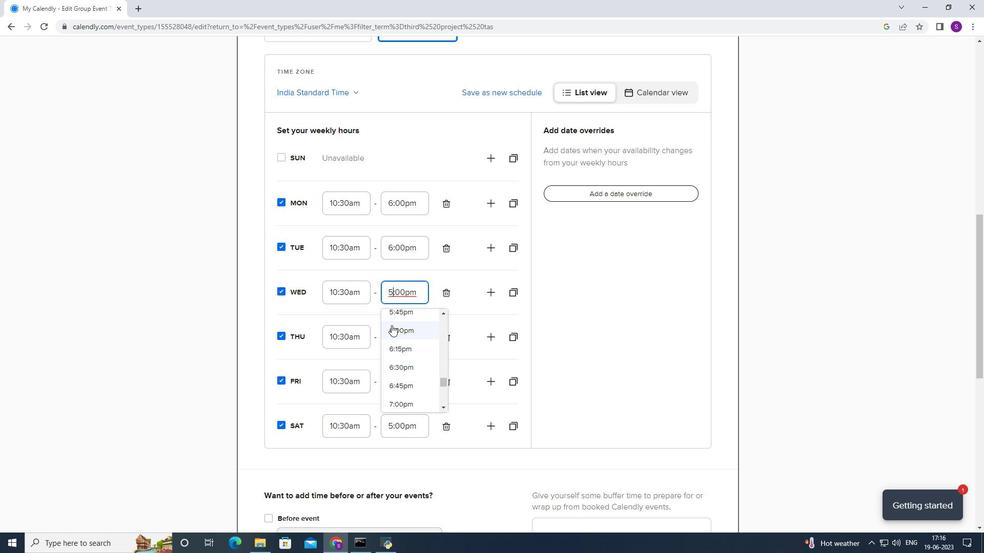 
Action: Mouse pressed left at (390, 328)
Screenshot: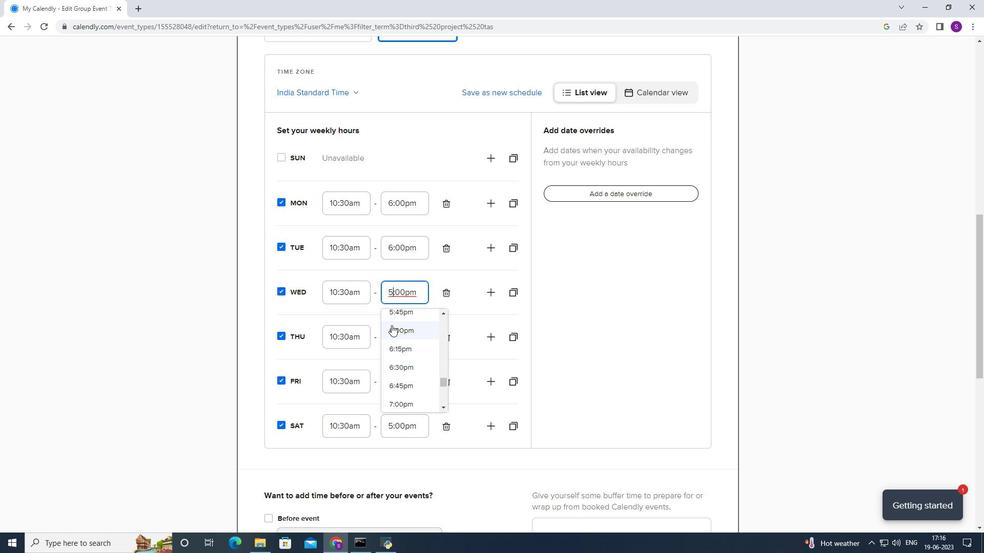 
Action: Mouse moved to (390, 332)
Screenshot: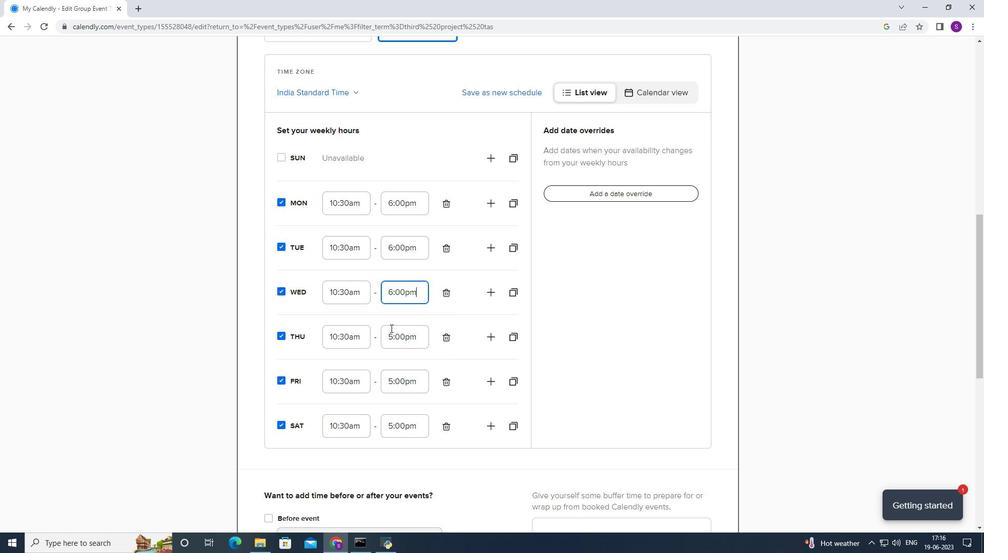 
Action: Mouse pressed left at (390, 332)
Screenshot: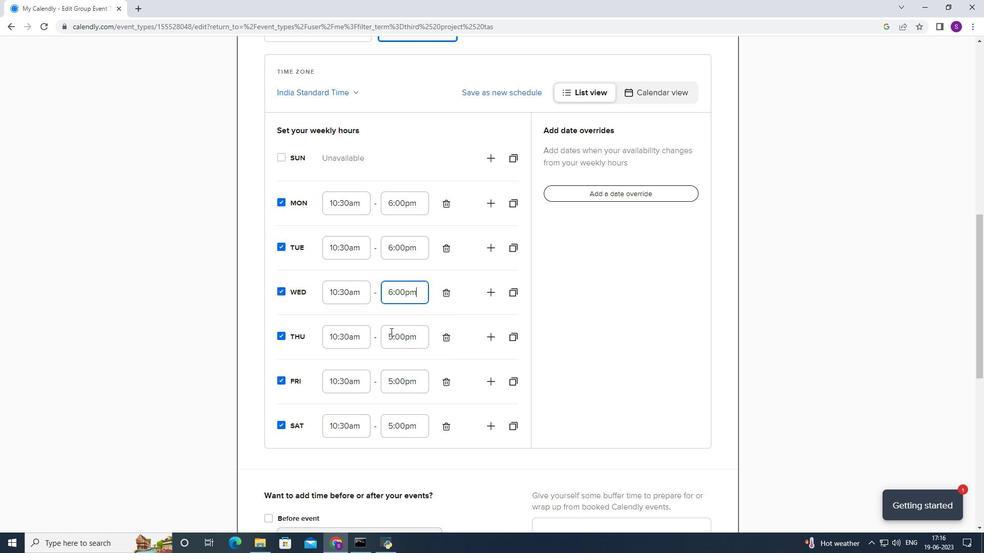 
Action: Mouse moved to (386, 349)
Screenshot: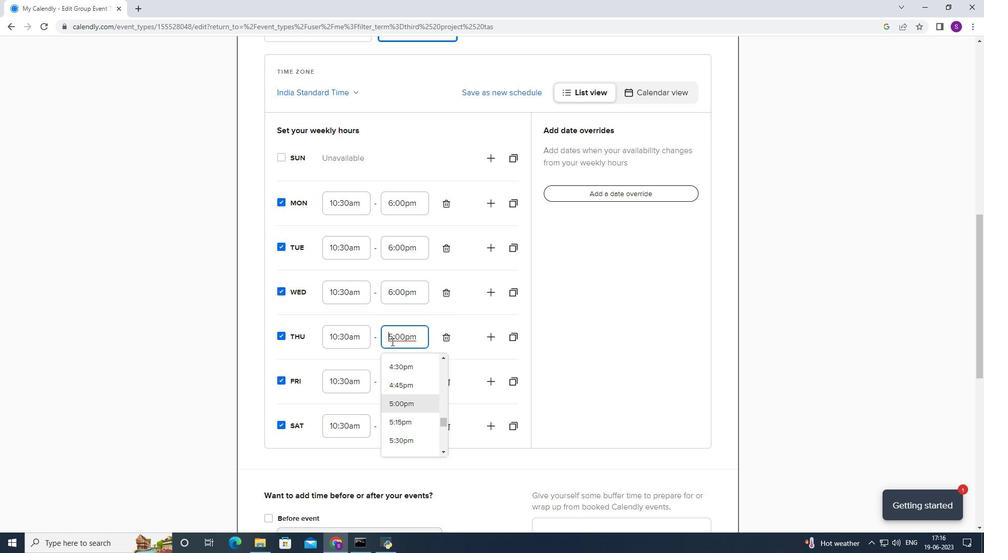 
Action: Mouse scrolled (386, 348) with delta (0, 0)
Screenshot: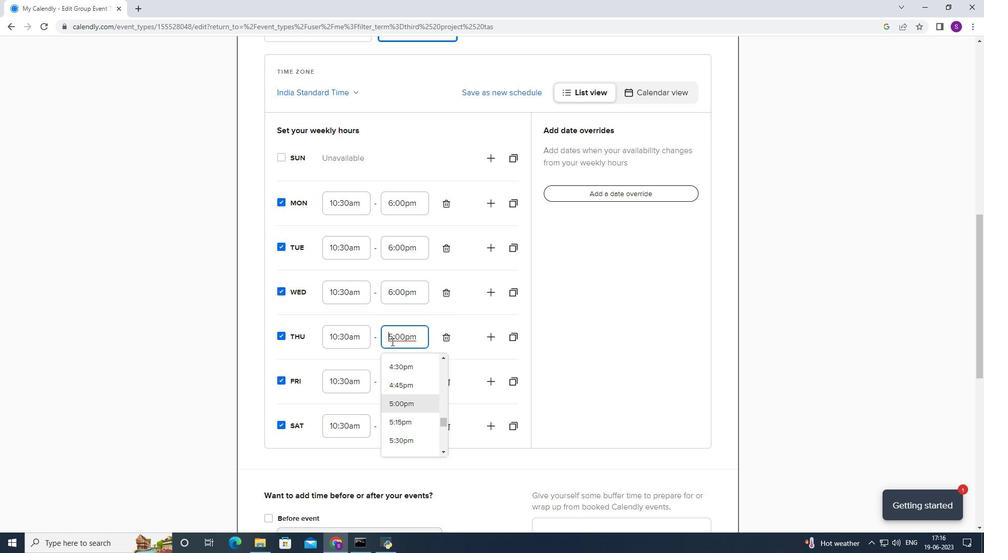 
Action: Mouse moved to (384, 352)
Screenshot: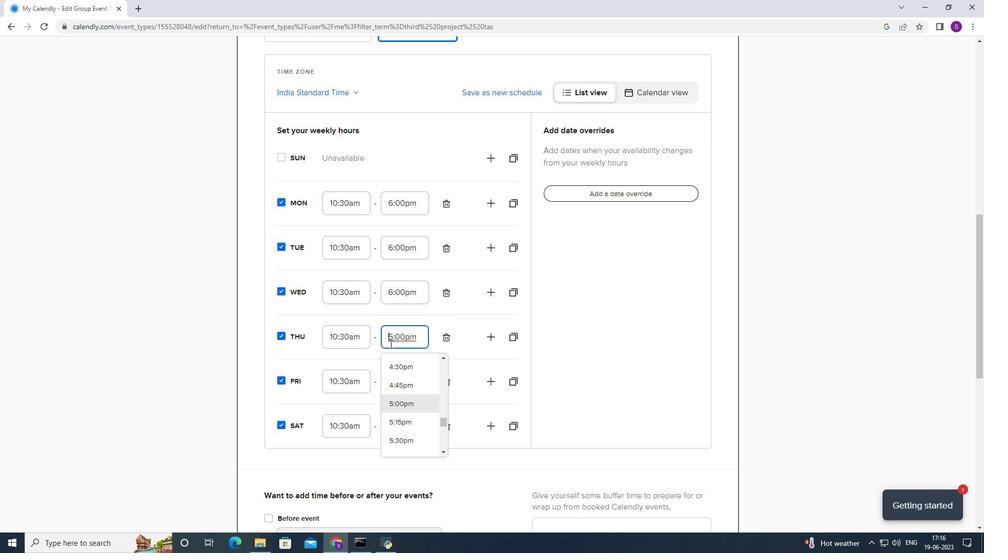 
Action: Mouse scrolled (384, 352) with delta (0, 0)
Screenshot: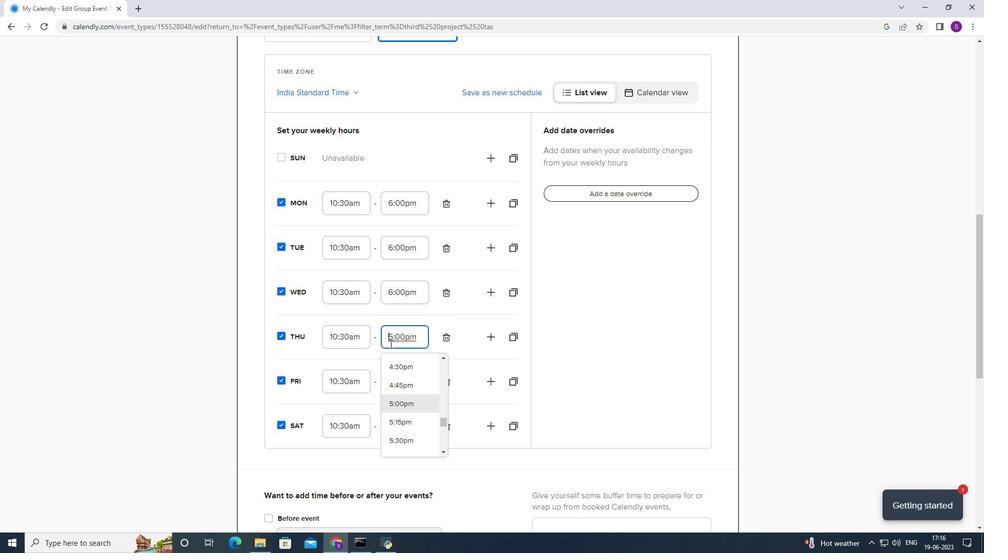 
Action: Mouse moved to (383, 352)
Screenshot: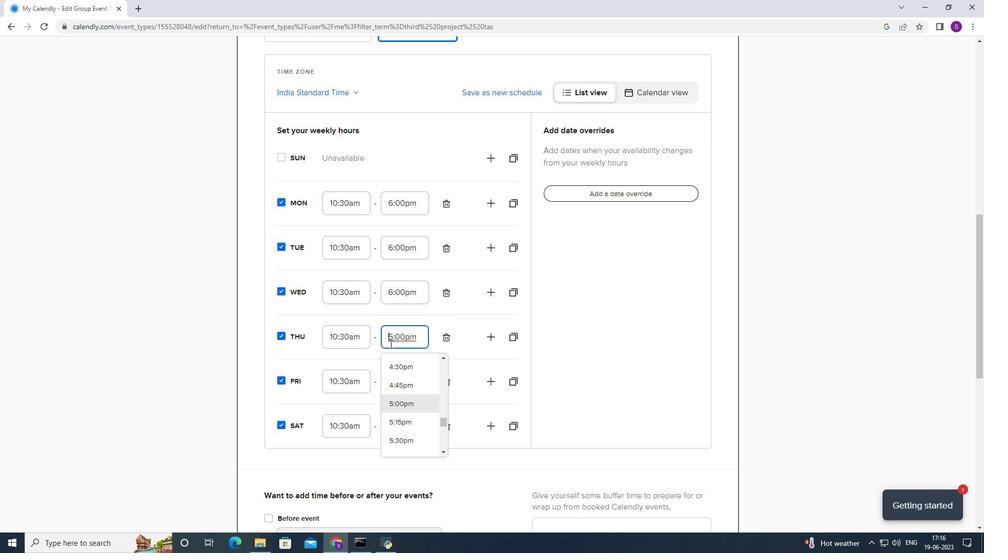 
Action: Mouse scrolled (383, 352) with delta (0, 0)
Screenshot: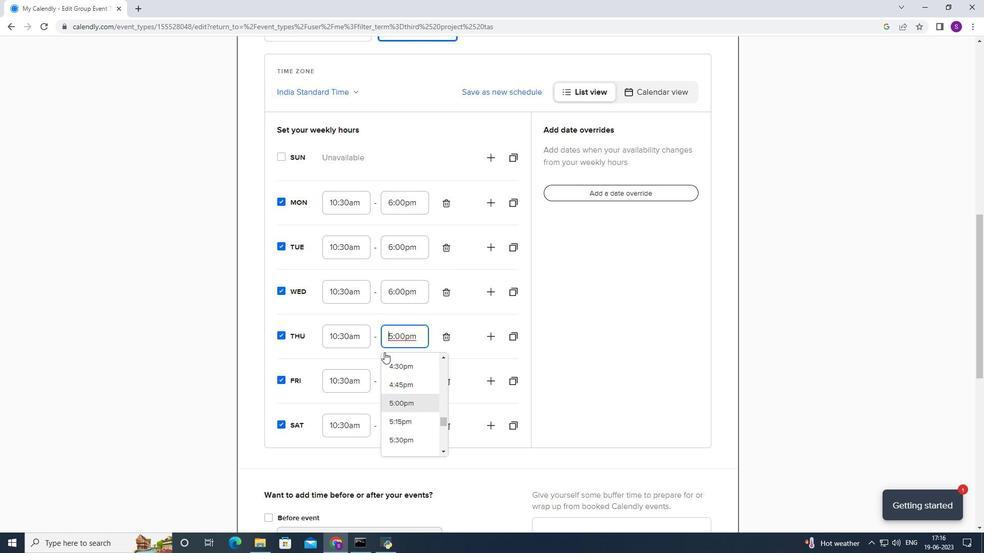 
Action: Mouse scrolled (383, 353) with delta (0, 0)
Screenshot: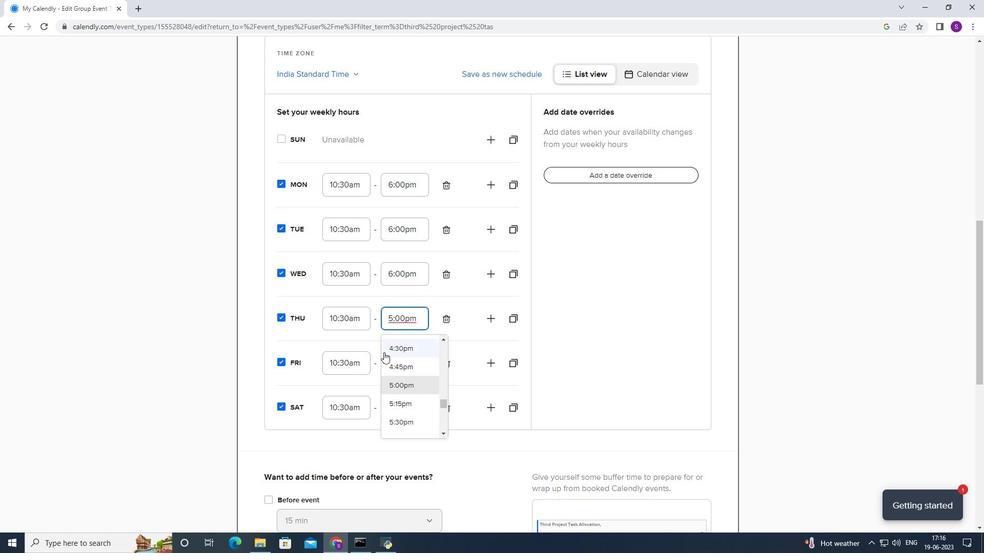 
Action: Mouse moved to (414, 282)
Screenshot: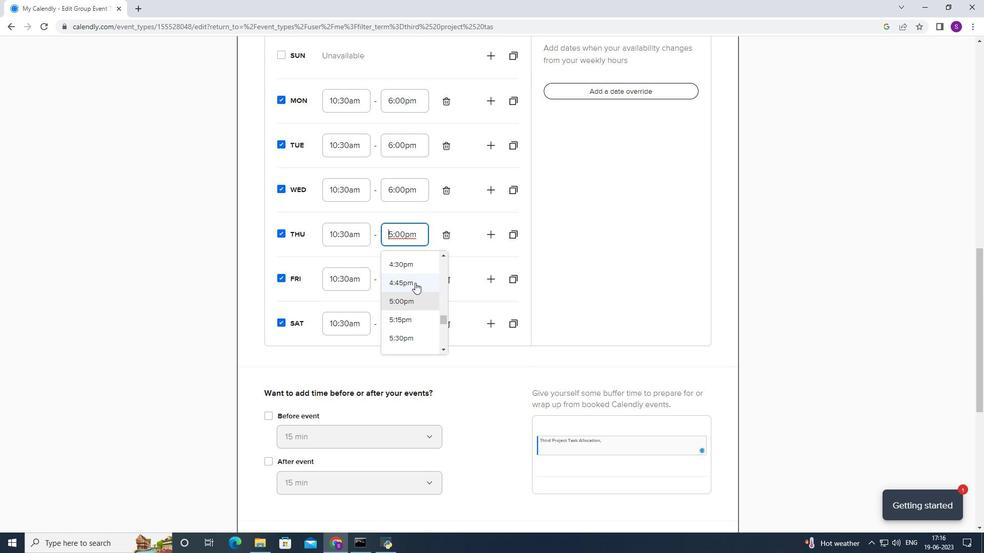 
Action: Mouse scrolled (414, 282) with delta (0, 0)
Screenshot: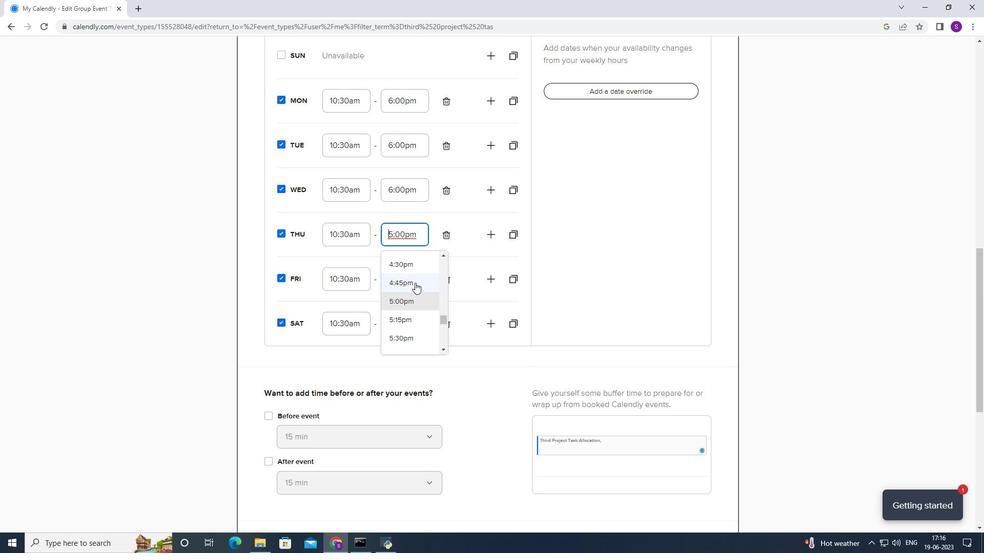 
Action: Mouse scrolled (414, 282) with delta (0, 0)
Screenshot: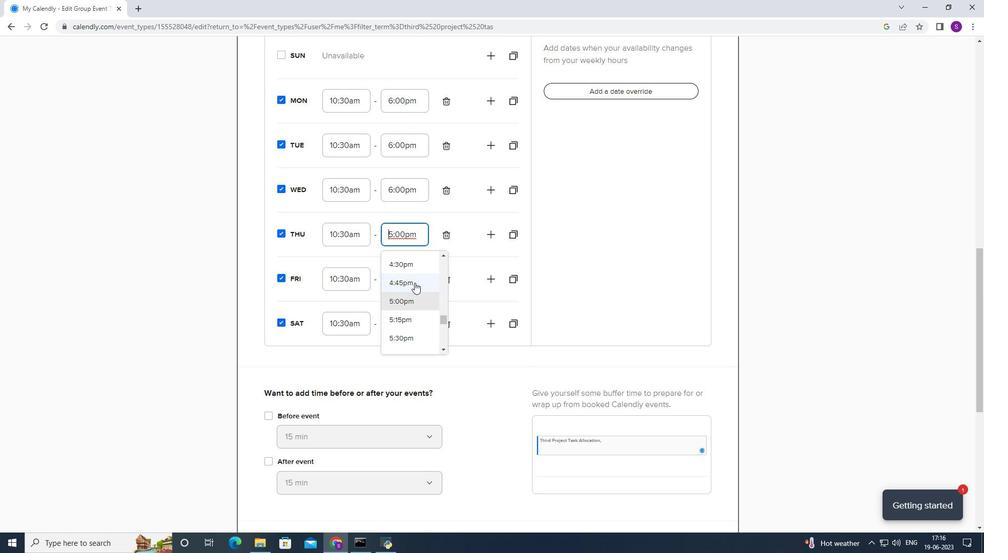 
Action: Mouse scrolled (414, 282) with delta (0, 0)
Screenshot: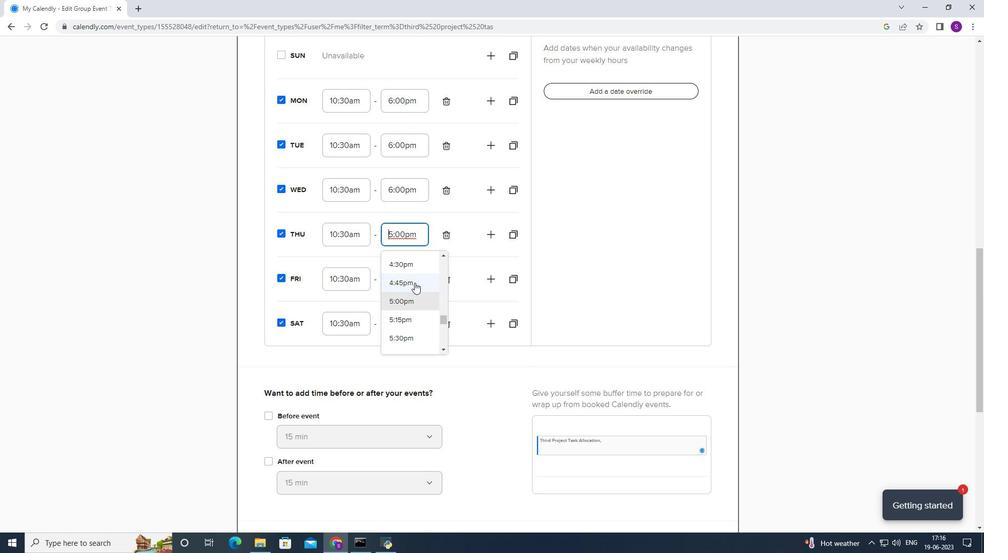 
Action: Mouse moved to (411, 260)
Screenshot: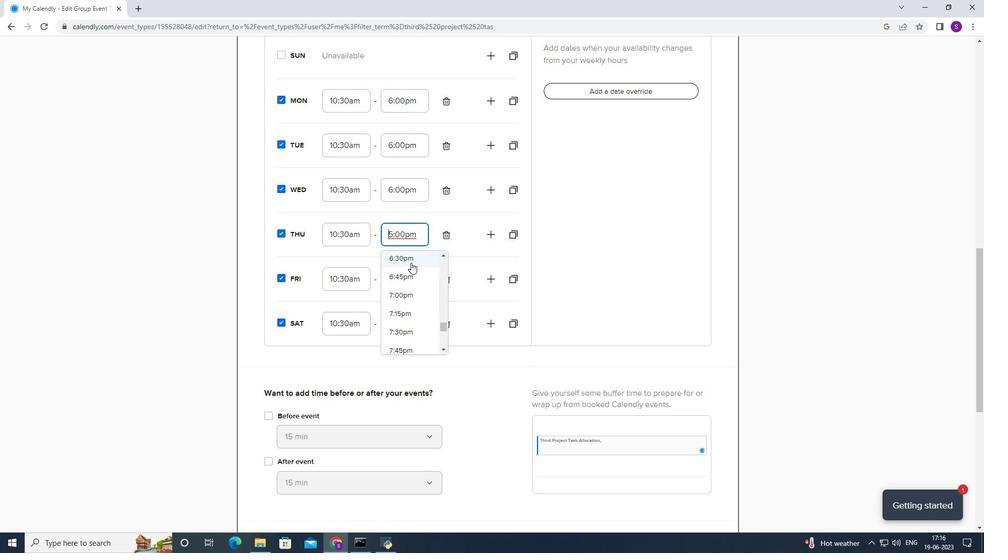 
Action: Mouse scrolled (411, 260) with delta (0, 0)
Screenshot: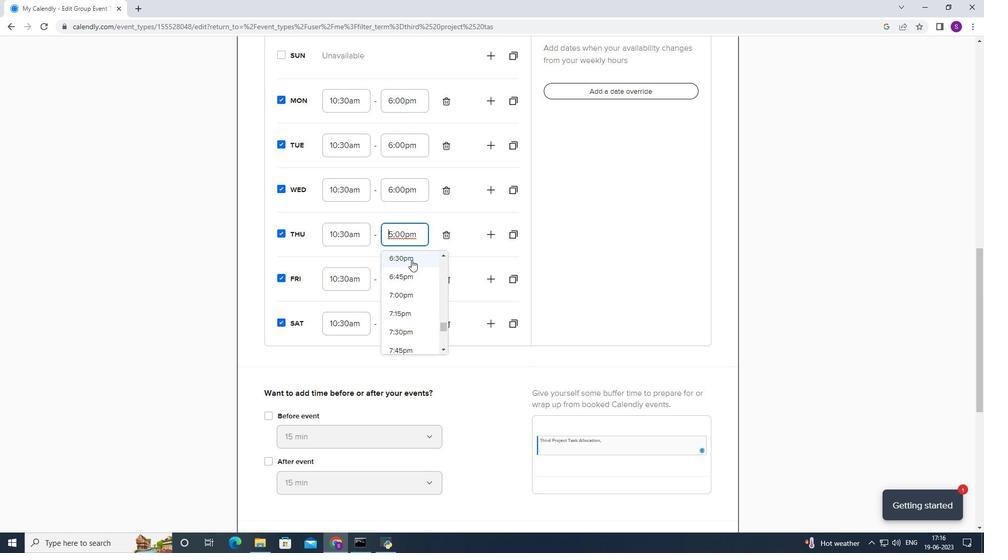
Action: Mouse moved to (400, 279)
Screenshot: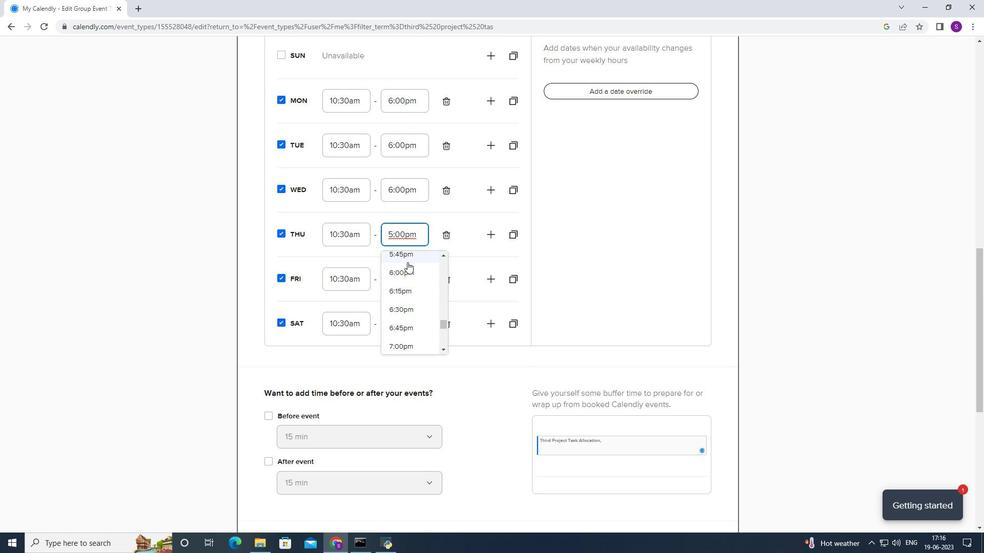 
Action: Mouse pressed left at (400, 279)
Screenshot: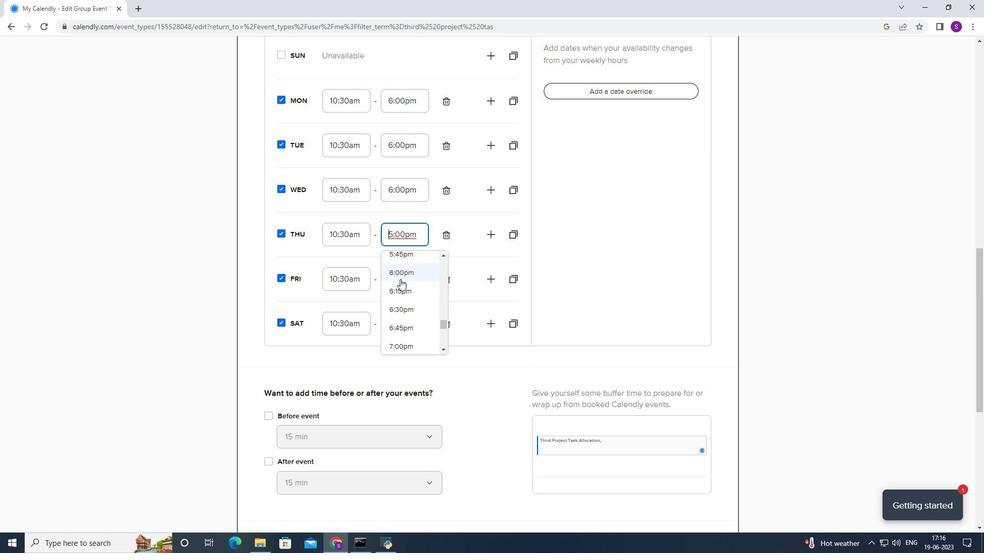 
Action: Mouse moved to (400, 282)
Screenshot: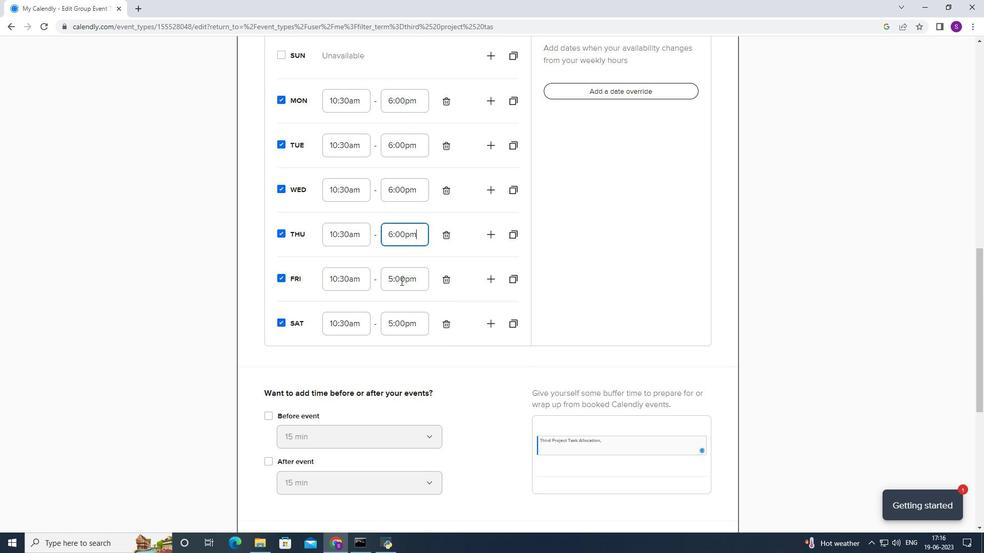 
Action: Mouse pressed left at (400, 282)
Screenshot: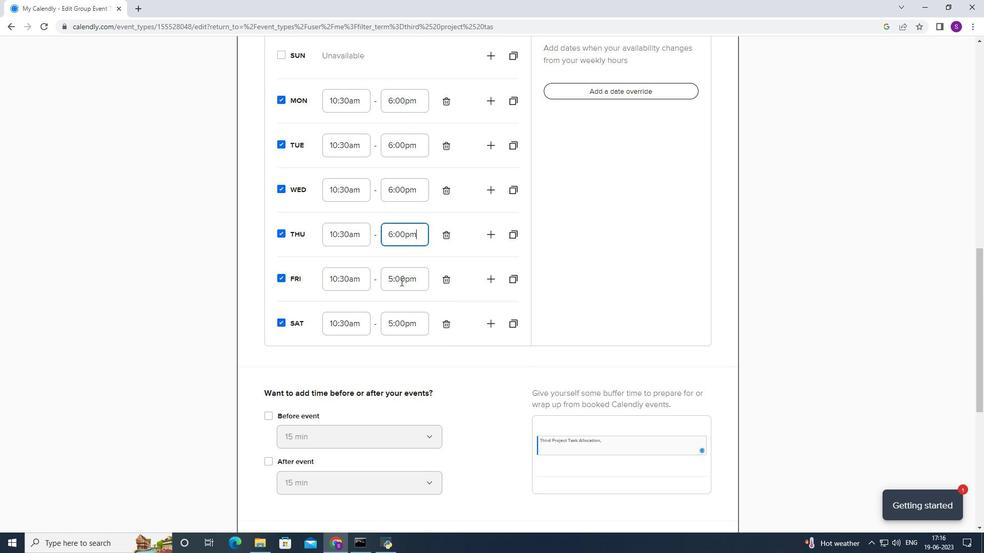 
Action: Mouse moved to (400, 315)
Screenshot: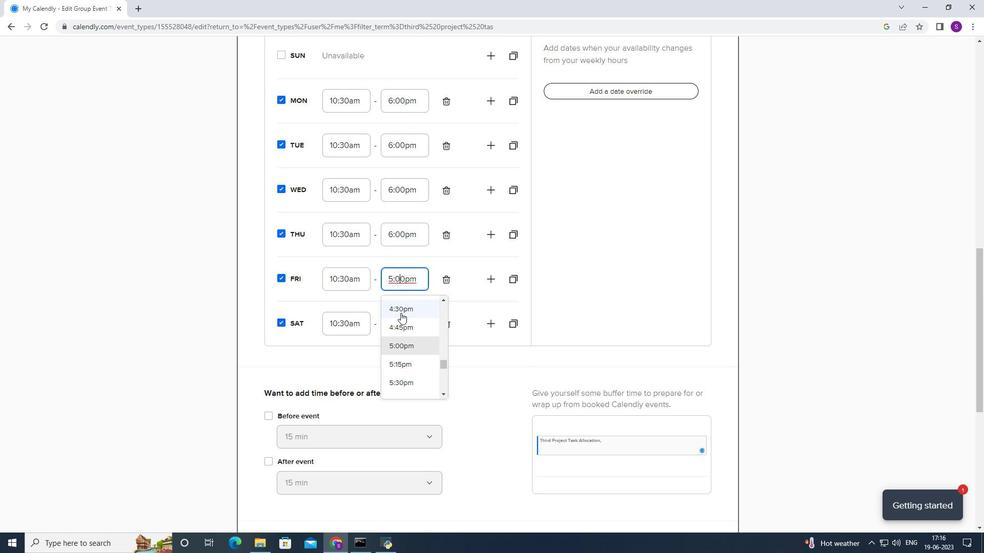 
Action: Mouse scrolled (400, 315) with delta (0, 0)
Screenshot: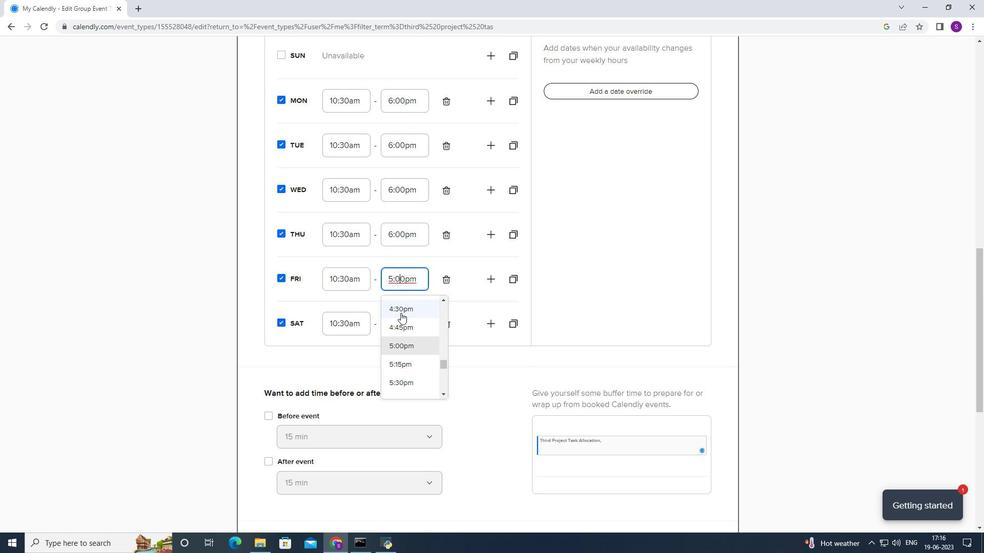 
Action: Mouse scrolled (400, 315) with delta (0, 0)
Screenshot: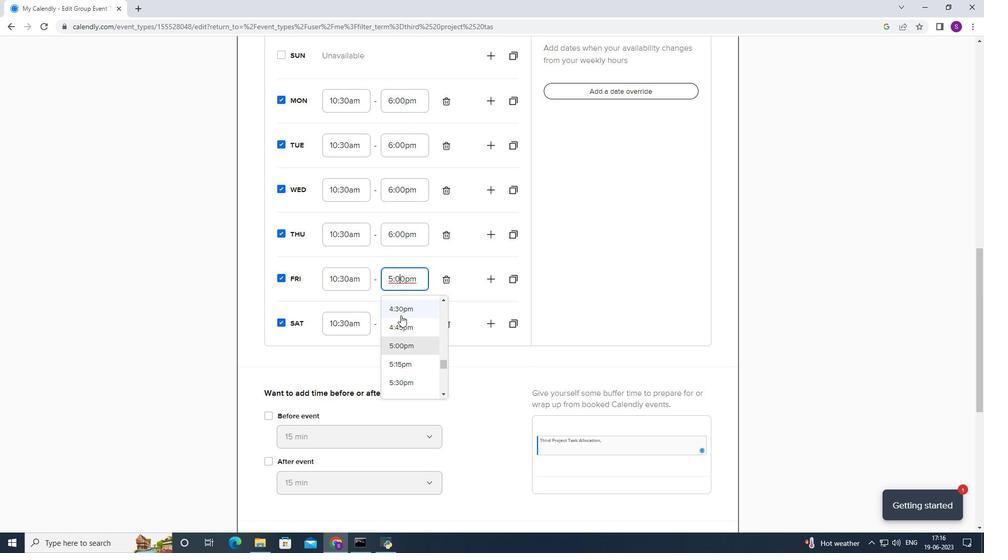
Action: Mouse moved to (396, 321)
Screenshot: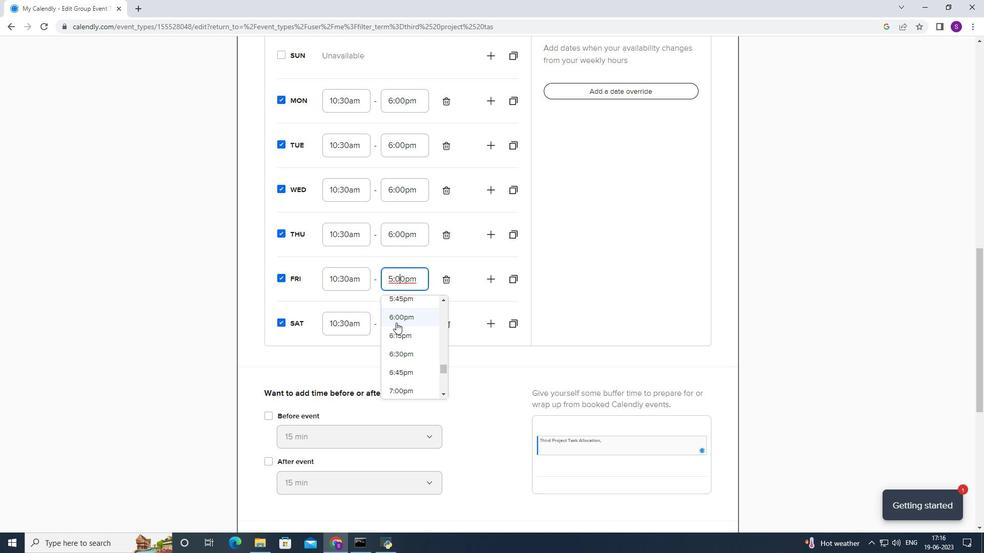 
Action: Mouse pressed left at (396, 321)
Screenshot: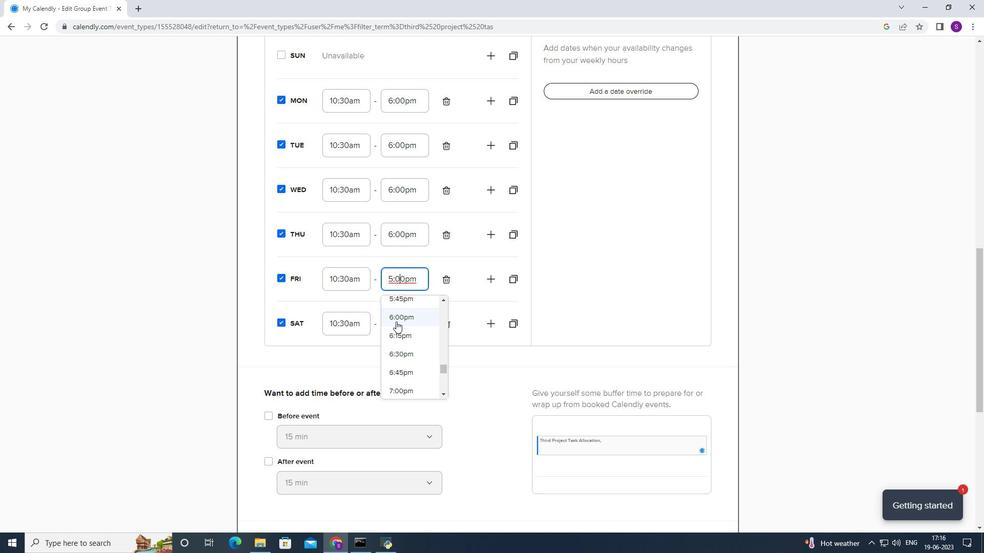 
Action: Mouse moved to (400, 318)
Screenshot: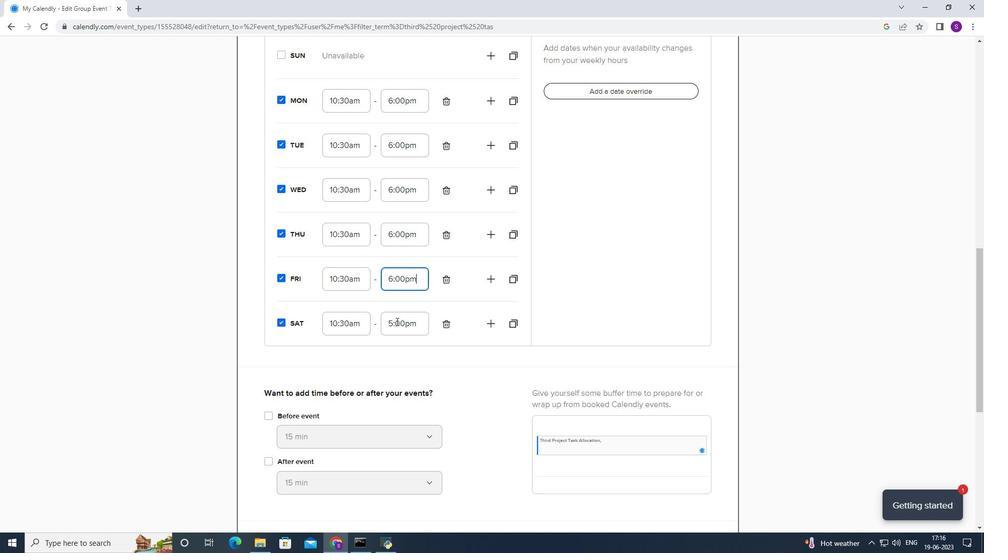 
Action: Mouse pressed left at (400, 318)
Screenshot: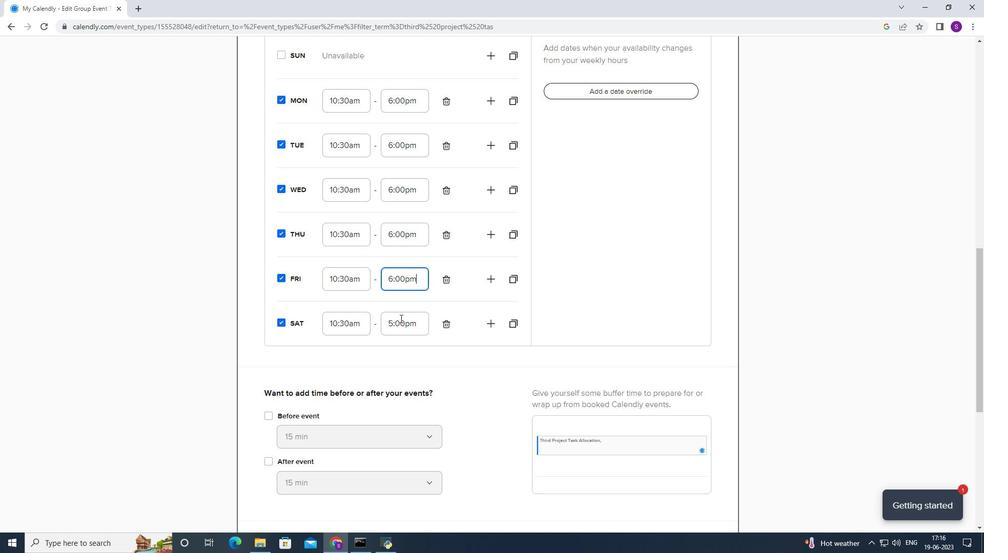 
Action: Mouse moved to (391, 357)
Screenshot: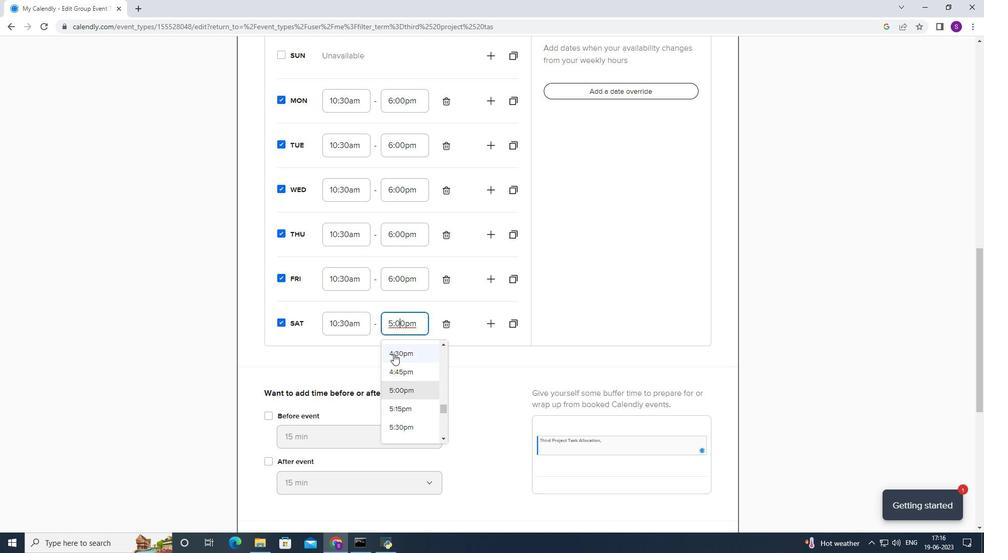 
Action: Mouse scrolled (391, 357) with delta (0, 0)
Screenshot: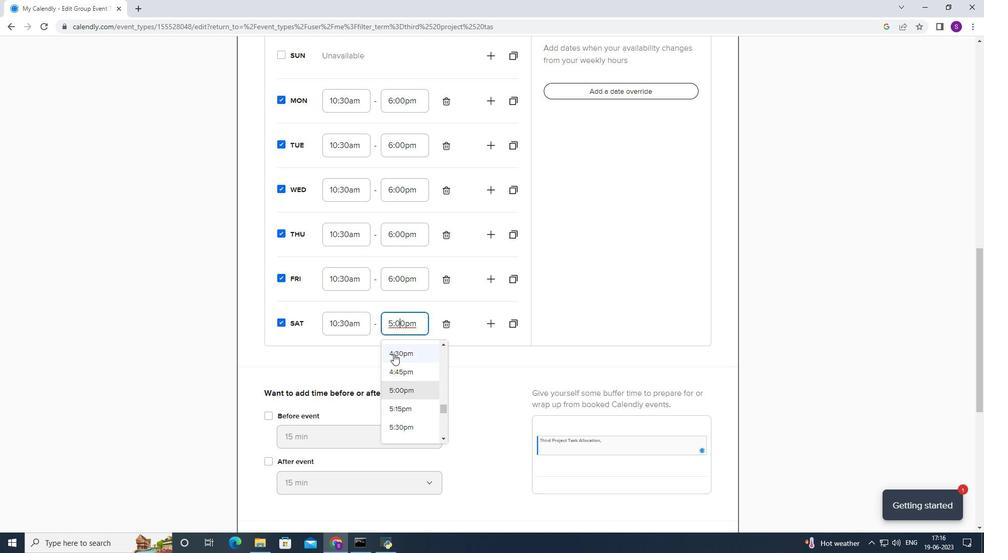 
Action: Mouse moved to (391, 359)
Screenshot: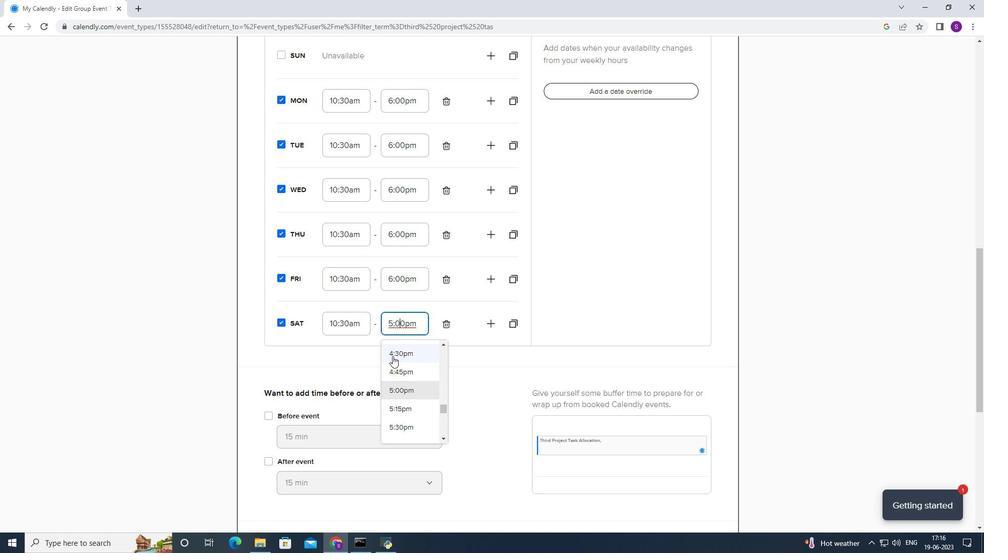 
Action: Mouse scrolled (391, 358) with delta (0, 0)
Screenshot: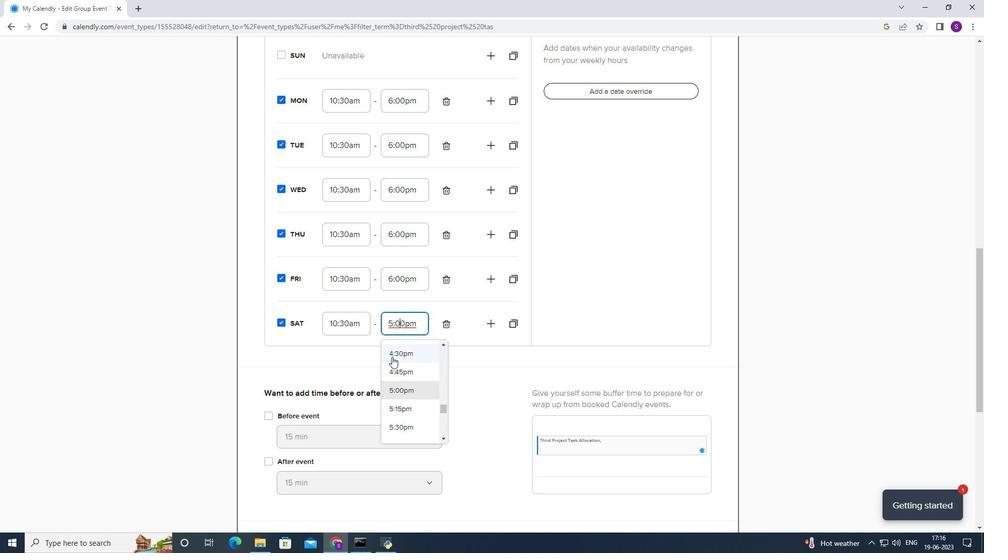 
Action: Mouse moved to (391, 358)
Screenshot: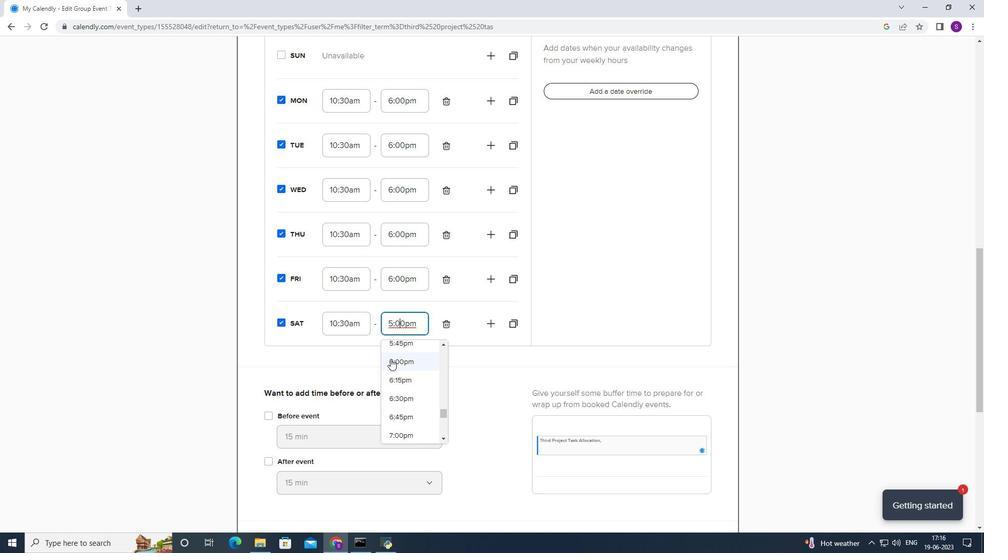 
Action: Mouse pressed left at (391, 358)
Screenshot: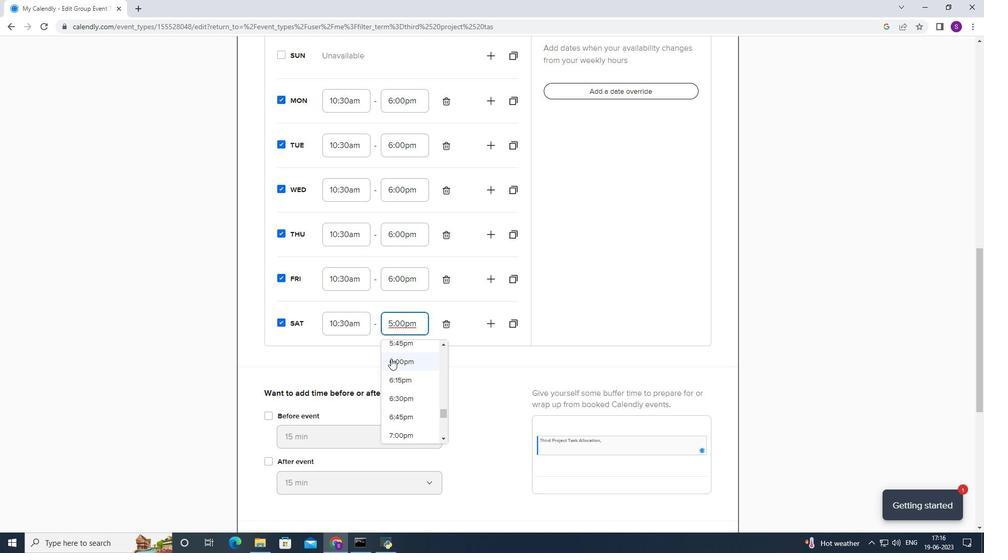 
Action: Mouse moved to (331, 380)
Screenshot: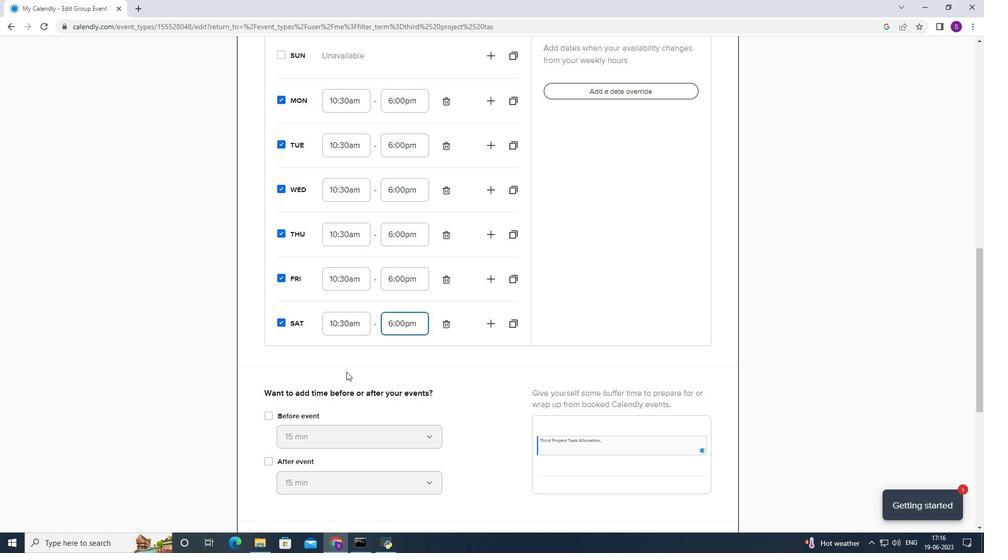 
Action: Mouse scrolled (331, 379) with delta (0, 0)
Screenshot: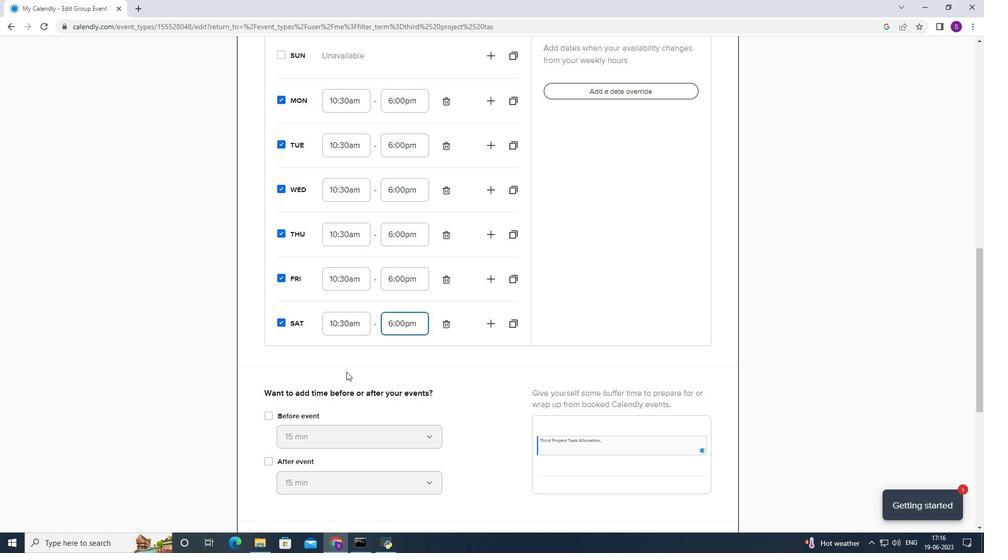 
Action: Mouse scrolled (331, 379) with delta (0, 0)
Screenshot: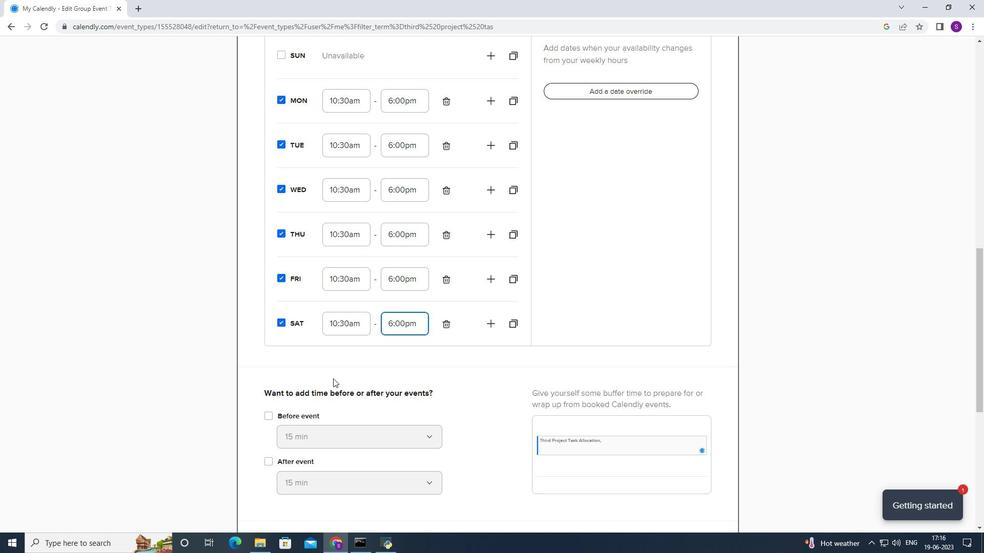 
Action: Mouse moved to (275, 312)
Screenshot: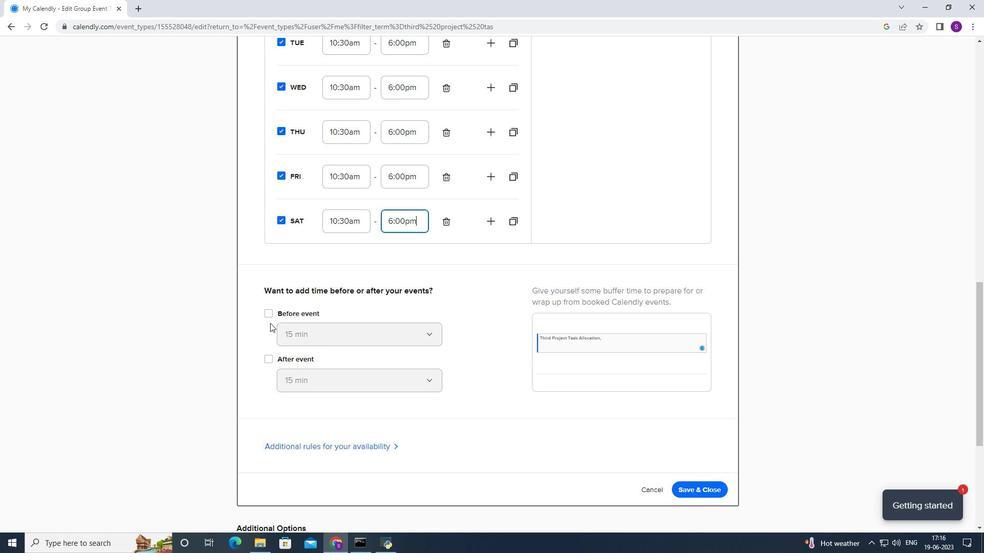
Action: Mouse pressed left at (275, 312)
Screenshot: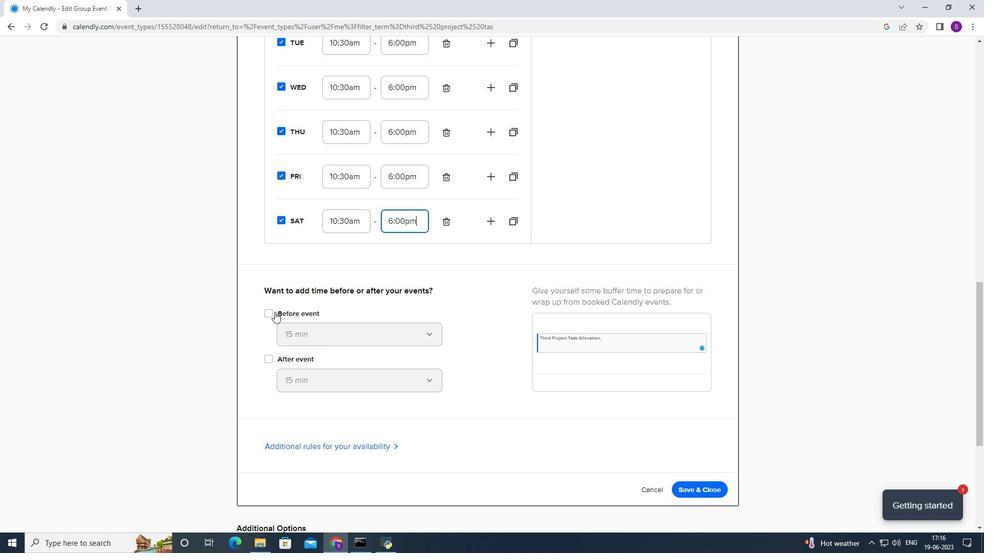 
Action: Mouse moved to (308, 335)
Screenshot: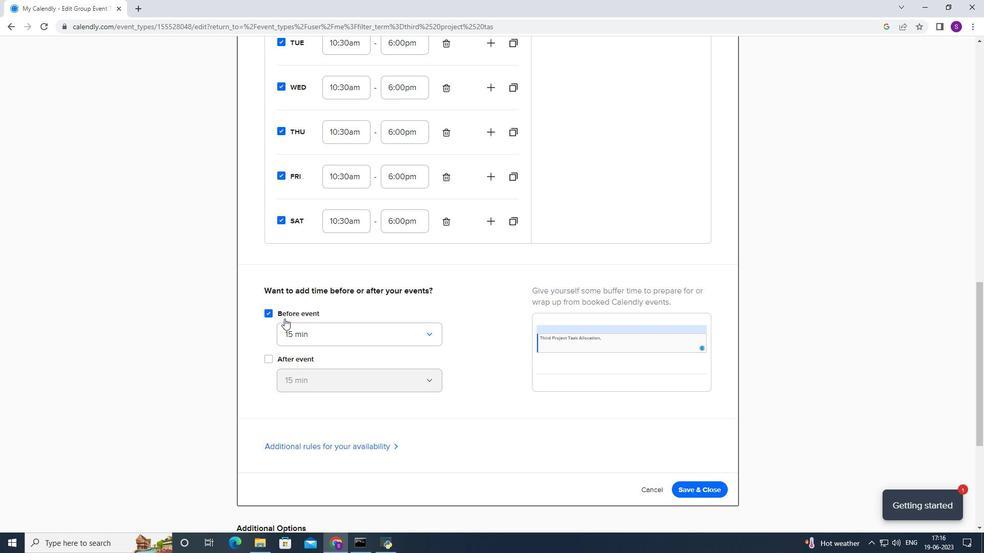 
Action: Mouse pressed left at (308, 335)
Screenshot: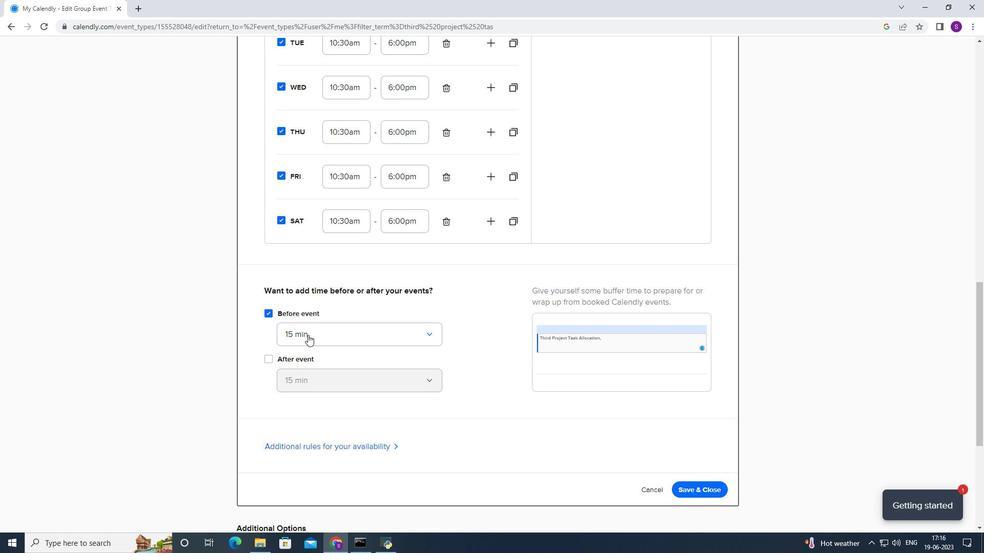 
Action: Mouse moved to (269, 356)
Screenshot: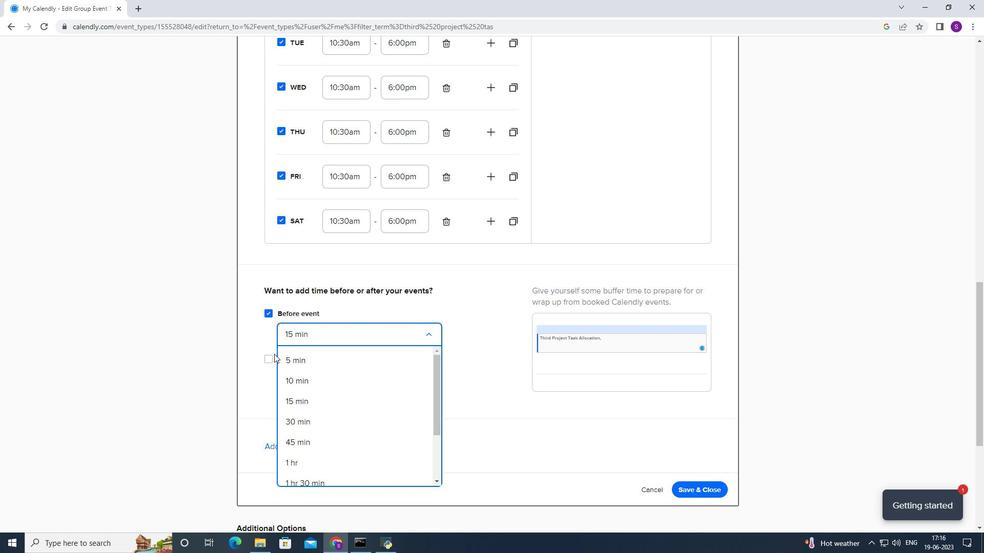 
Action: Mouse pressed left at (269, 356)
Screenshot: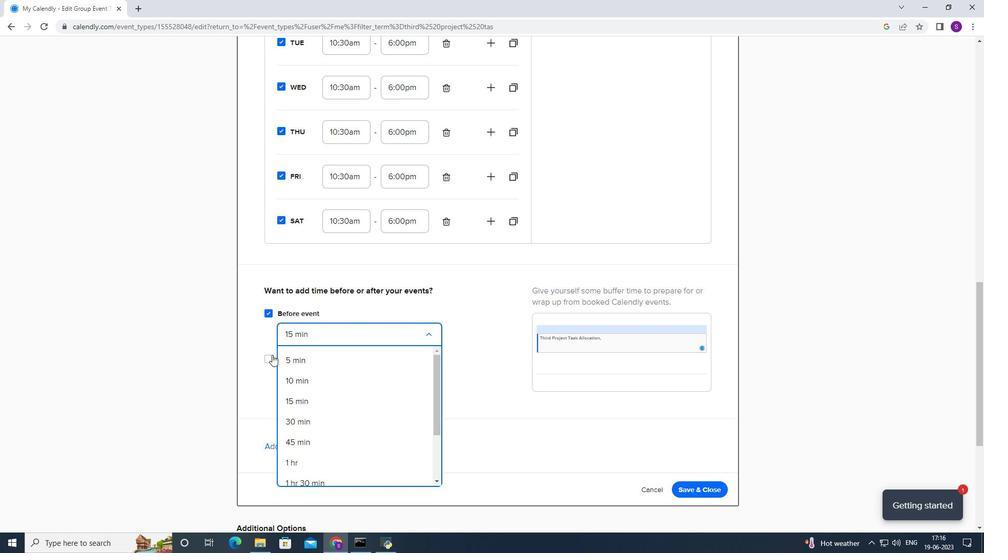 
Action: Mouse moved to (502, 380)
Screenshot: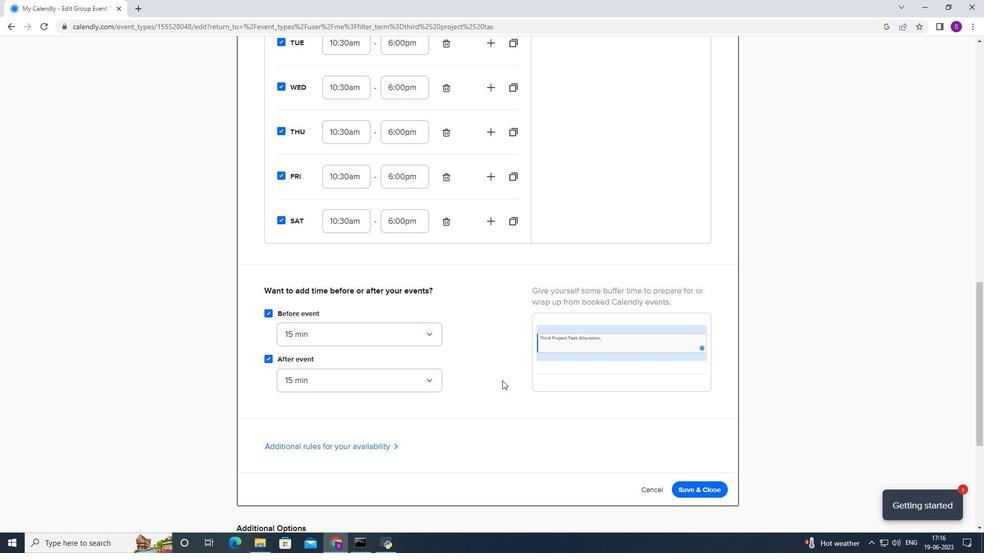 
Action: Mouse scrolled (502, 380) with delta (0, 0)
Screenshot: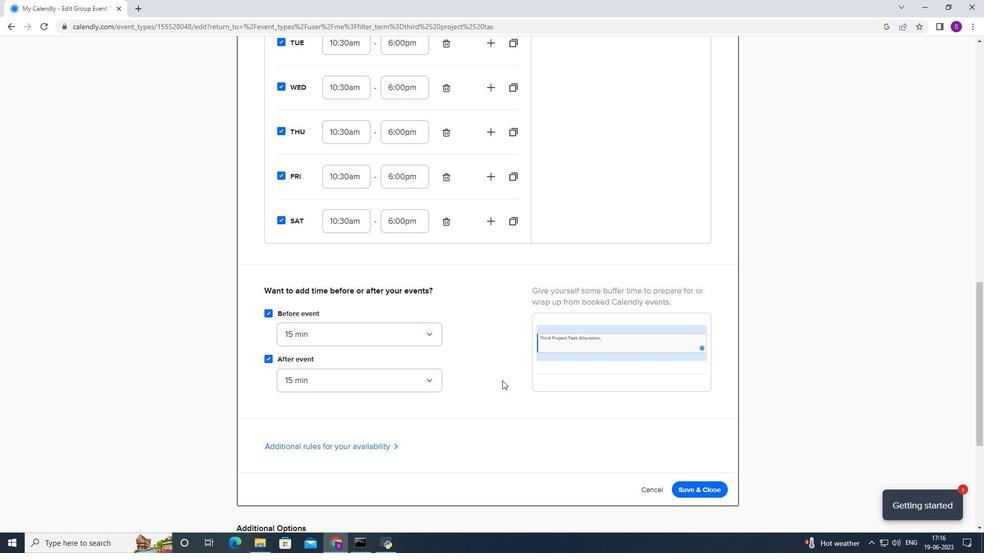 
Action: Mouse scrolled (502, 380) with delta (0, 0)
Screenshot: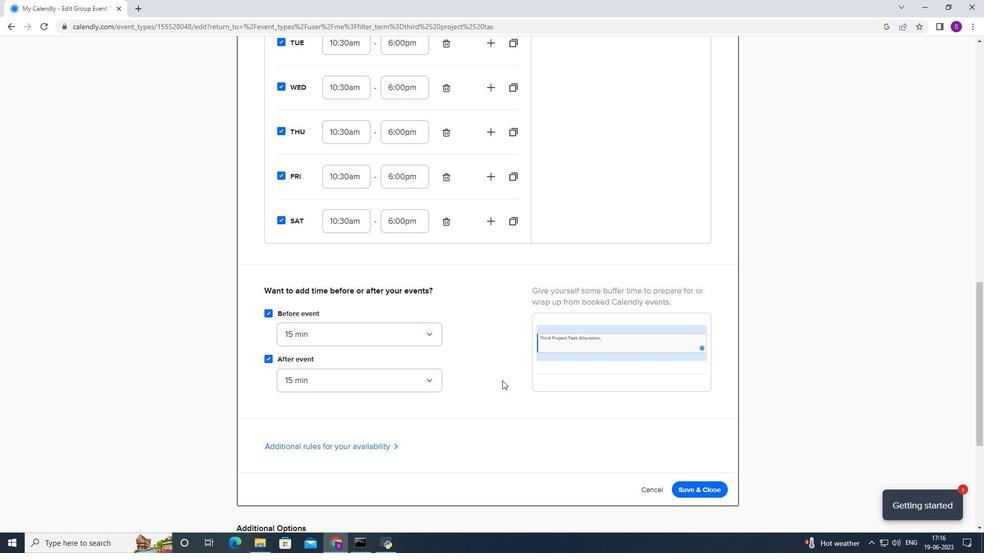 
Action: Mouse scrolled (502, 380) with delta (0, 0)
Screenshot: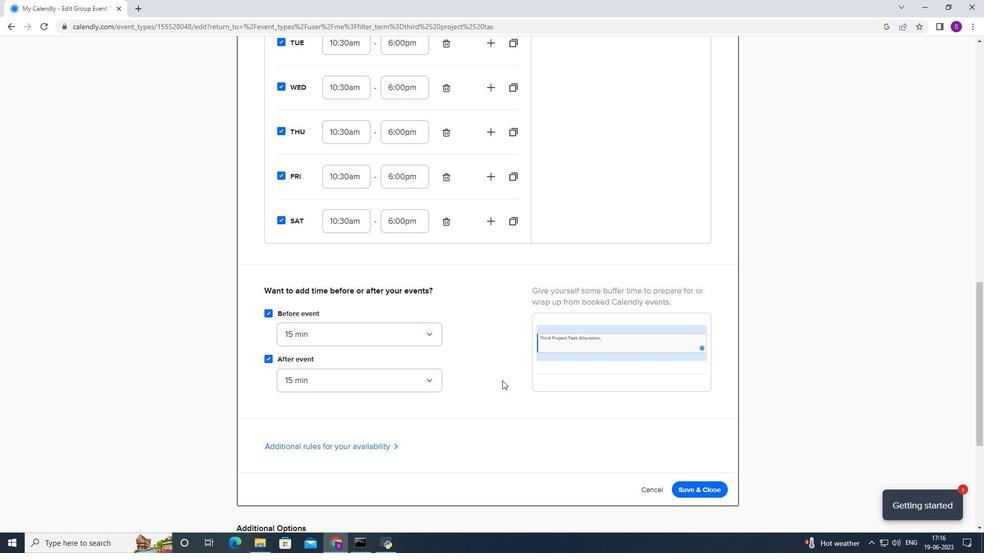 
Action: Mouse moved to (308, 294)
Screenshot: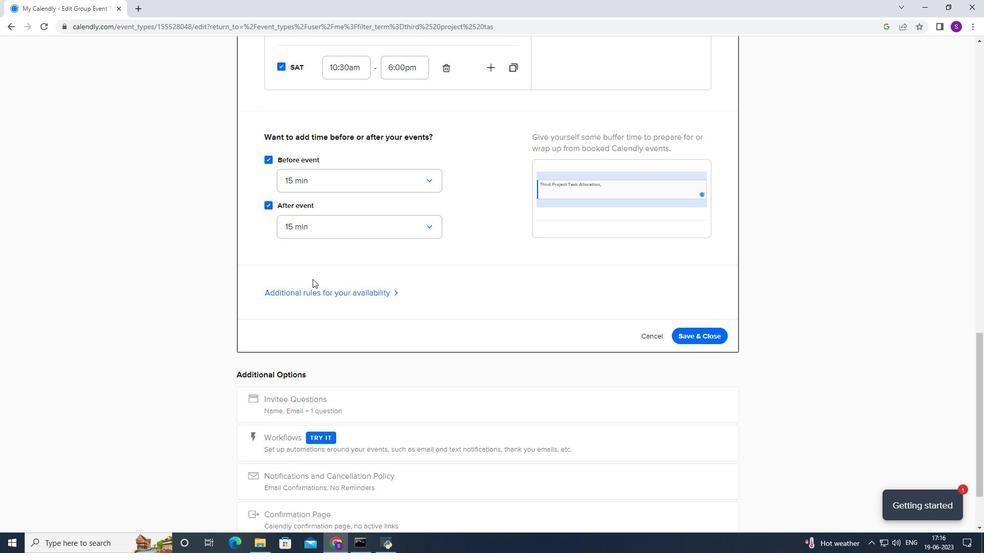 
Action: Mouse pressed left at (308, 294)
Screenshot: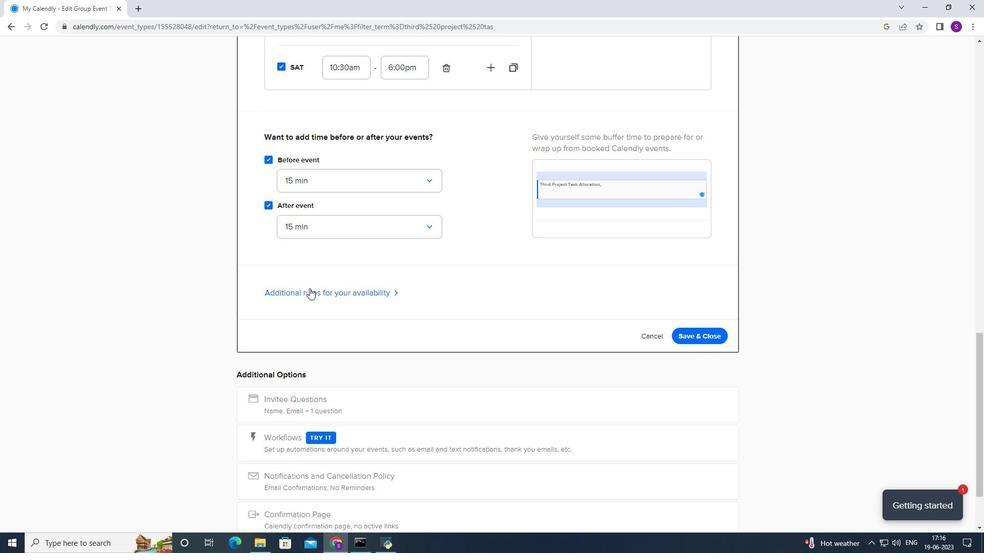 
Action: Mouse moved to (319, 347)
Screenshot: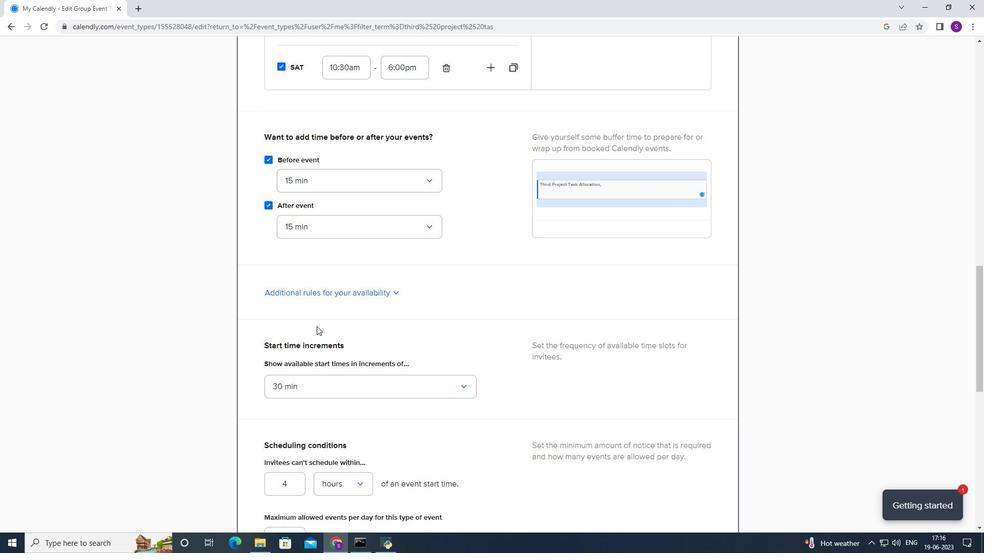 
Action: Mouse scrolled (319, 346) with delta (0, 0)
Screenshot: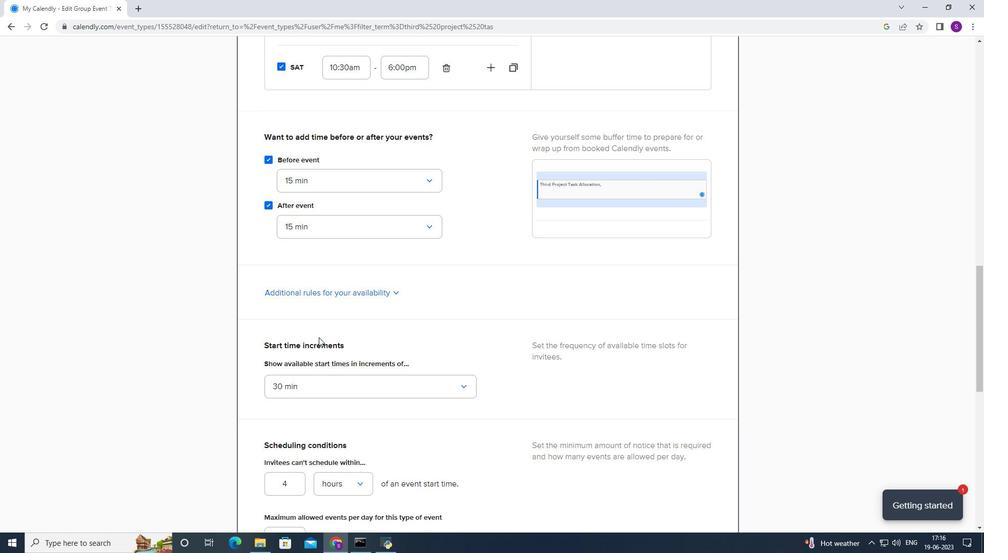 
Action: Mouse scrolled (319, 346) with delta (0, 0)
Screenshot: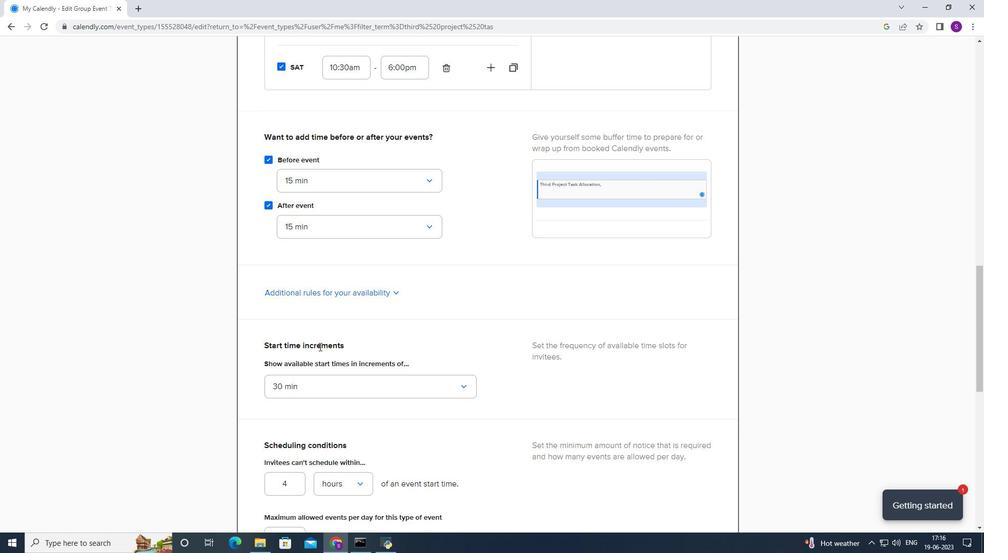 
Action: Mouse moved to (308, 346)
Screenshot: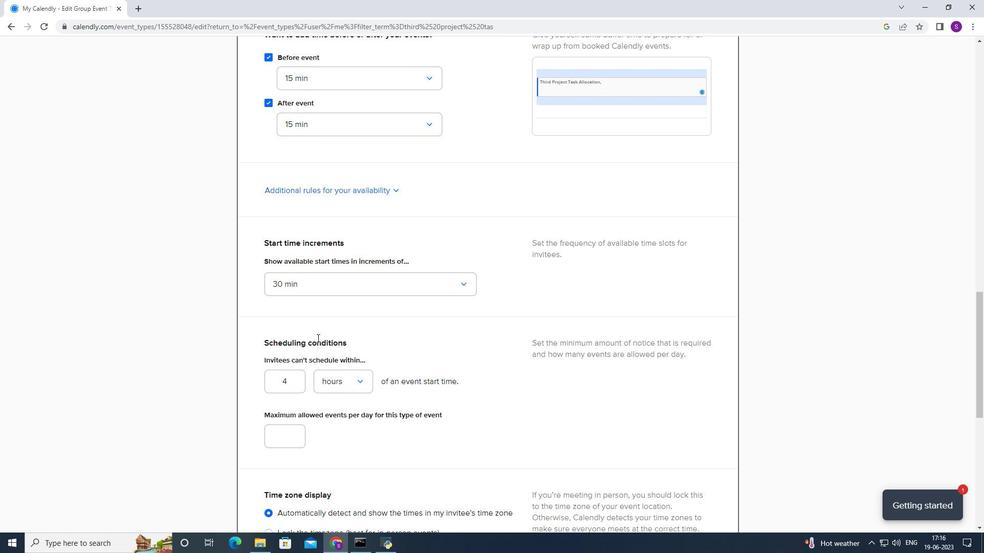 
Action: Mouse scrolled (308, 346) with delta (0, 0)
Screenshot: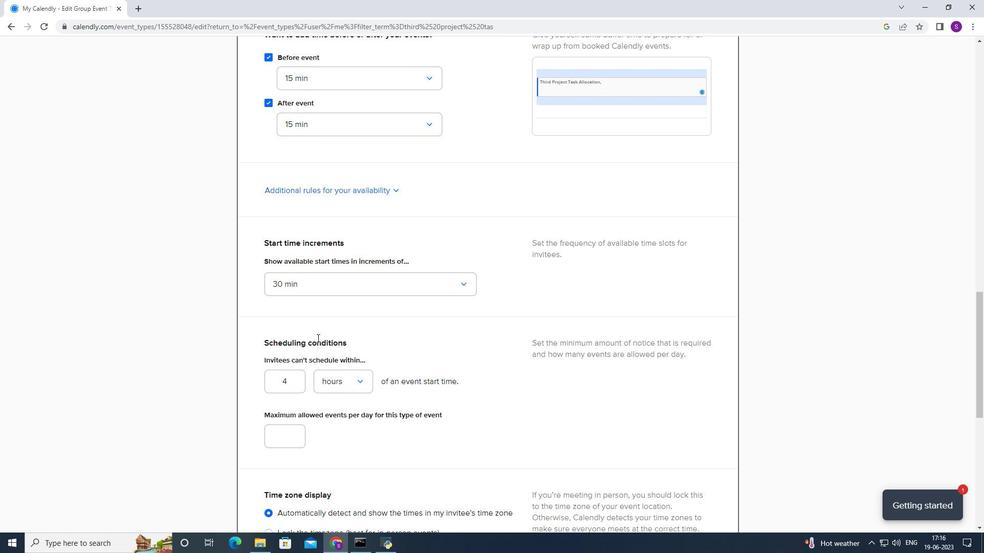 
Action: Mouse moved to (307, 346)
Screenshot: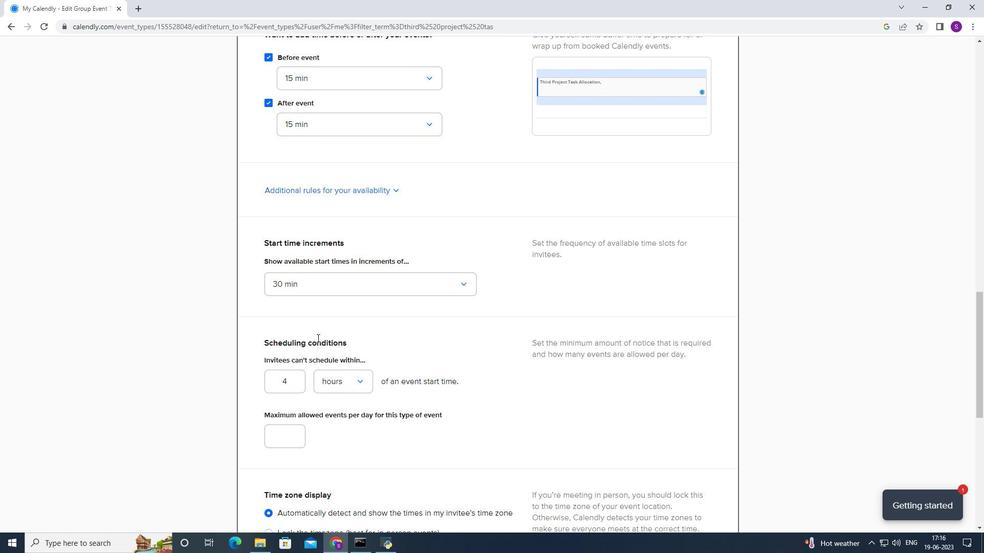 
Action: Mouse scrolled (307, 346) with delta (0, 0)
Screenshot: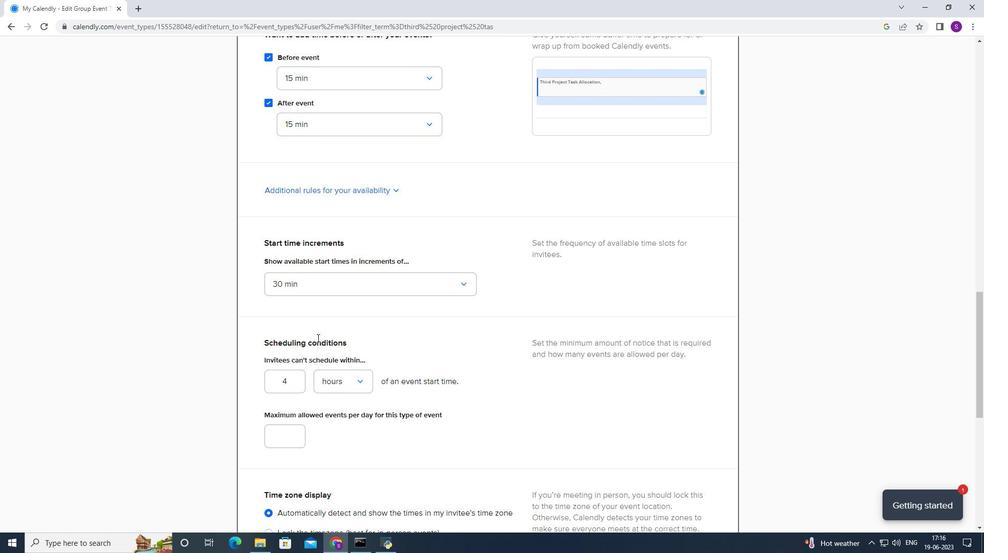 
Action: Mouse scrolled (307, 346) with delta (0, 0)
Screenshot: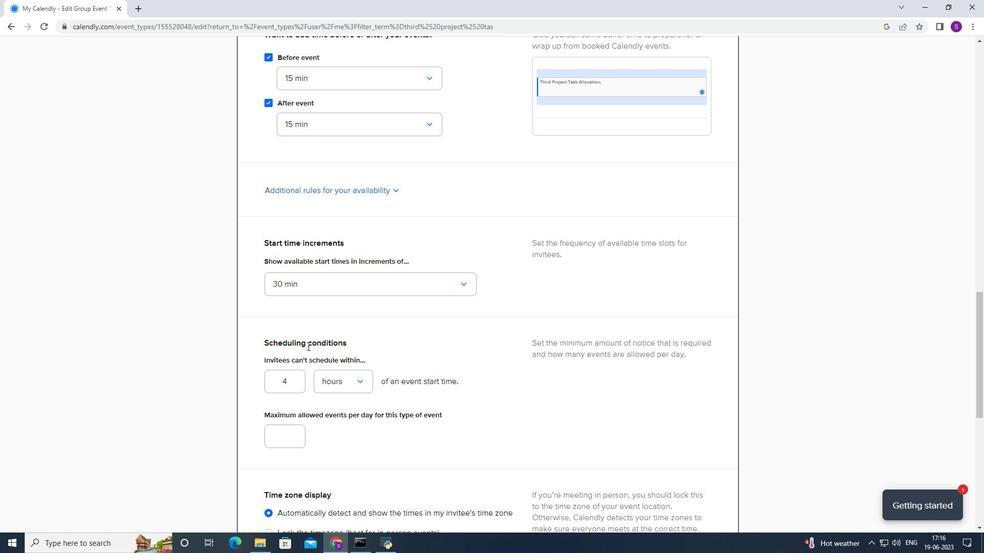 
Action: Mouse moved to (285, 222)
Screenshot: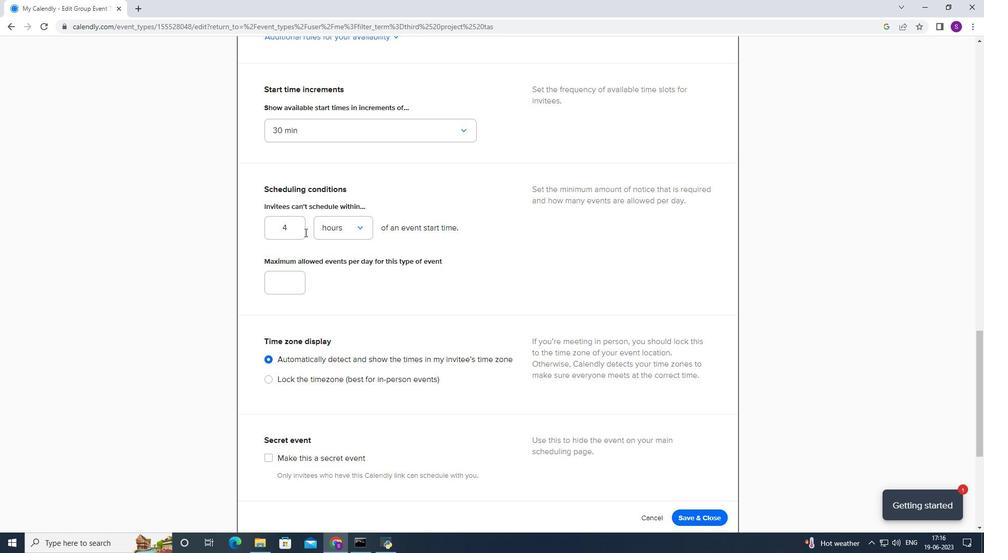 
Action: Mouse pressed left at (285, 222)
Screenshot: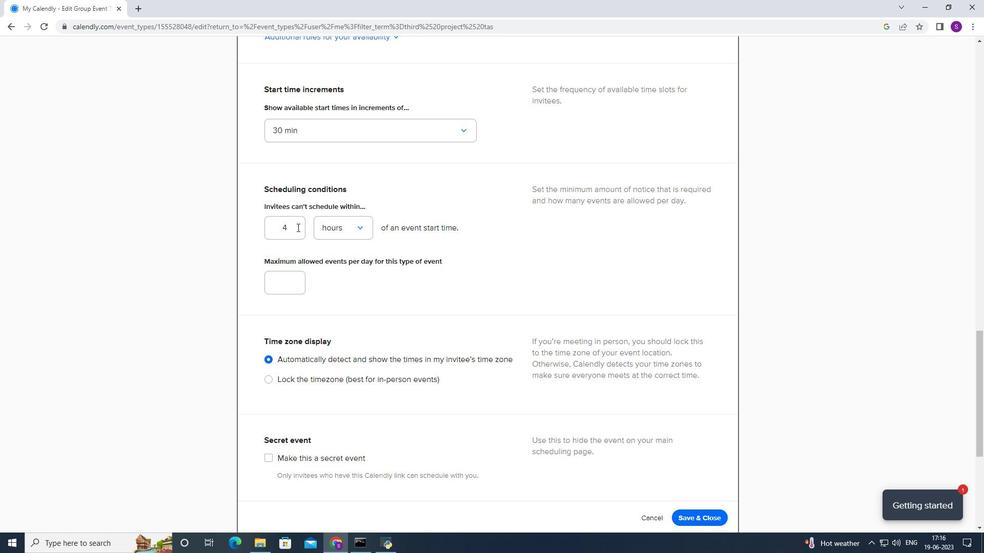 
Action: Mouse moved to (284, 222)
Screenshot: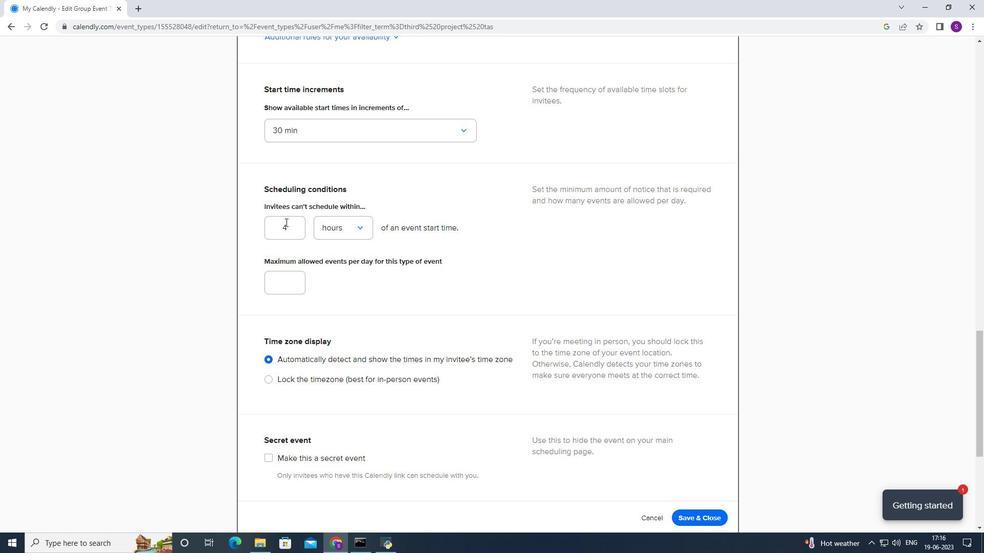 
Action: Key pressed 165
Screenshot: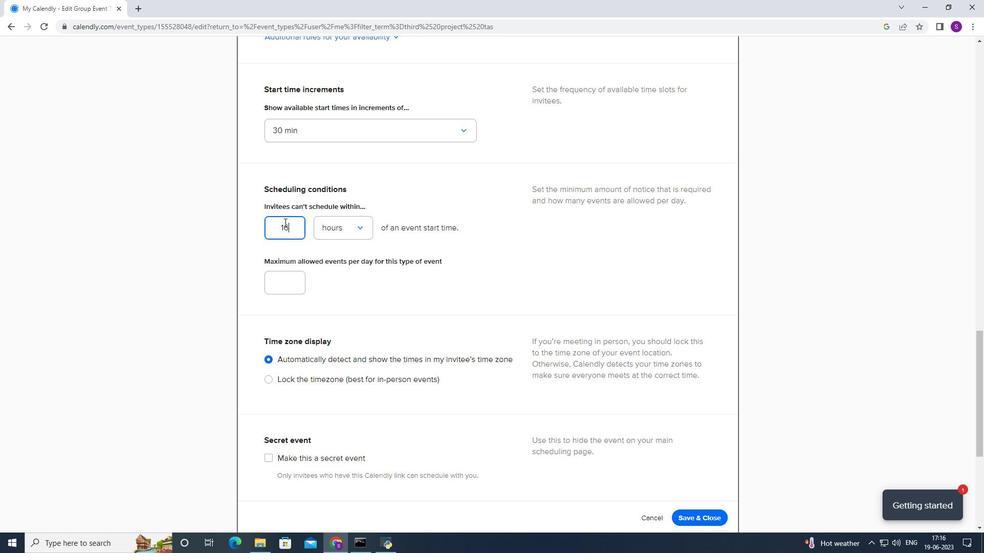 
Action: Mouse moved to (286, 277)
Screenshot: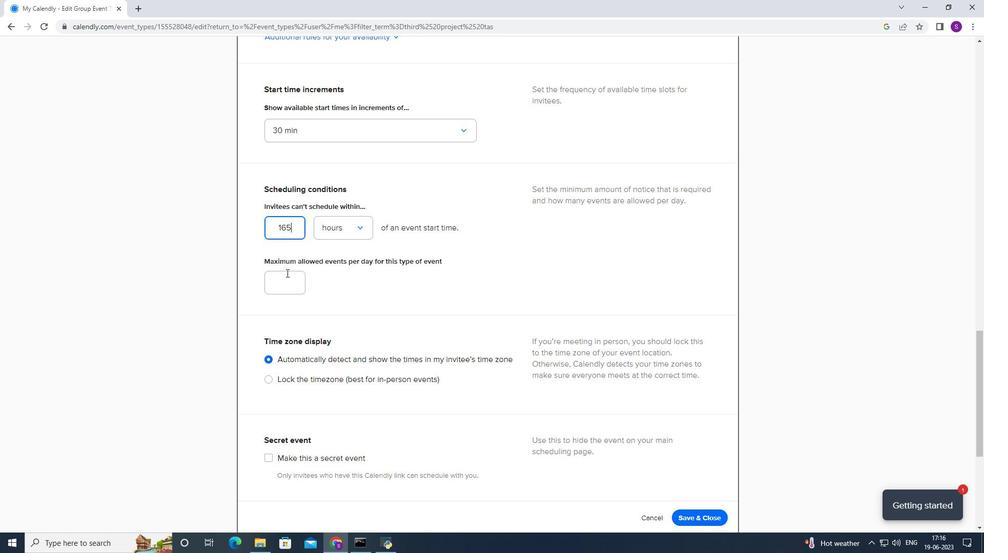 
Action: Mouse pressed left at (286, 277)
Screenshot: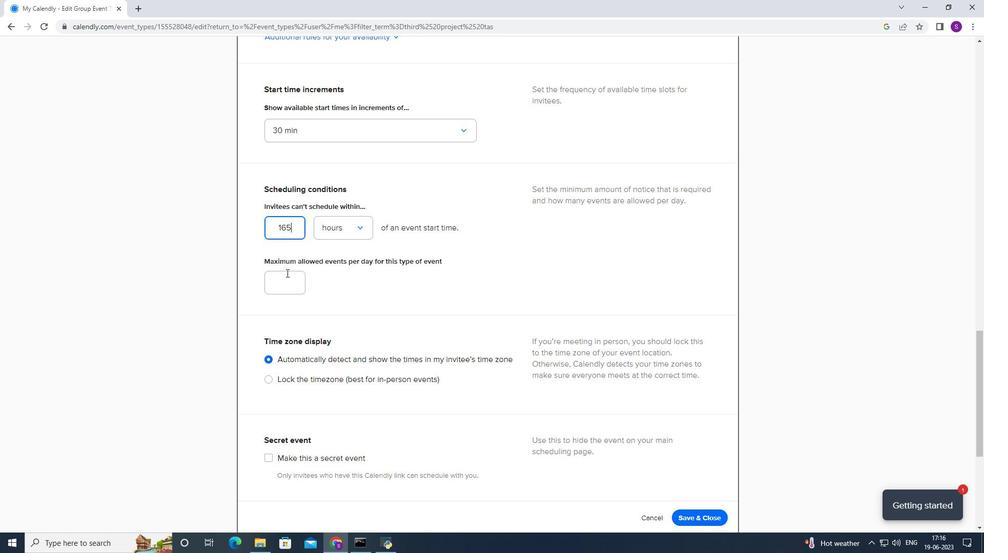 
Action: Key pressed 6
Screenshot: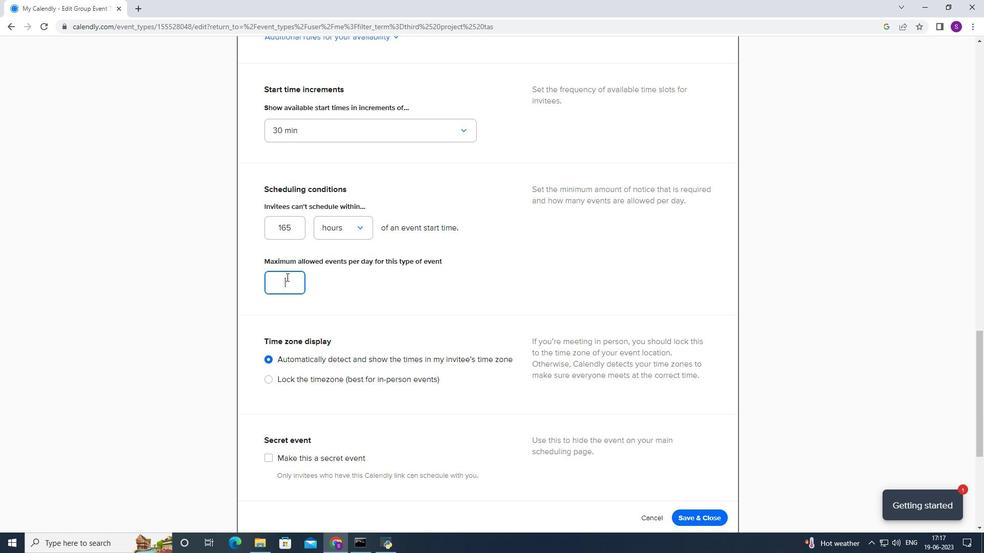 
Action: Mouse moved to (319, 293)
Screenshot: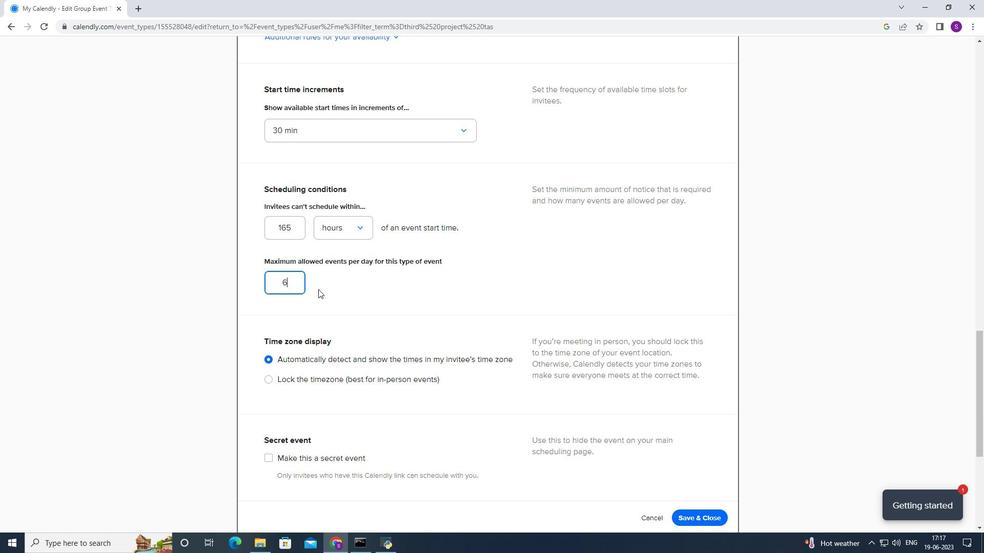 
Action: Mouse scrolled (319, 293) with delta (0, 0)
Screenshot: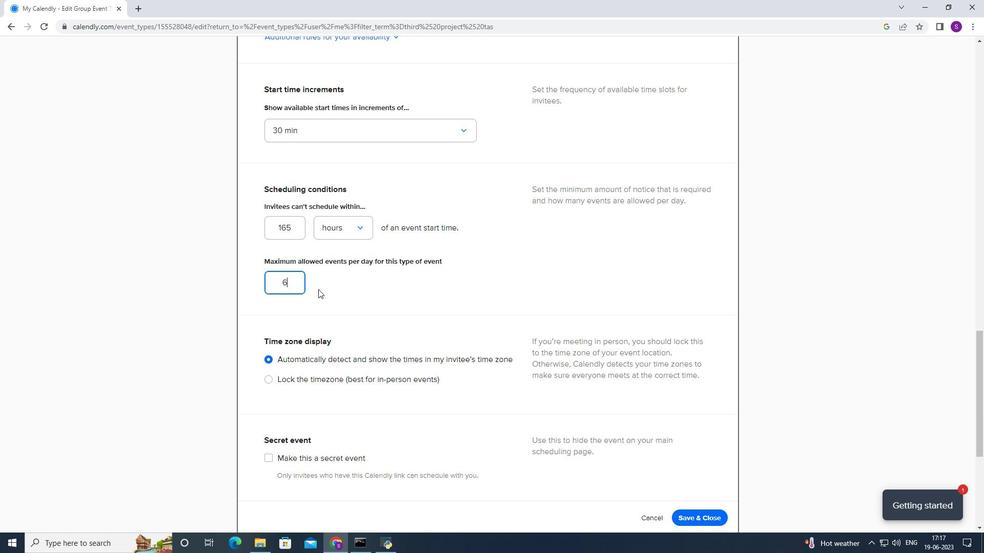 
Action: Mouse moved to (319, 295)
Screenshot: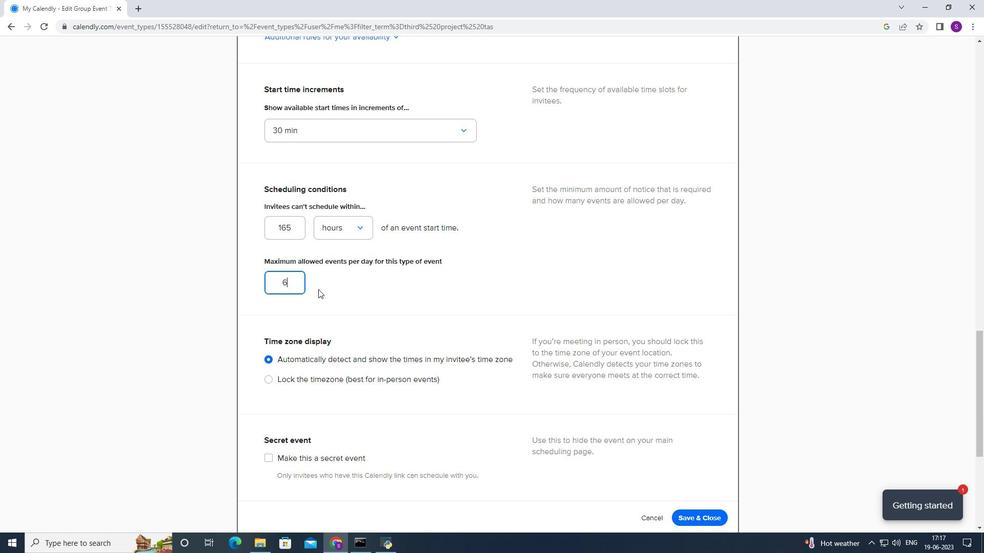 
Action: Mouse scrolled (319, 295) with delta (0, 0)
Screenshot: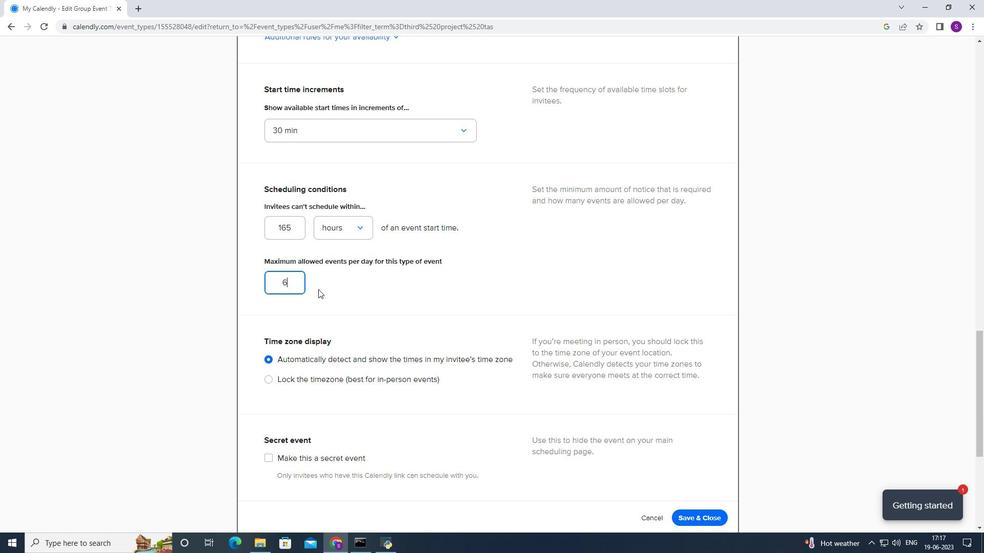 
Action: Mouse scrolled (319, 295) with delta (0, 0)
Screenshot: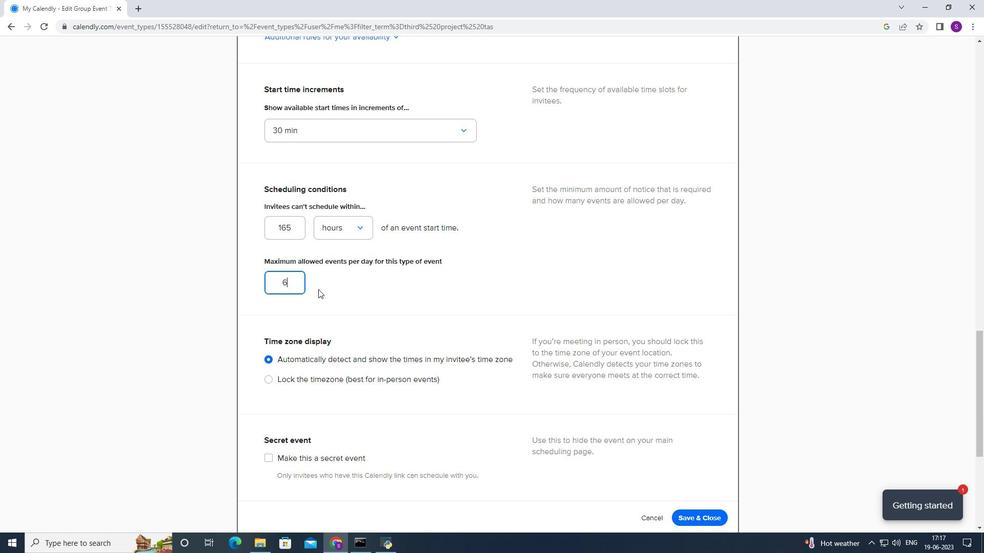 
Action: Mouse scrolled (319, 295) with delta (0, 0)
Screenshot: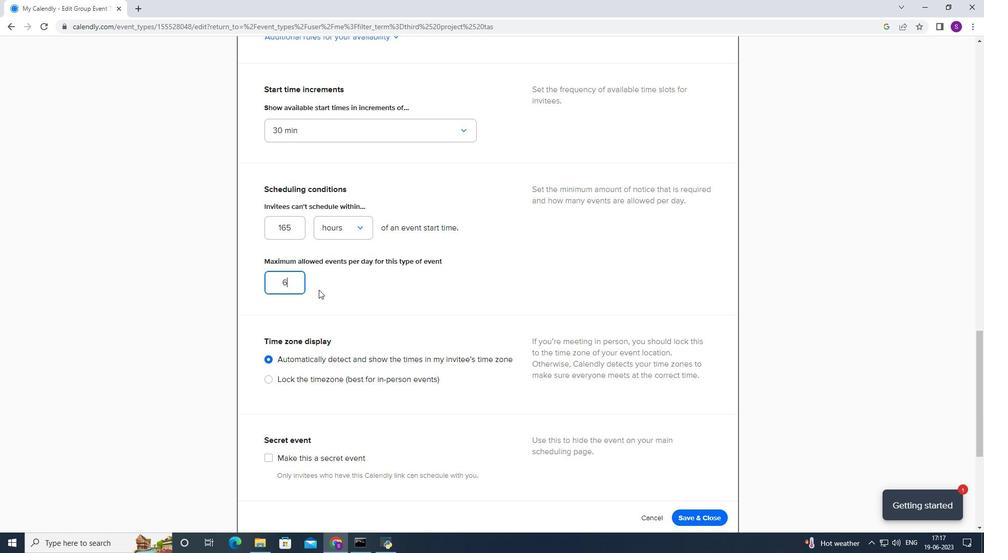 
Action: Mouse scrolled (319, 296) with delta (0, 0)
Screenshot: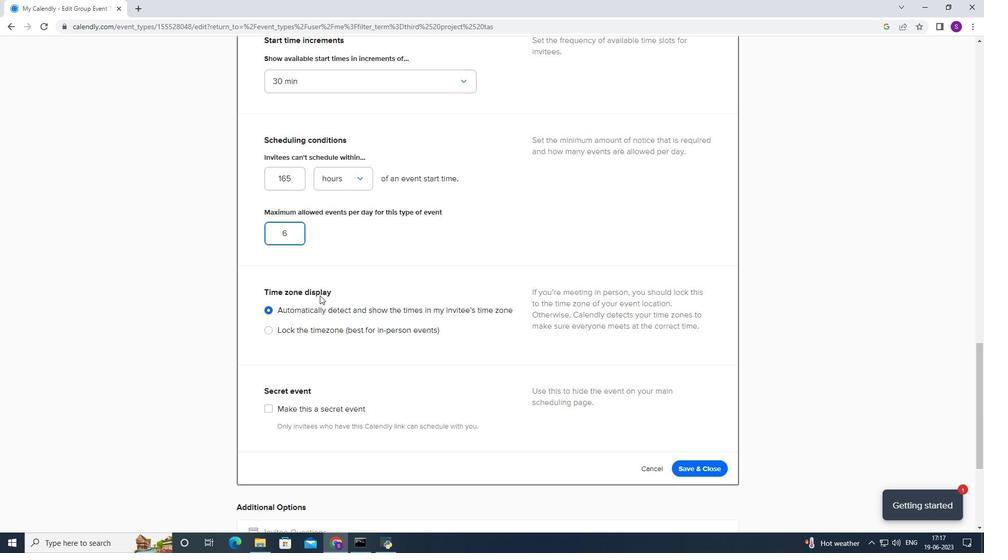
Action: Mouse moved to (685, 367)
Screenshot: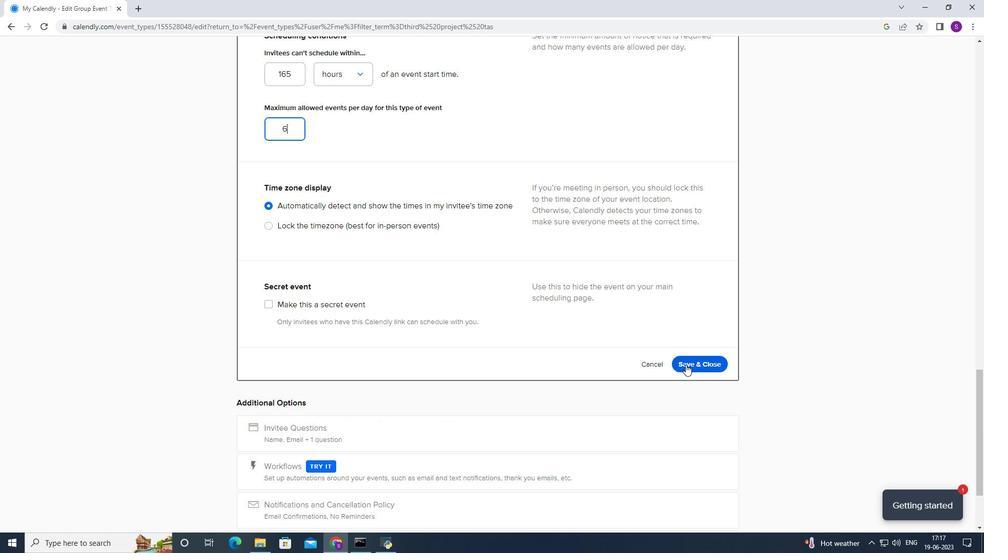 
Action: Mouse pressed left at (685, 367)
Screenshot: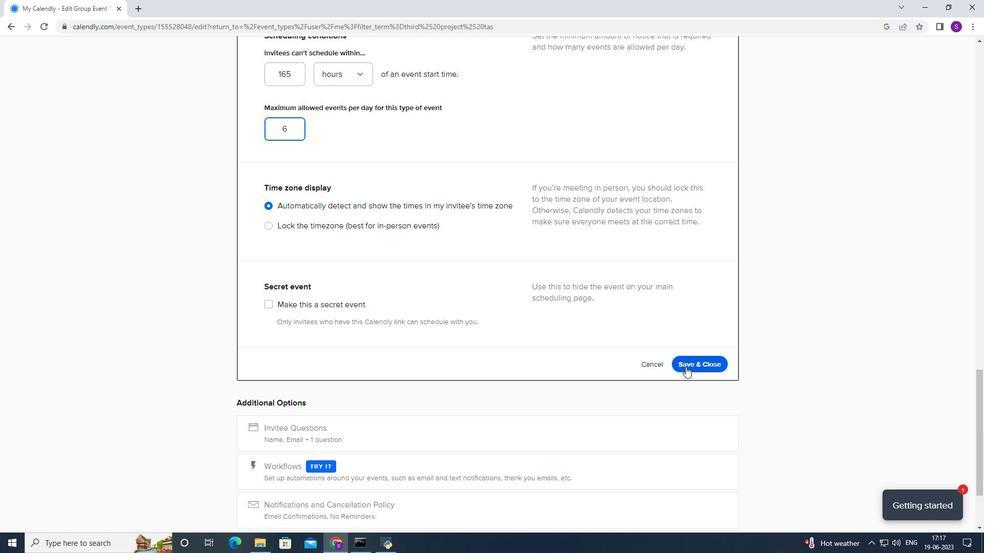 
